 Task: Search one way flight ticket for 1 adult, 1 child, 1 infant in seat in premium economy from Bemidji: Bemidji Regional Airport to Riverton: Central Wyoming Regional Airport (was Riverton Regional) on 5-4-2023. Choice of flights is United. Number of bags: 2 carry on bags and 4 checked bags. Price is upto 71000. Outbound departure time preference is 20:45.
Action: Mouse moved to (284, 110)
Screenshot: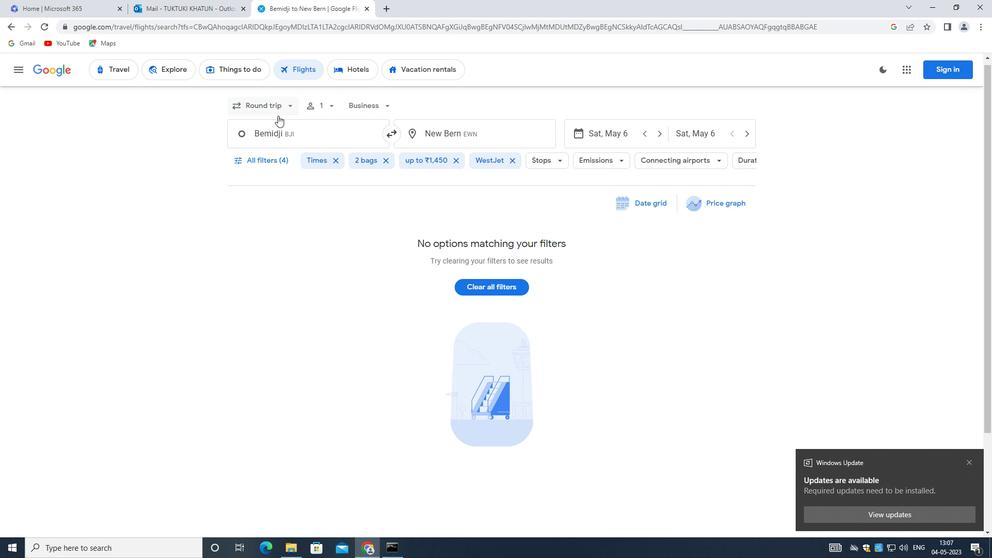 
Action: Mouse pressed left at (284, 110)
Screenshot: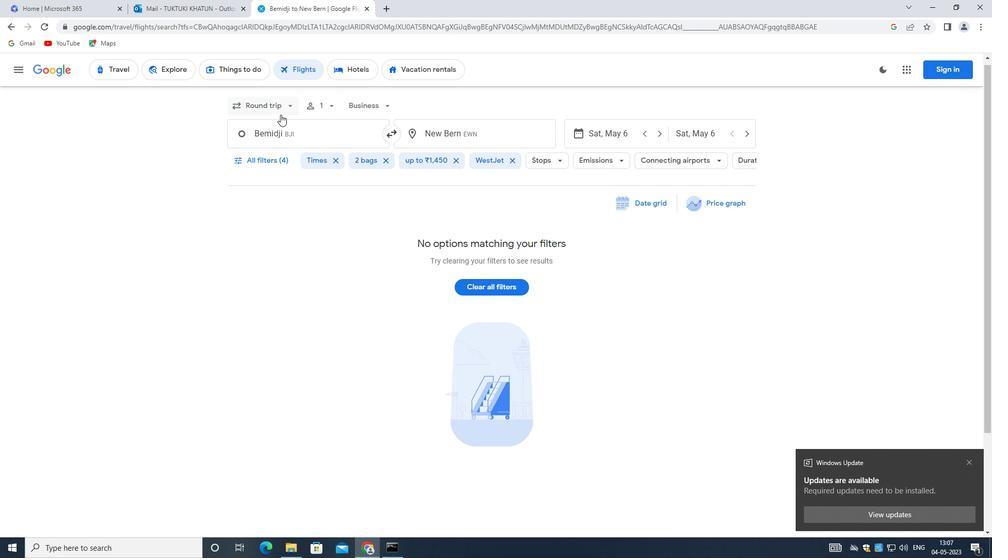 
Action: Mouse moved to (280, 151)
Screenshot: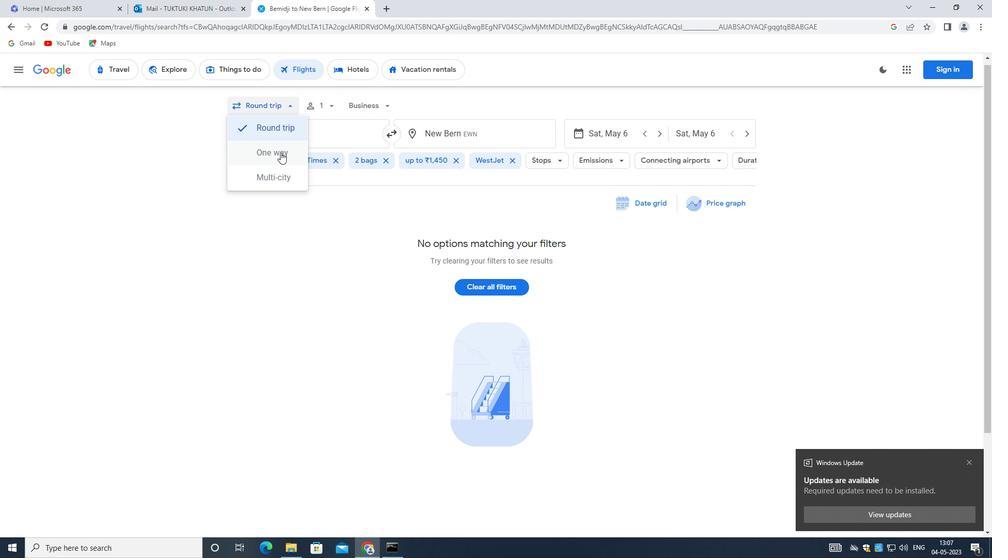 
Action: Mouse pressed left at (280, 151)
Screenshot: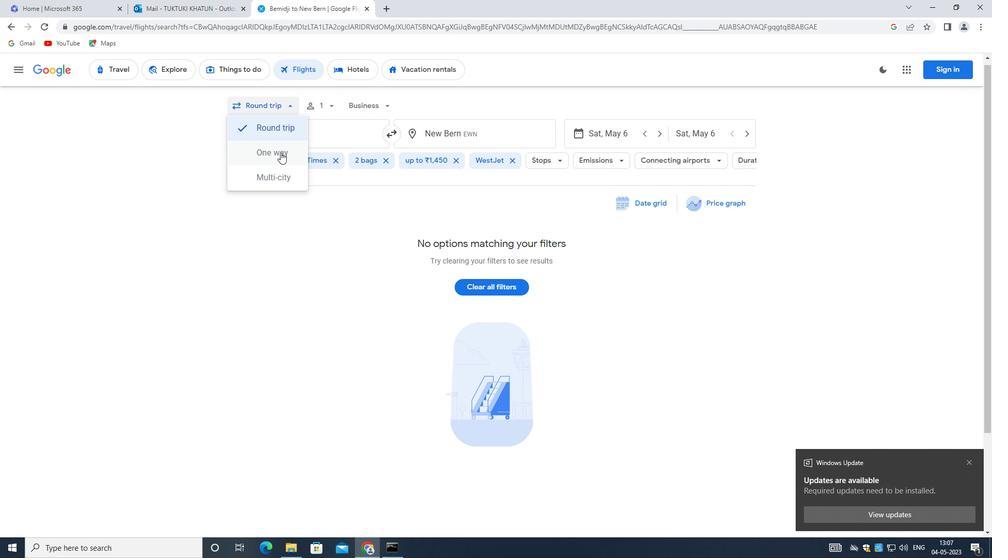 
Action: Mouse moved to (380, 109)
Screenshot: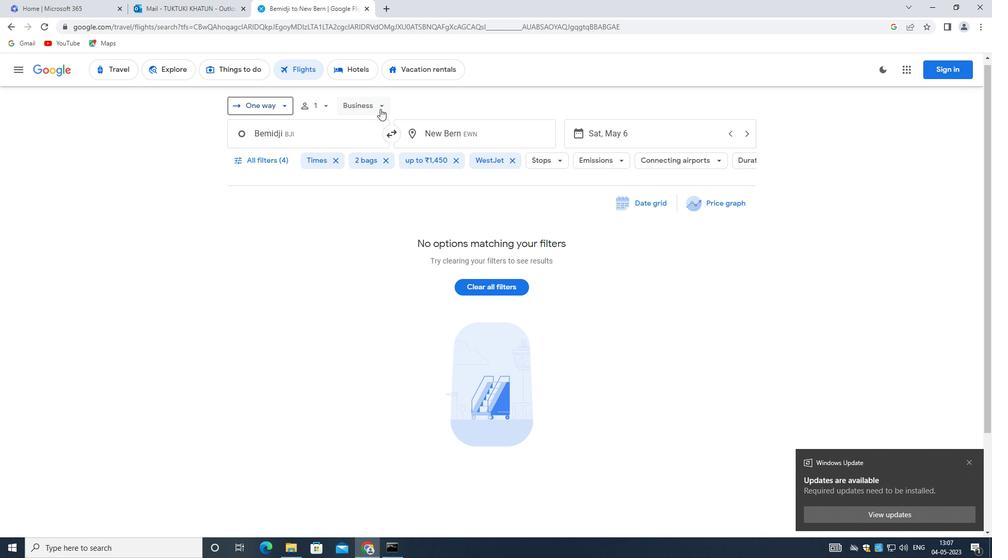 
Action: Mouse pressed left at (380, 109)
Screenshot: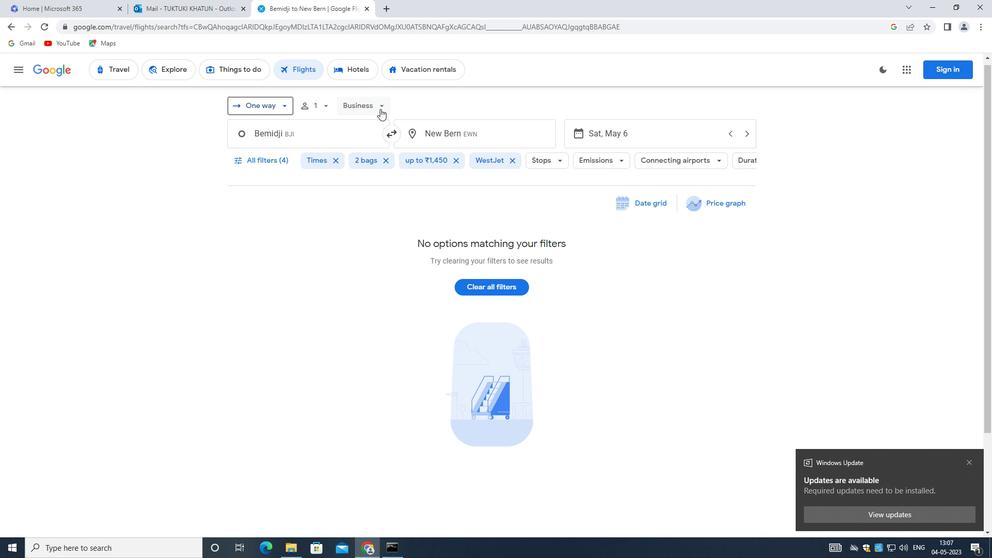 
Action: Mouse moved to (313, 106)
Screenshot: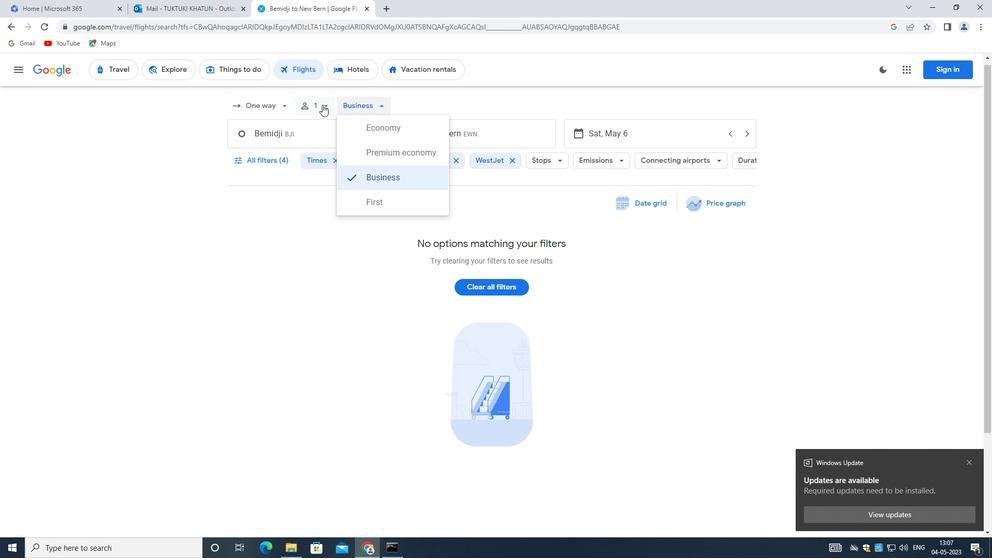 
Action: Mouse pressed left at (313, 106)
Screenshot: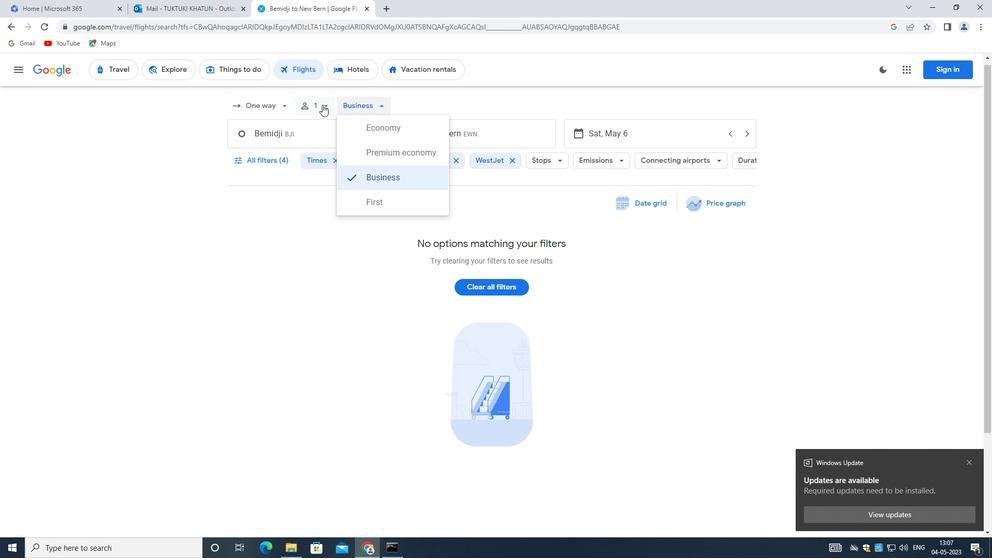 
Action: Mouse moved to (314, 105)
Screenshot: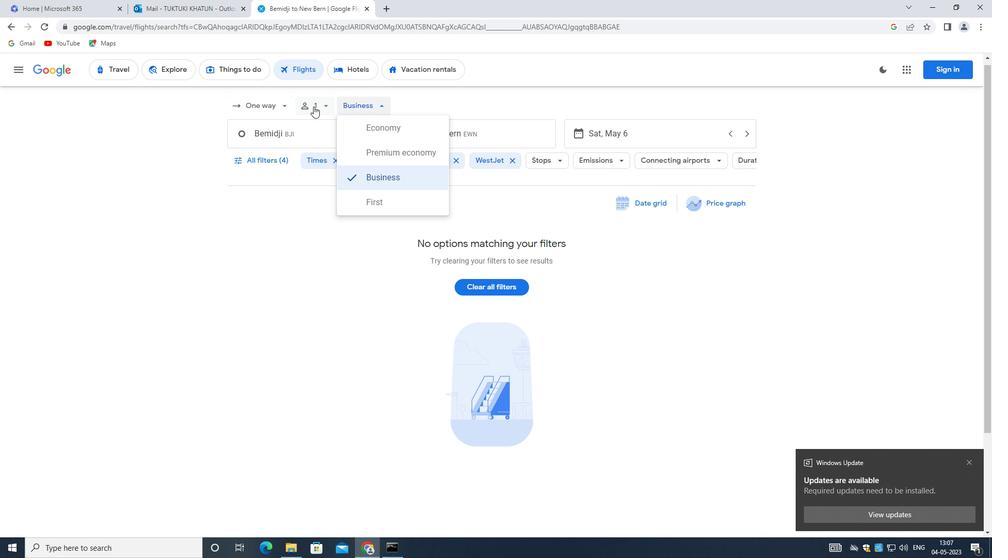 
Action: Mouse pressed left at (314, 105)
Screenshot: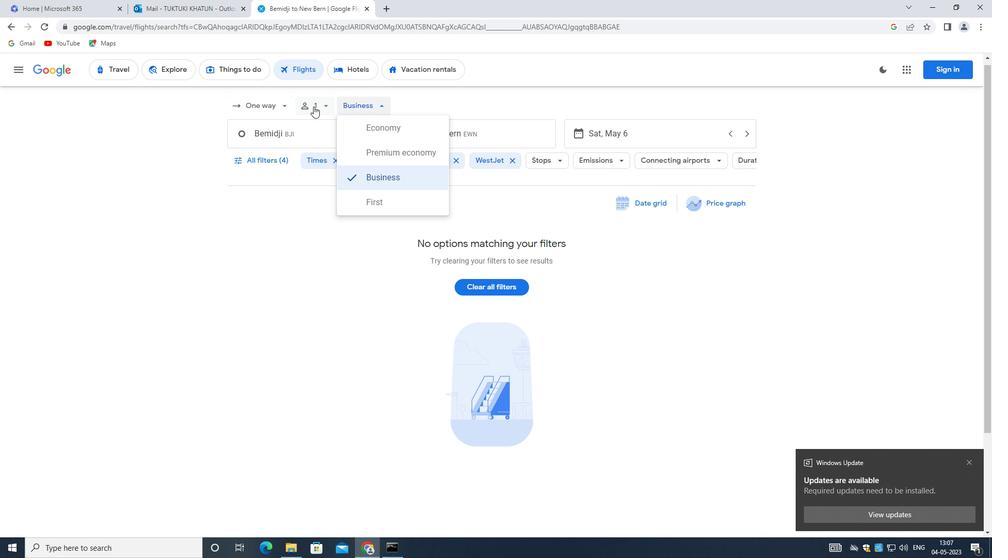 
Action: Mouse moved to (319, 110)
Screenshot: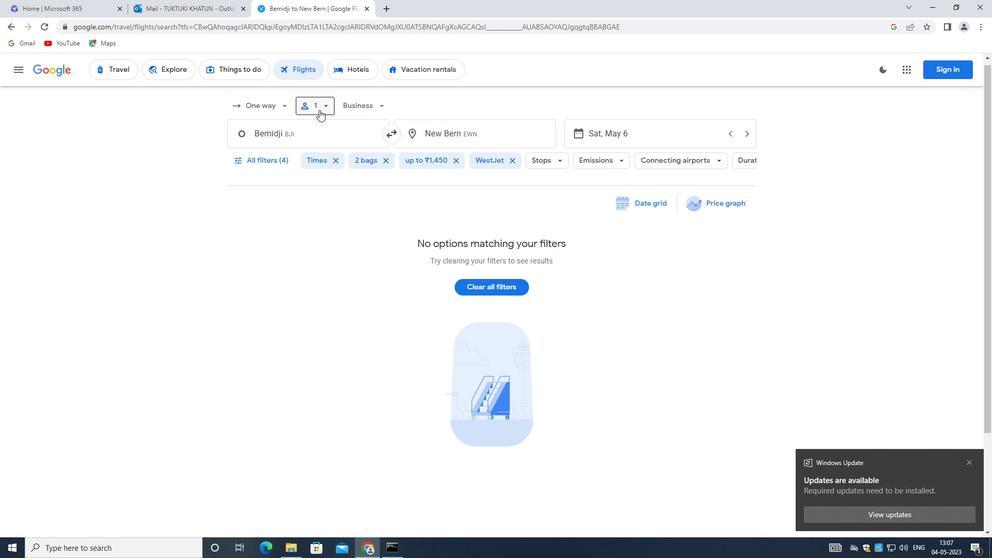 
Action: Mouse pressed left at (319, 110)
Screenshot: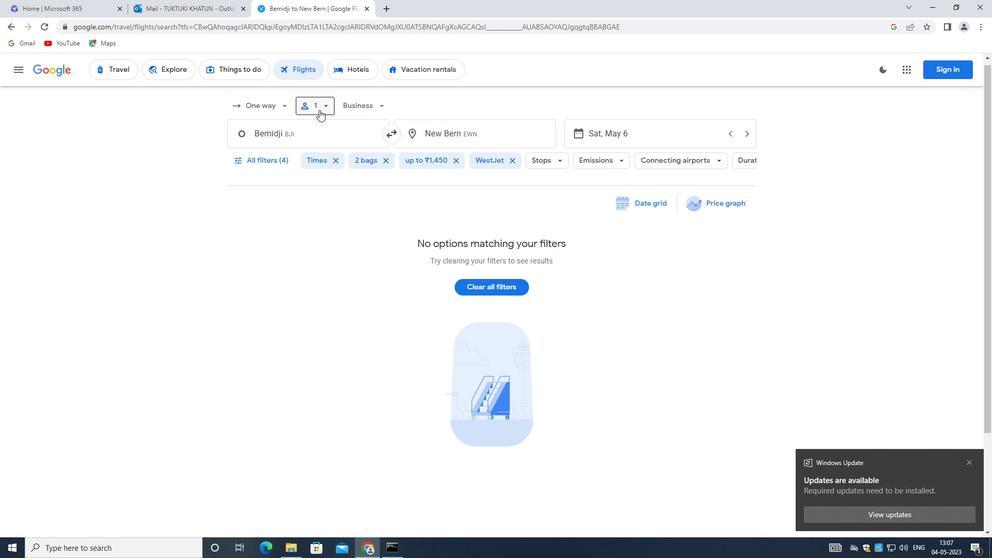 
Action: Mouse moved to (399, 159)
Screenshot: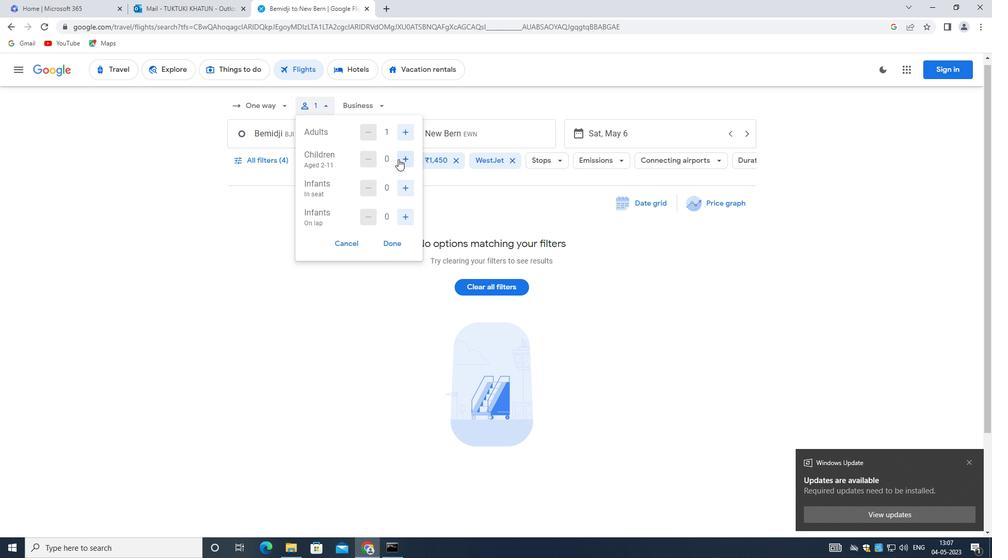 
Action: Mouse pressed left at (399, 159)
Screenshot: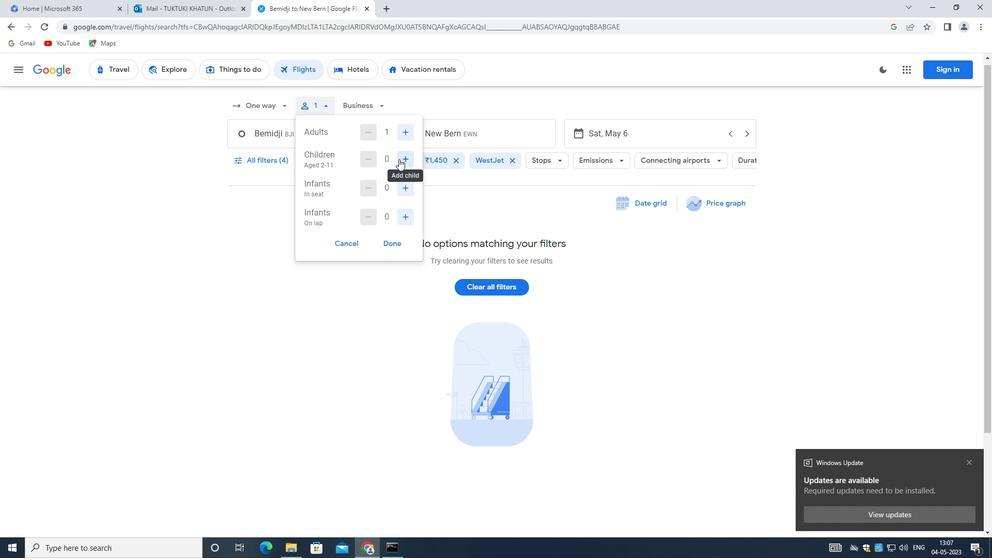 
Action: Mouse moved to (405, 193)
Screenshot: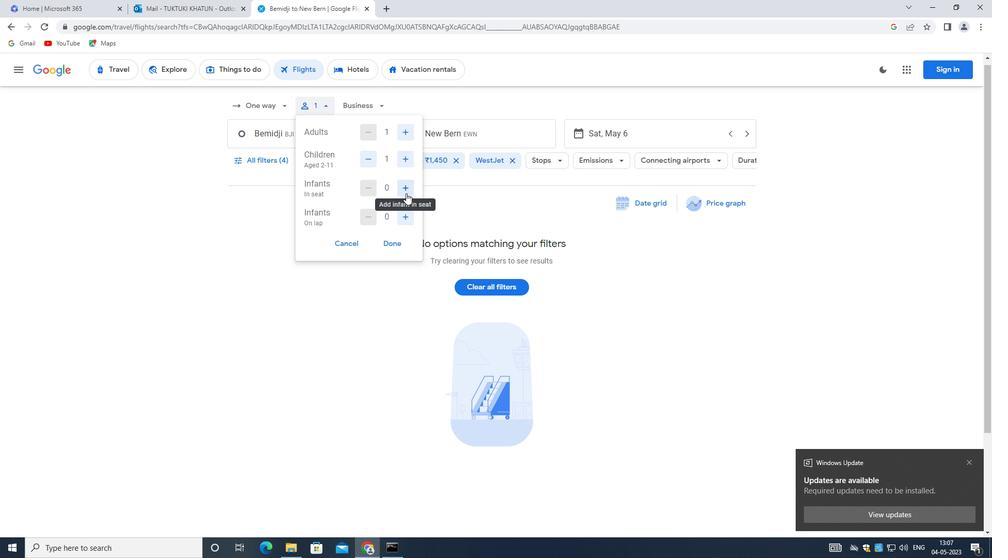 
Action: Mouse pressed left at (405, 193)
Screenshot: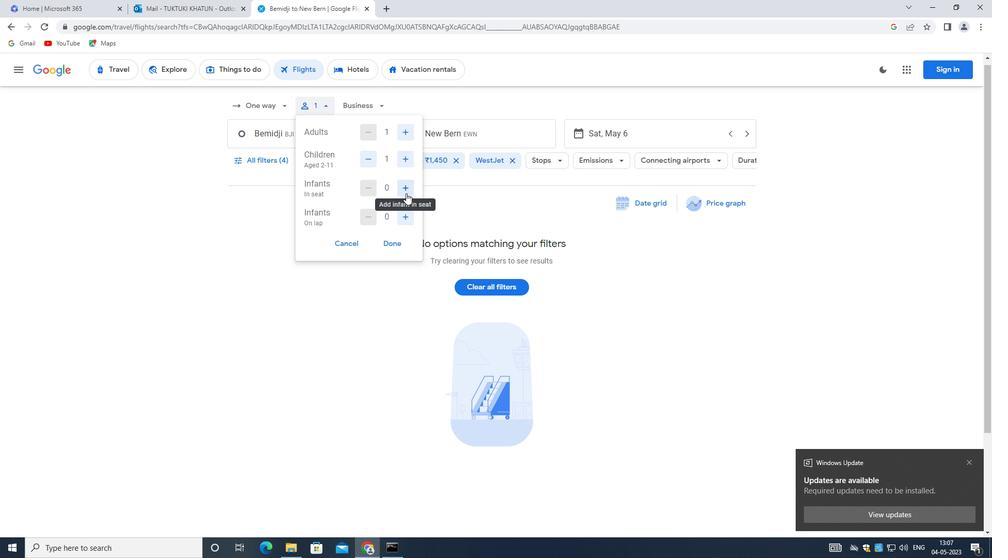 
Action: Mouse moved to (393, 237)
Screenshot: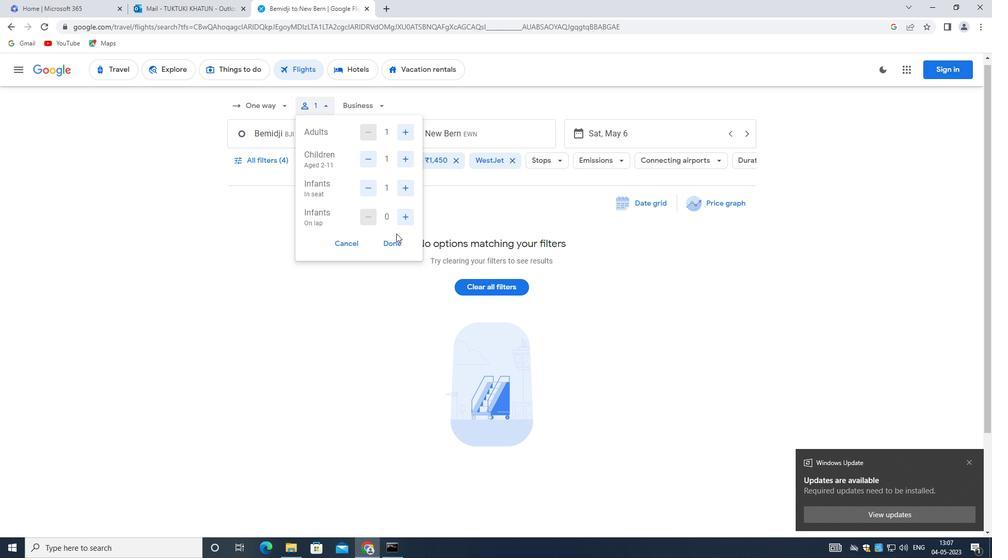 
Action: Mouse pressed left at (393, 237)
Screenshot: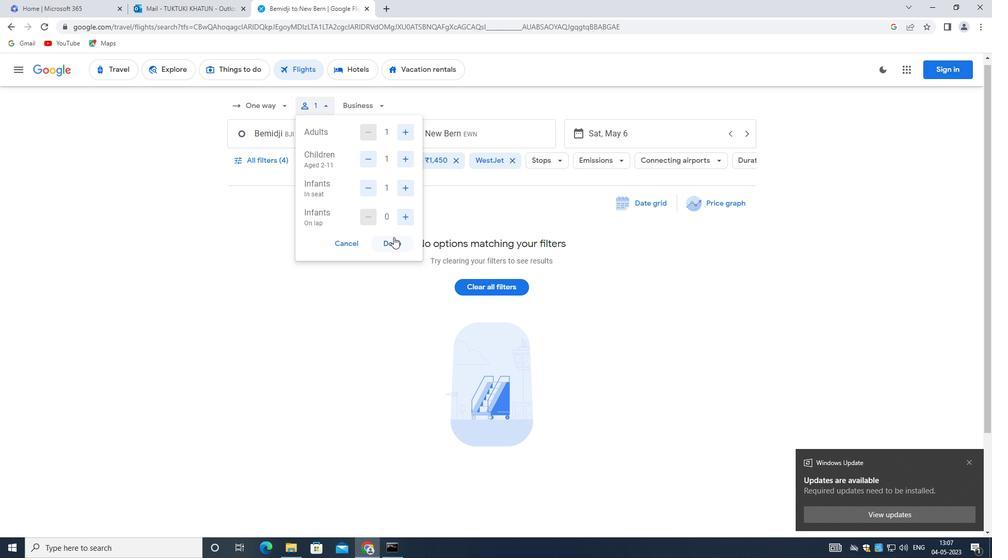 
Action: Mouse moved to (370, 106)
Screenshot: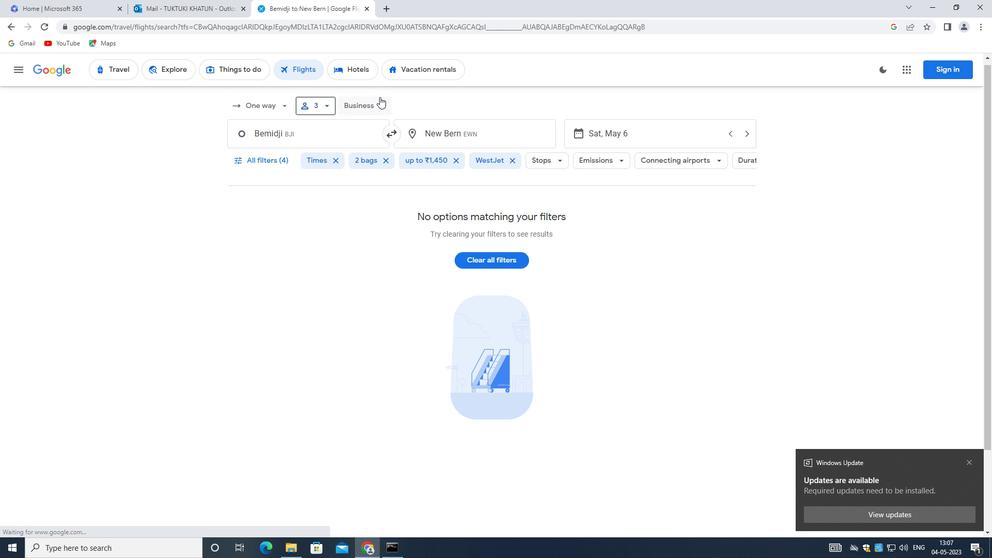 
Action: Mouse pressed left at (370, 106)
Screenshot: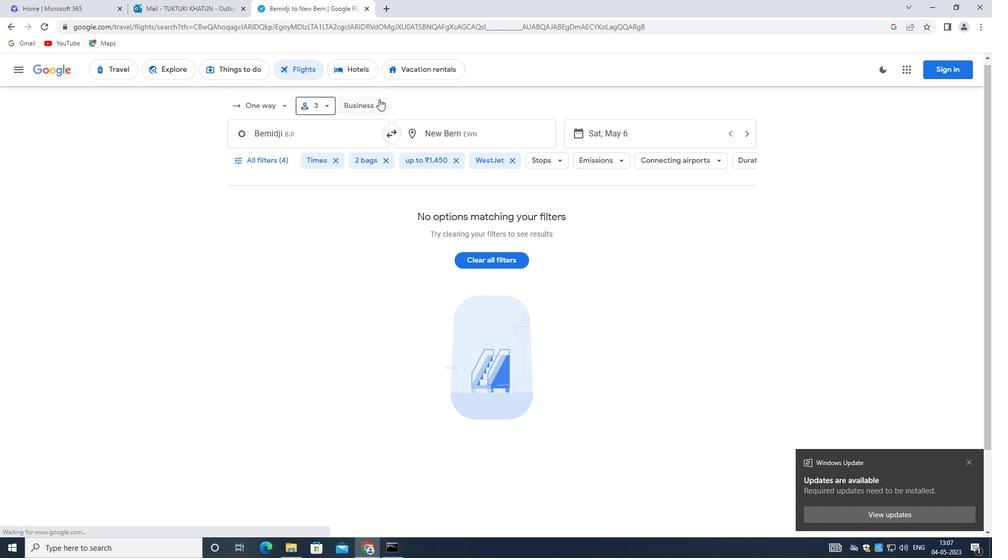 
Action: Mouse moved to (405, 156)
Screenshot: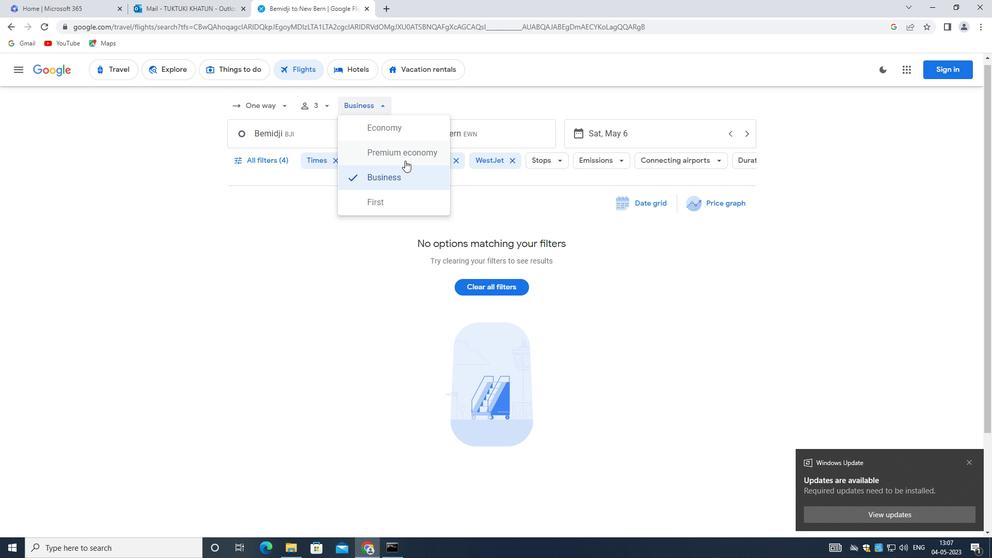 
Action: Mouse pressed left at (405, 156)
Screenshot: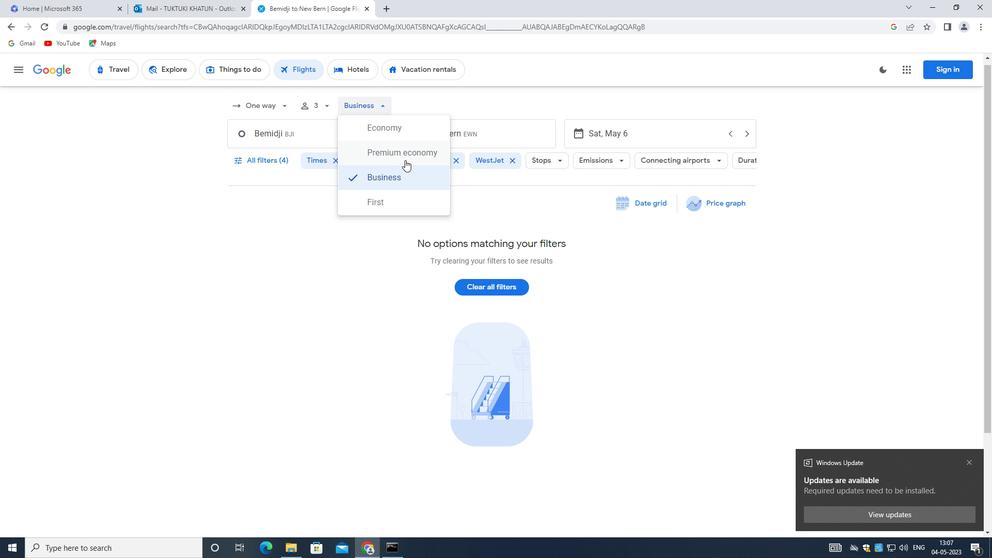 
Action: Mouse moved to (307, 133)
Screenshot: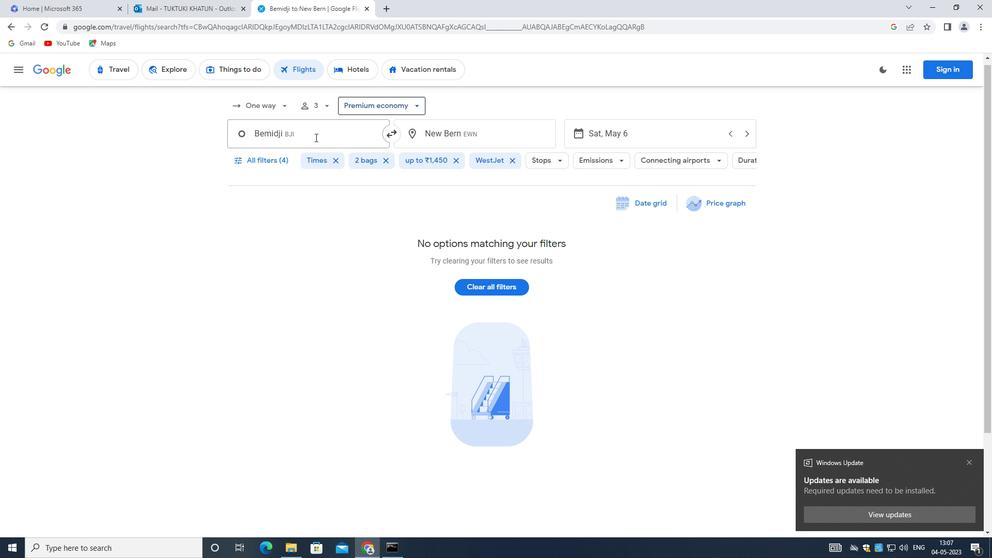 
Action: Mouse pressed left at (307, 133)
Screenshot: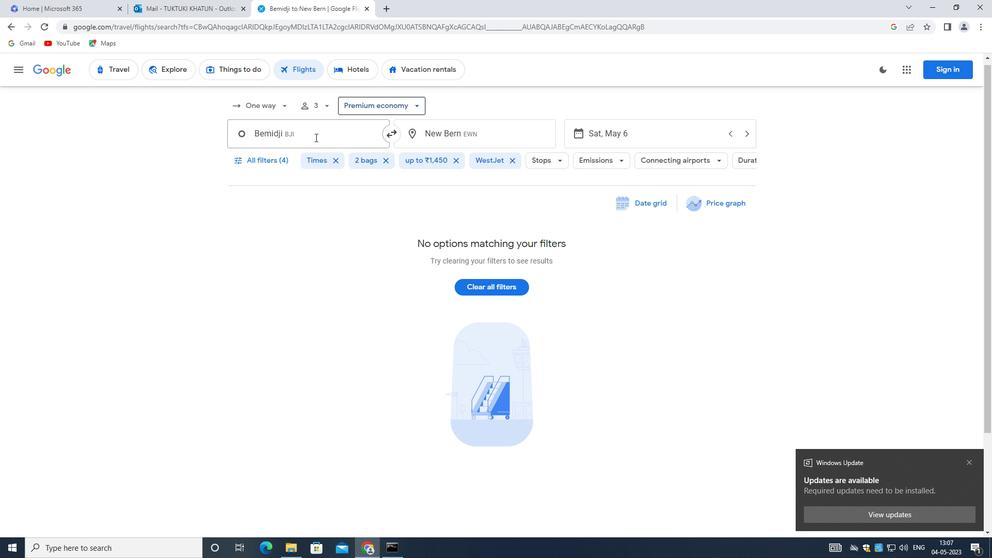 
Action: Mouse moved to (310, 214)
Screenshot: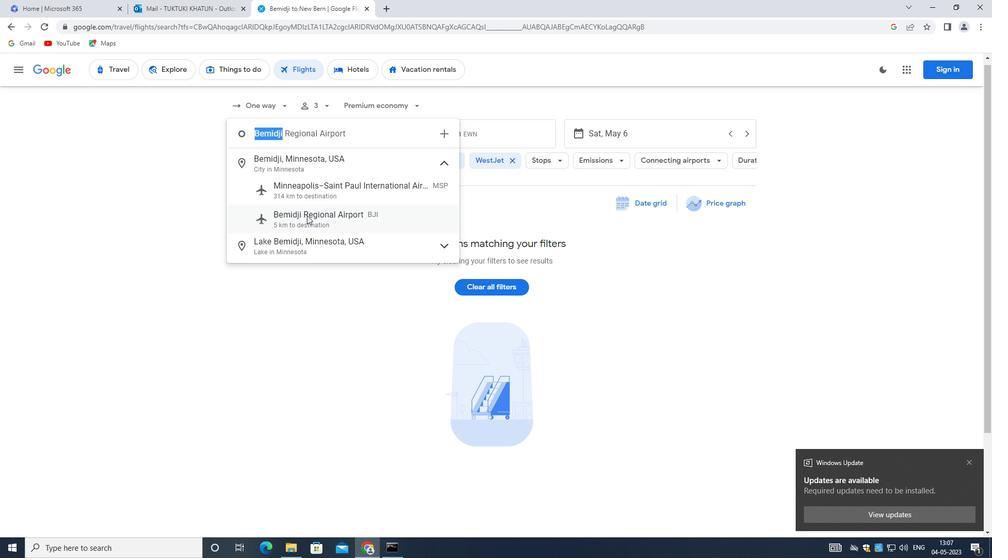 
Action: Mouse pressed left at (310, 214)
Screenshot: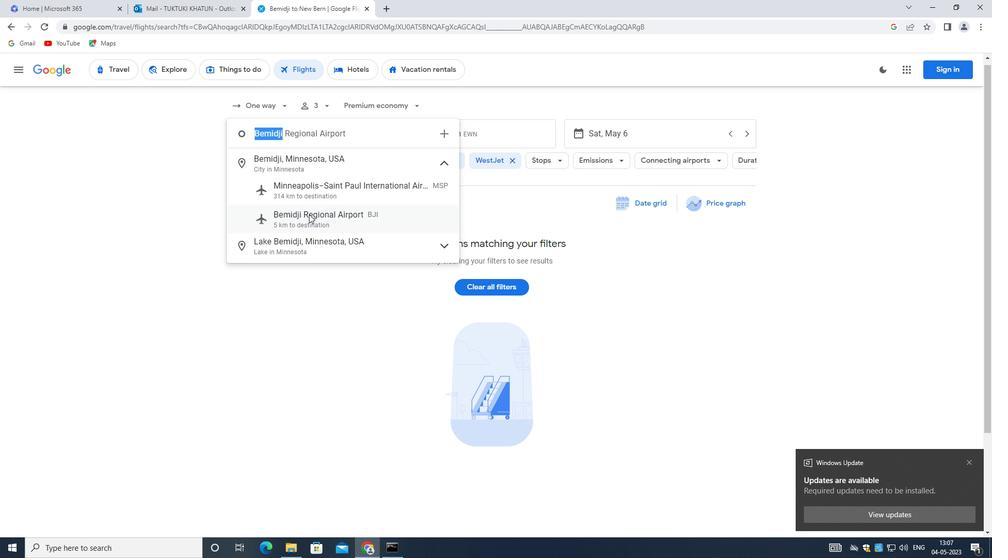 
Action: Mouse moved to (447, 134)
Screenshot: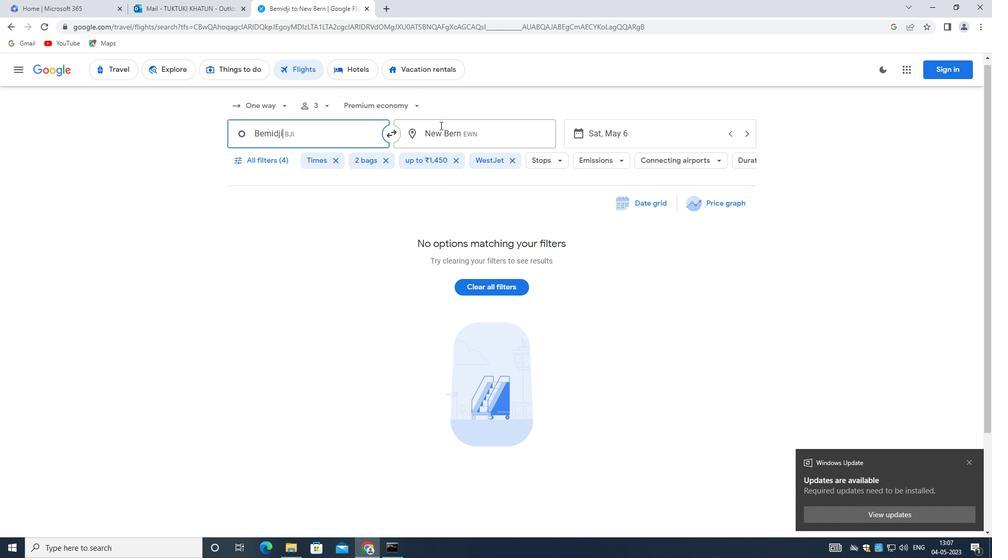 
Action: Mouse pressed left at (447, 134)
Screenshot: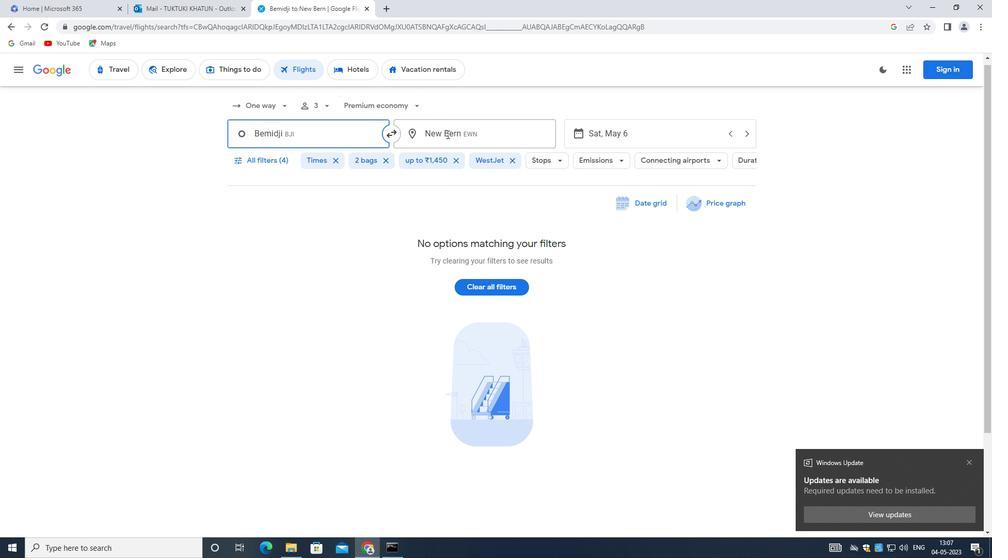 
Action: Mouse moved to (436, 170)
Screenshot: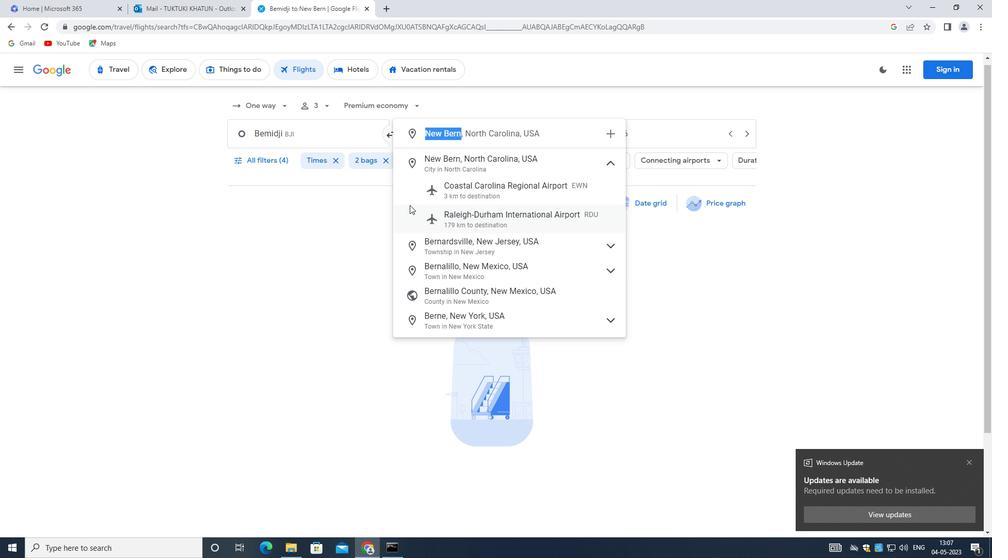 
Action: Key pressed <Key.shift>CENTRAL
Screenshot: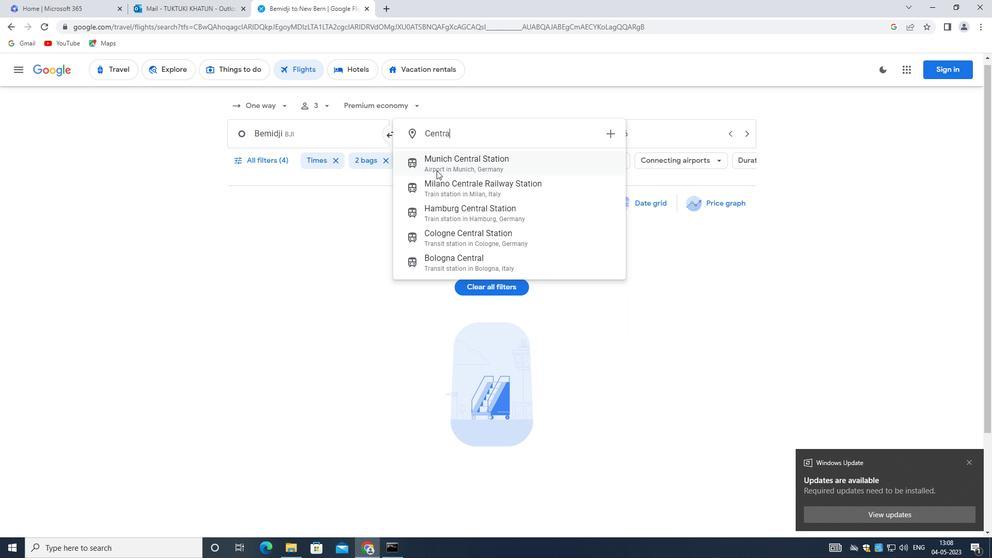 
Action: Mouse moved to (476, 228)
Screenshot: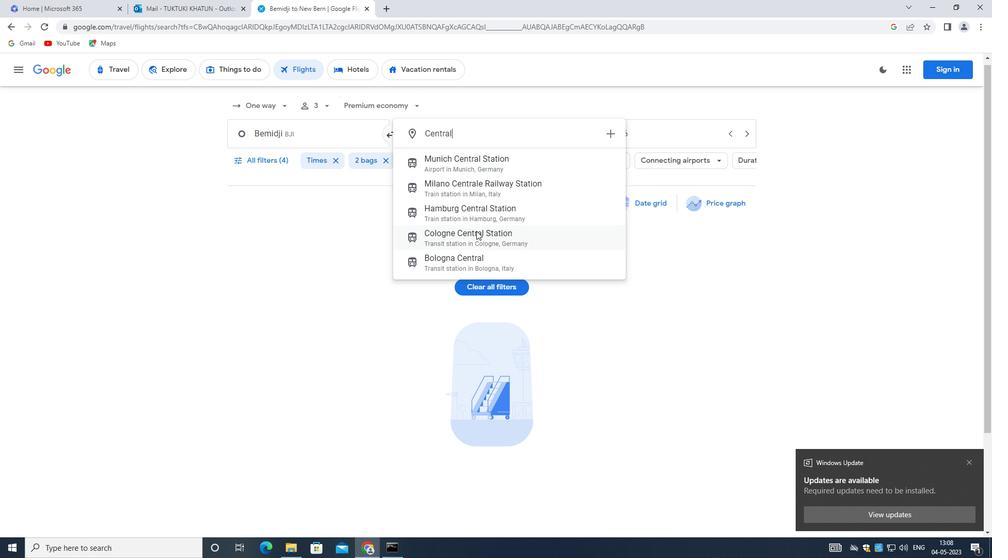 
Action: Key pressed <Key.shift>C
Screenshot: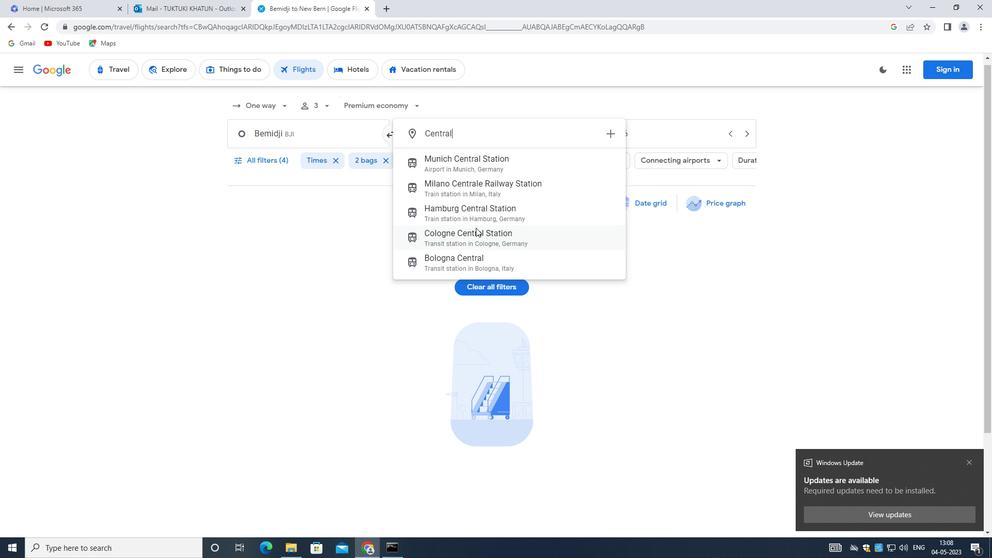 
Action: Mouse moved to (476, 227)
Screenshot: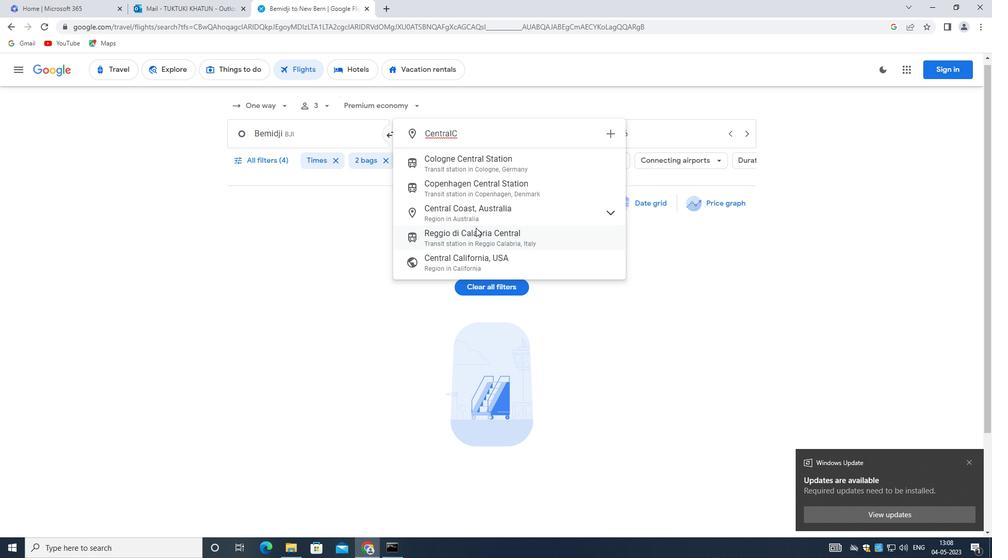 
Action: Key pressed A<Key.backspace><Key.backspace><Key.space><Key.shift>W
Screenshot: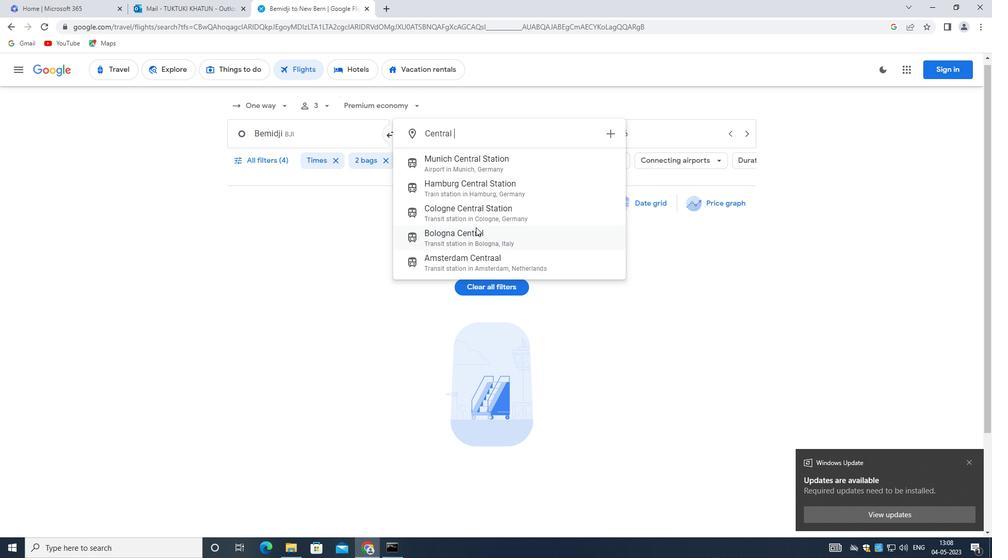 
Action: Mouse moved to (516, 158)
Screenshot: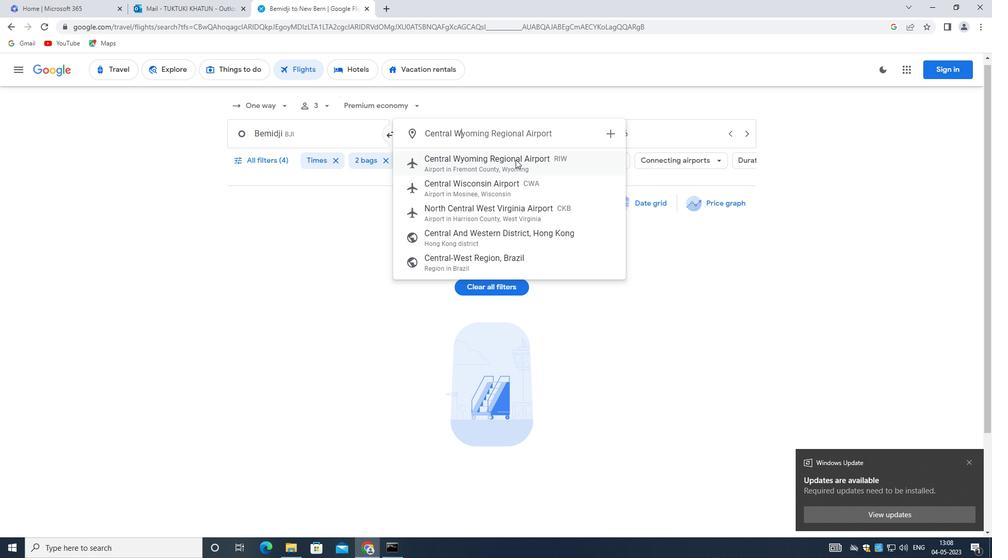 
Action: Mouse pressed left at (516, 158)
Screenshot: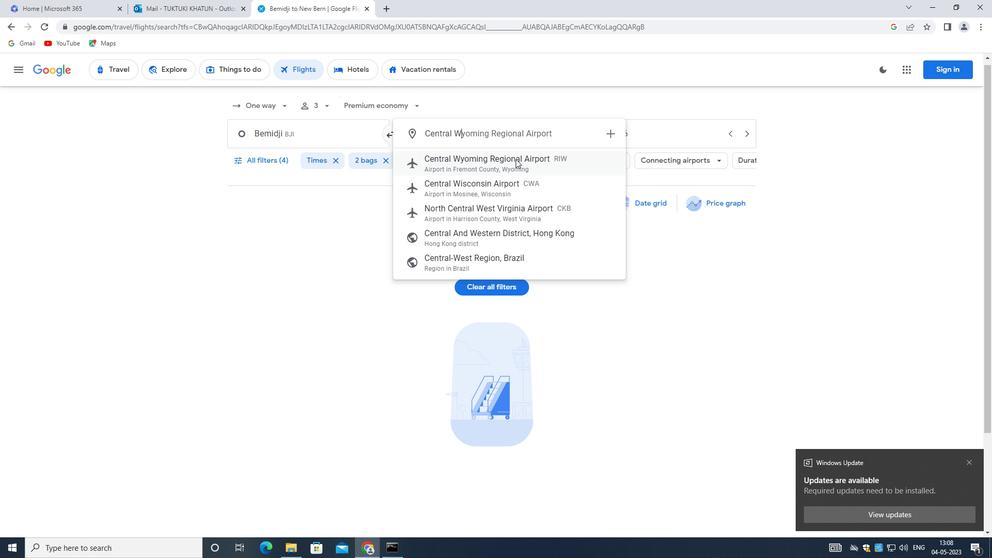 
Action: Mouse moved to (658, 135)
Screenshot: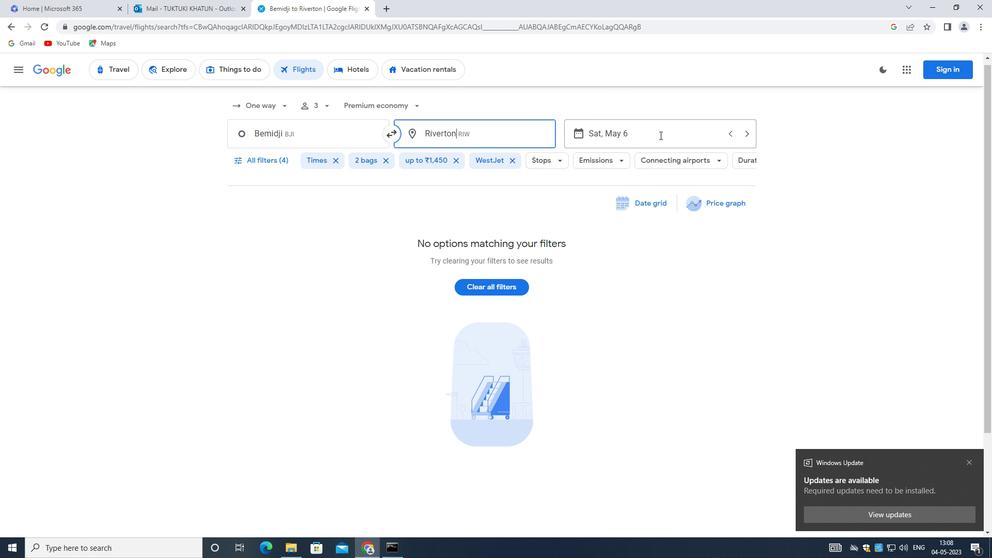 
Action: Mouse pressed left at (658, 135)
Screenshot: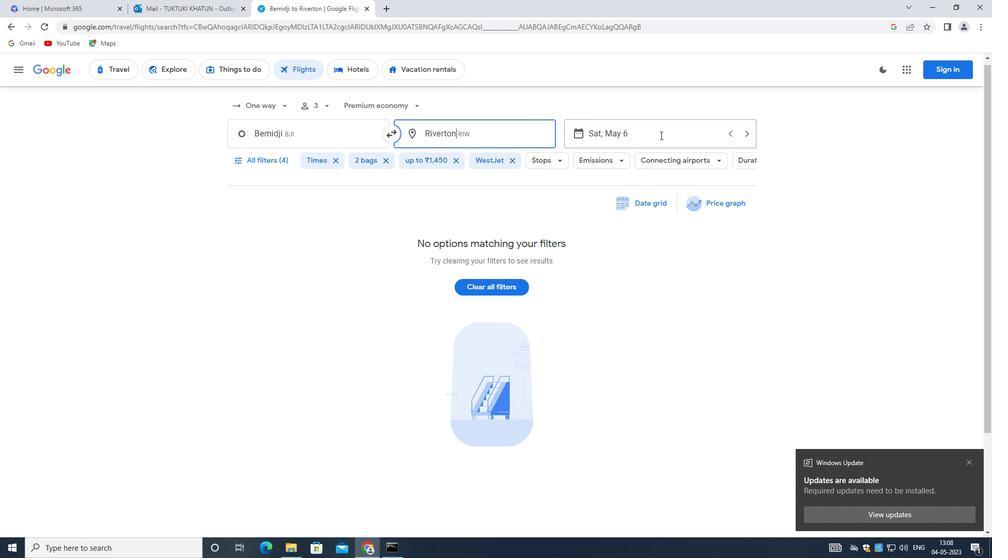 
Action: Mouse moved to (487, 212)
Screenshot: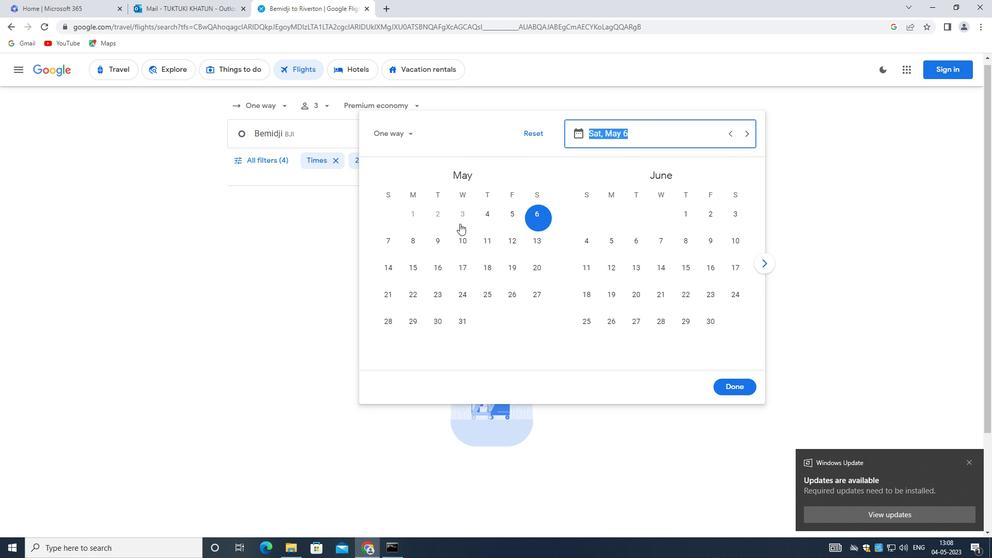 
Action: Mouse pressed left at (487, 212)
Screenshot: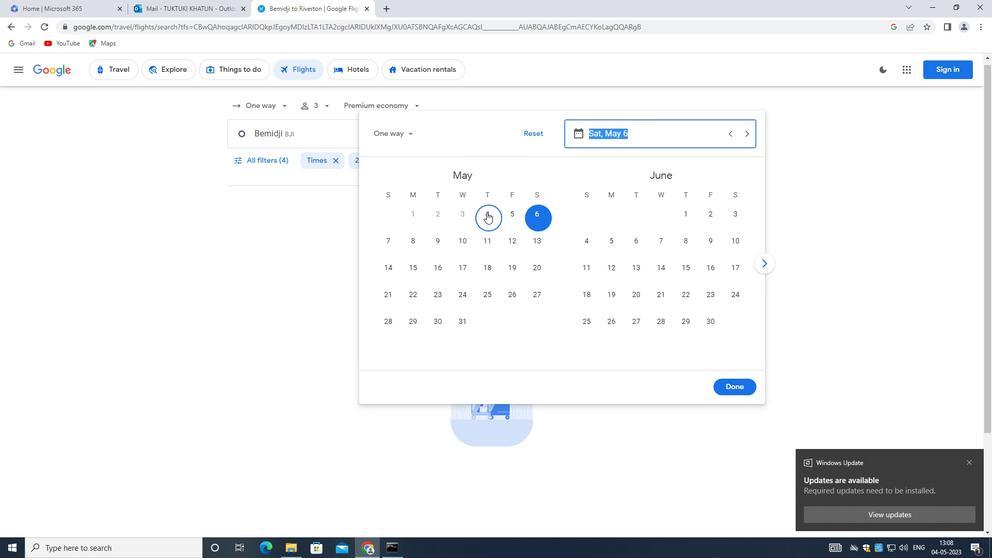 
Action: Mouse moved to (736, 384)
Screenshot: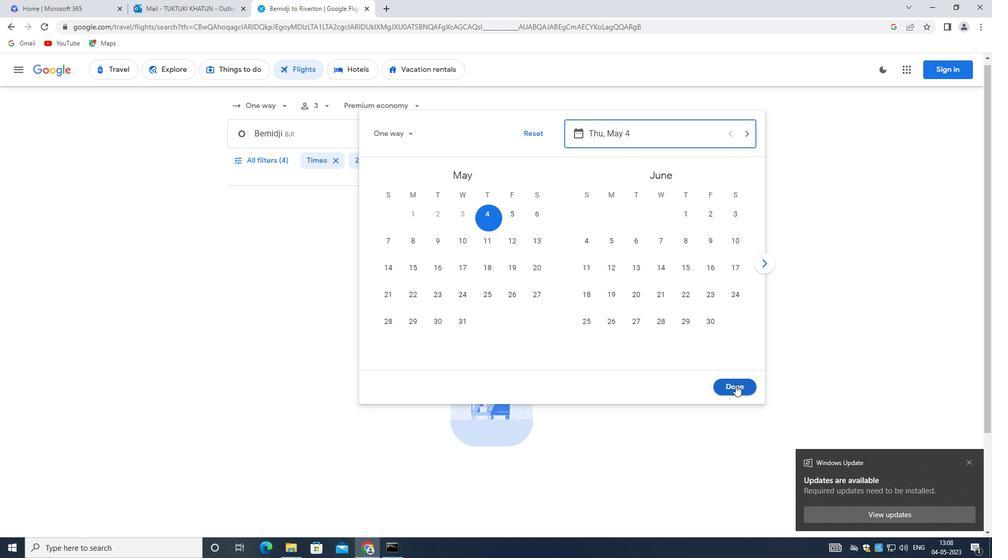 
Action: Mouse pressed left at (736, 384)
Screenshot: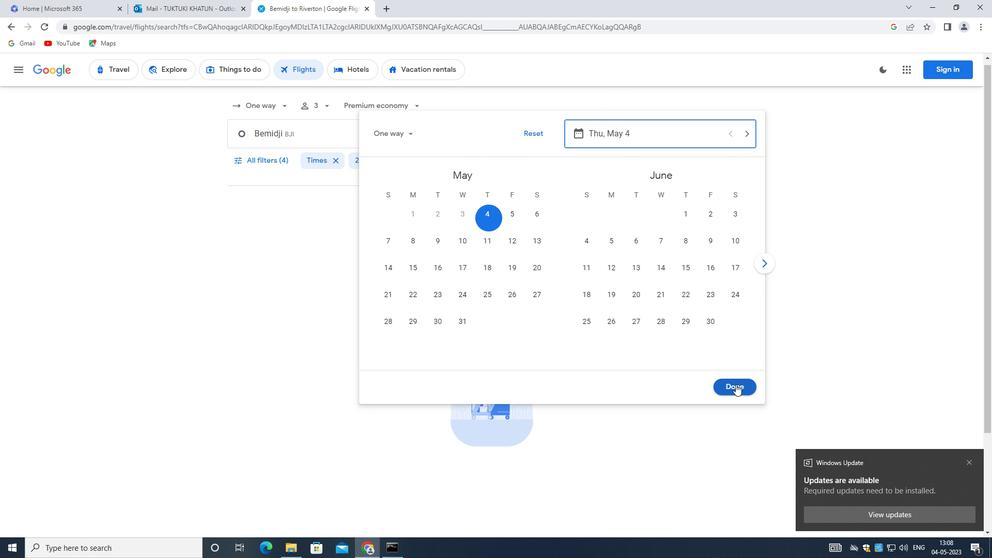 
Action: Mouse moved to (257, 163)
Screenshot: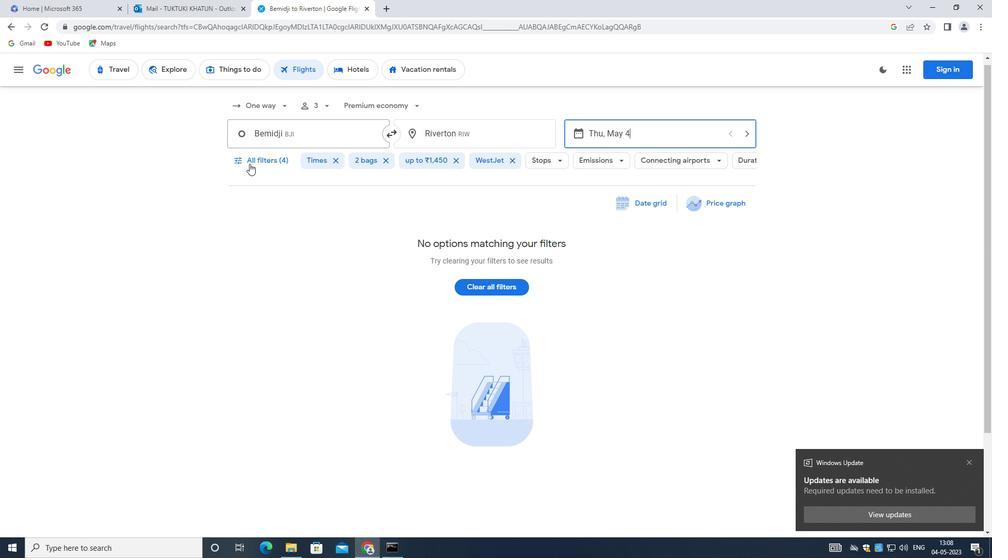 
Action: Mouse pressed left at (257, 163)
Screenshot: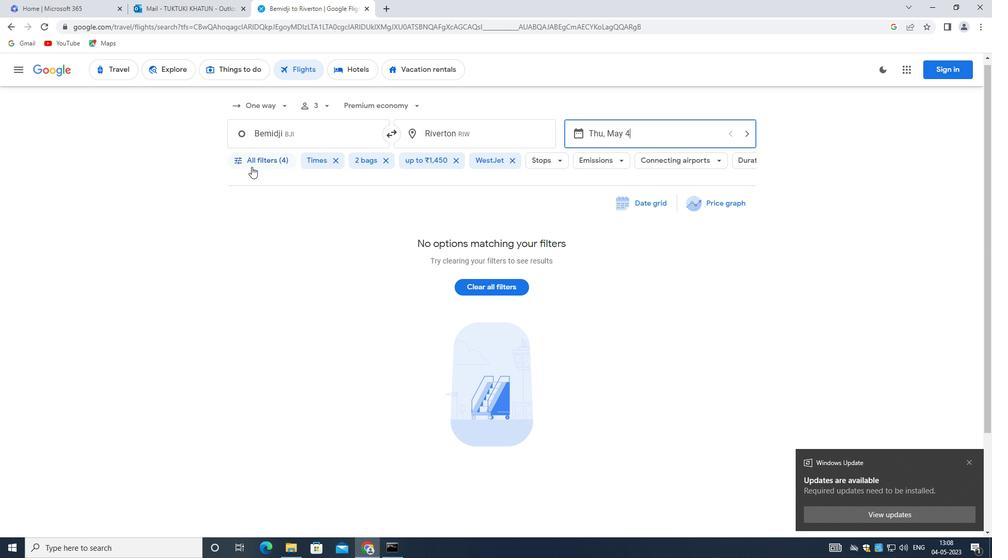 
Action: Mouse moved to (274, 270)
Screenshot: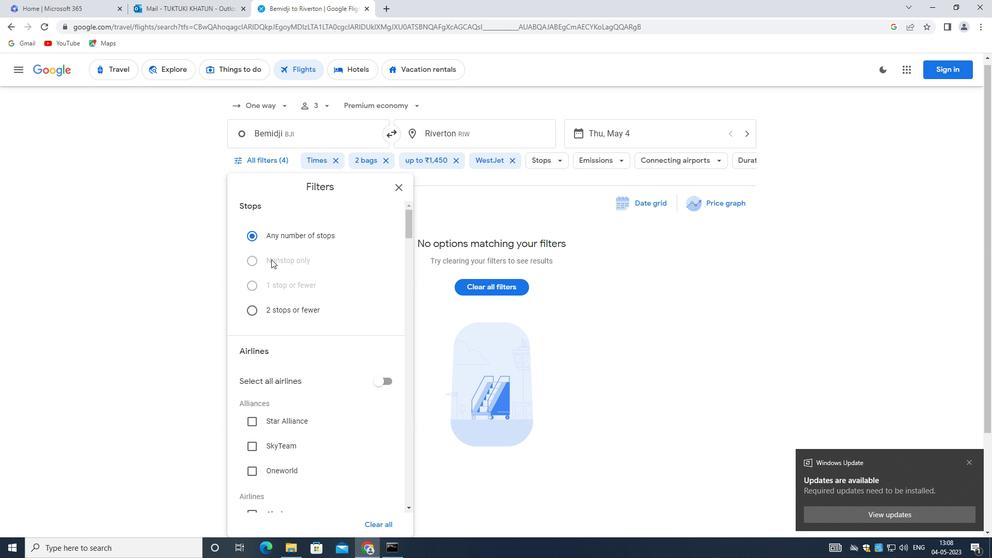 
Action: Mouse scrolled (274, 269) with delta (0, 0)
Screenshot: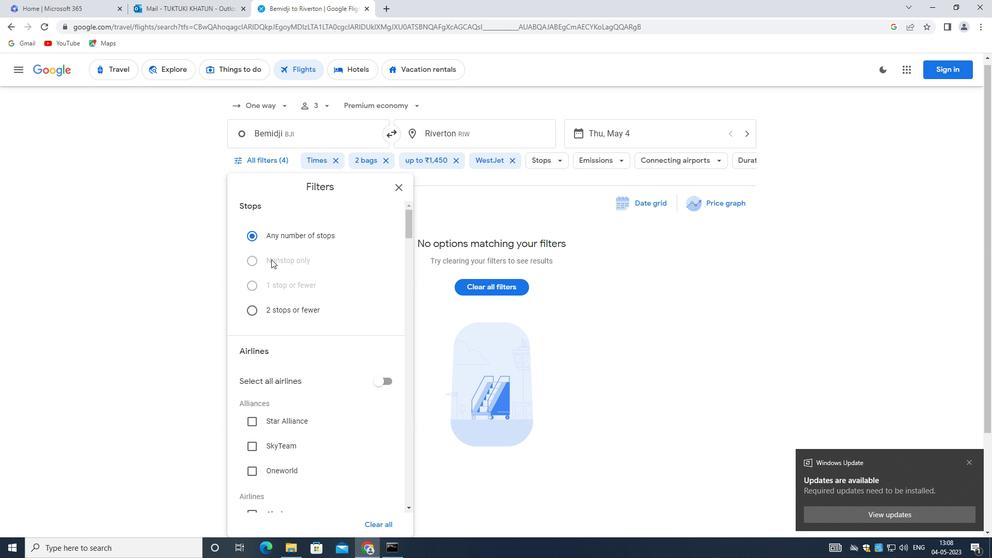 
Action: Mouse moved to (276, 275)
Screenshot: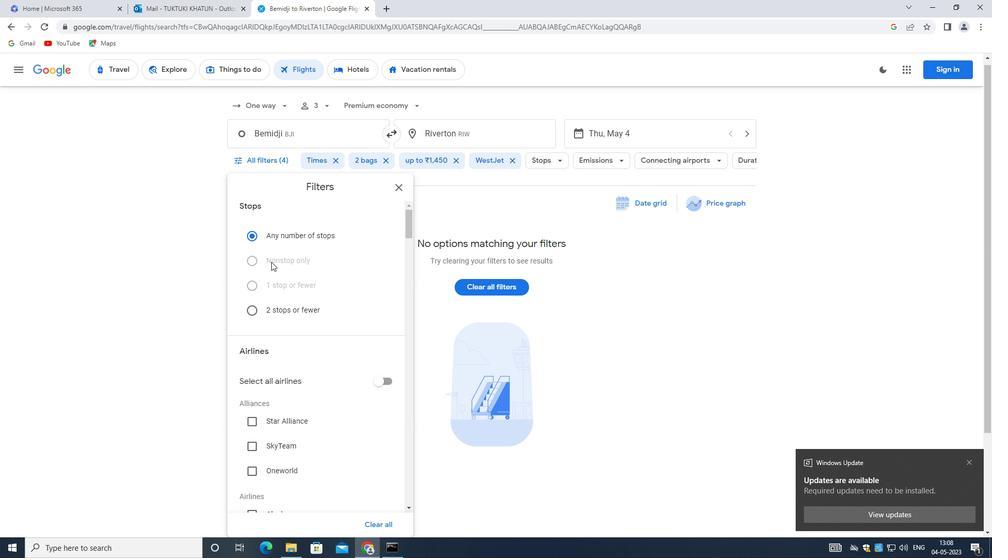 
Action: Mouse scrolled (276, 275) with delta (0, 0)
Screenshot: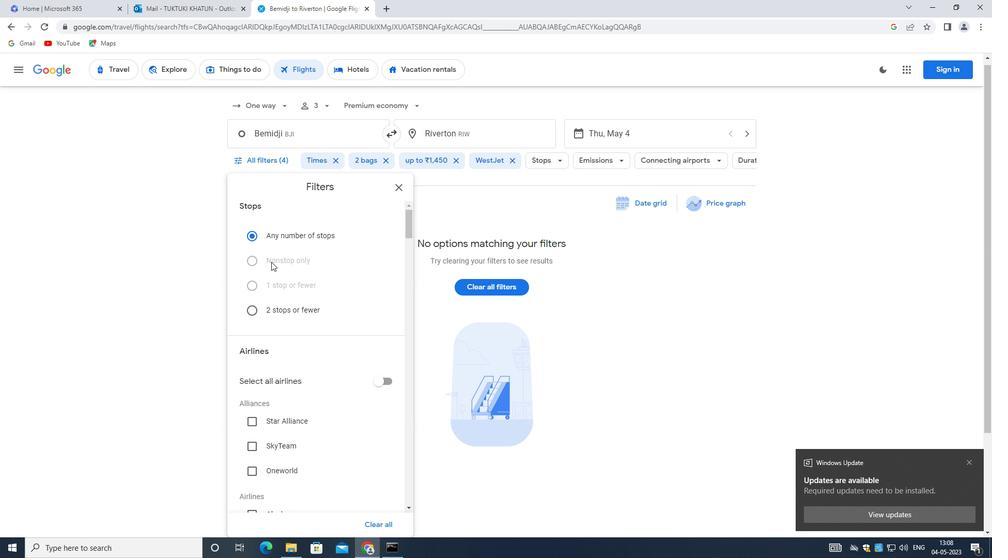 
Action: Mouse moved to (276, 277)
Screenshot: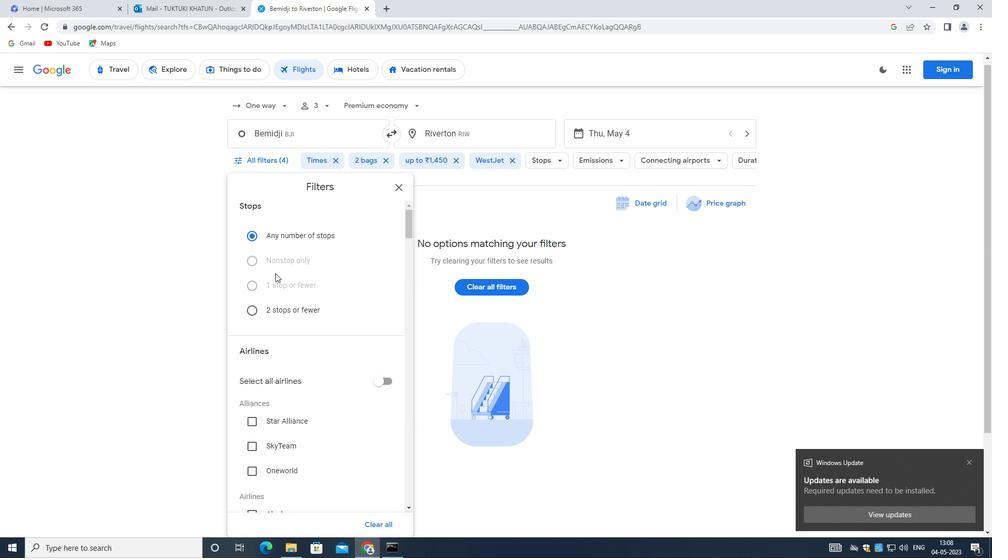 
Action: Mouse scrolled (276, 276) with delta (0, 0)
Screenshot: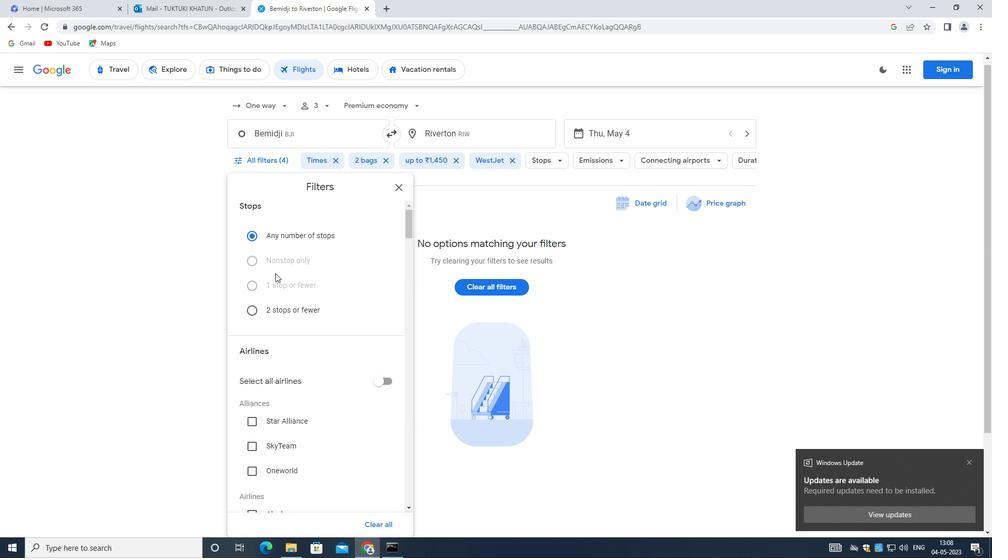 
Action: Mouse moved to (276, 277)
Screenshot: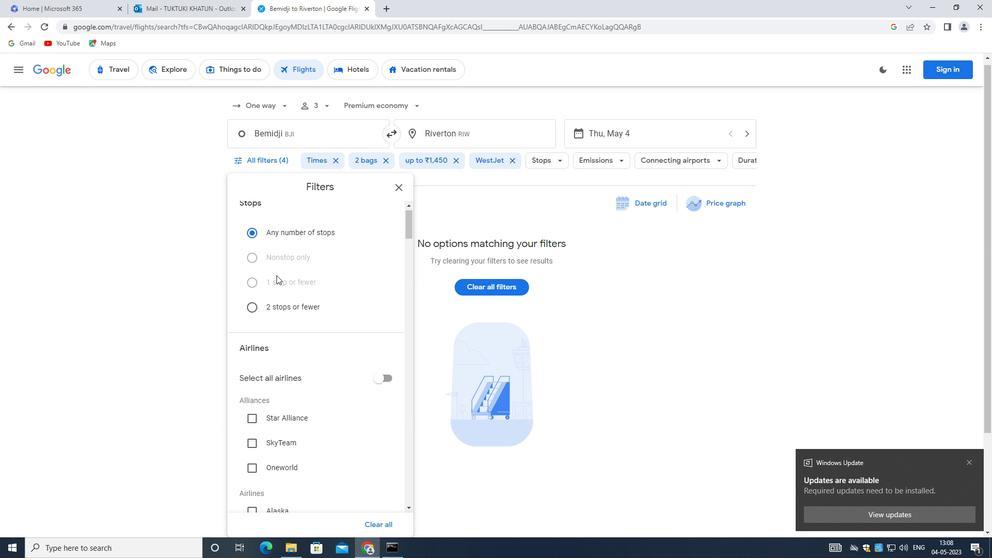 
Action: Mouse scrolled (276, 277) with delta (0, 0)
Screenshot: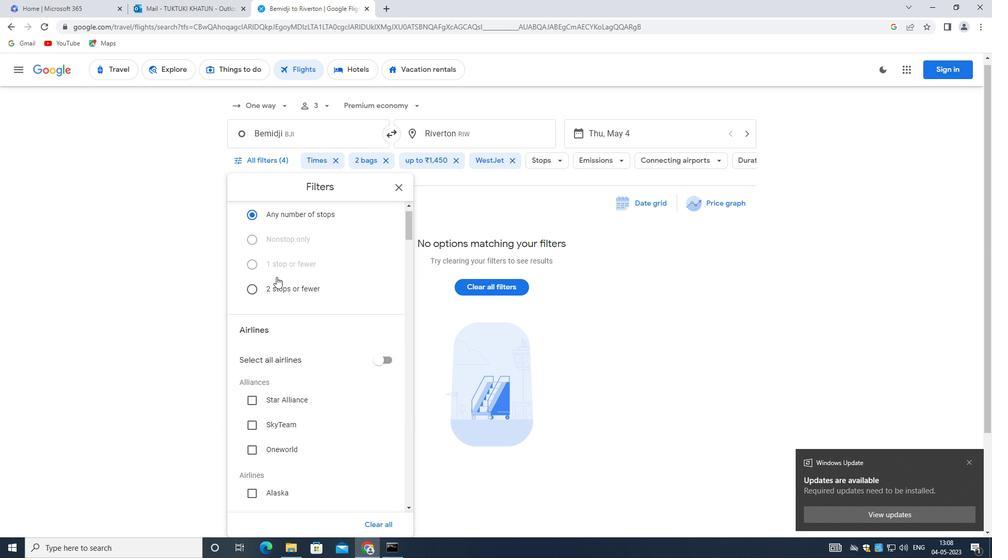 
Action: Mouse moved to (374, 408)
Screenshot: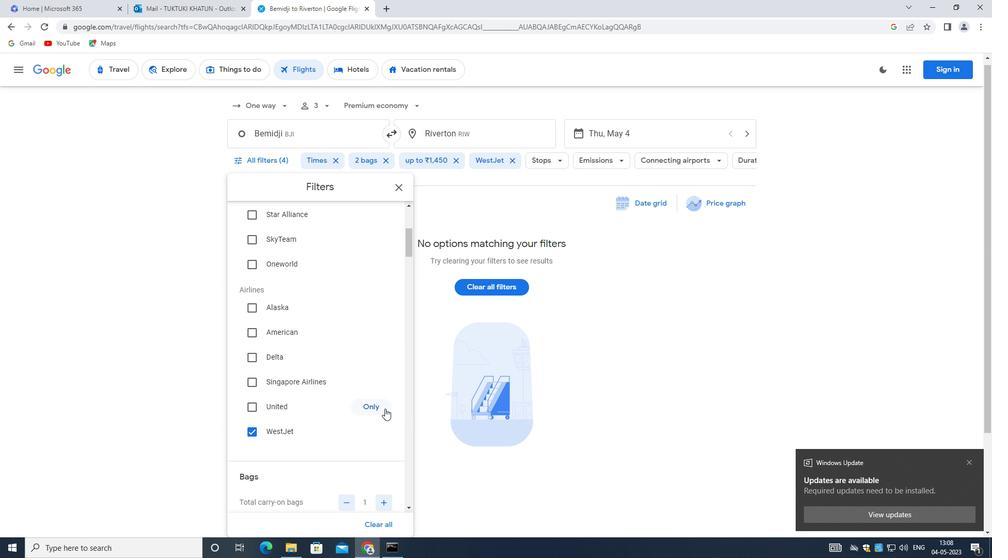 
Action: Mouse pressed left at (374, 408)
Screenshot: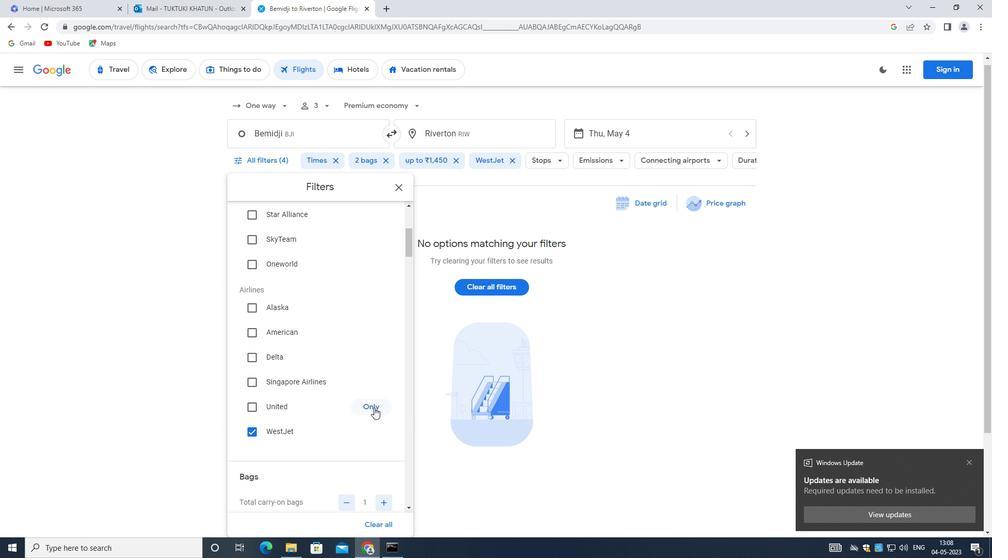 
Action: Mouse moved to (352, 367)
Screenshot: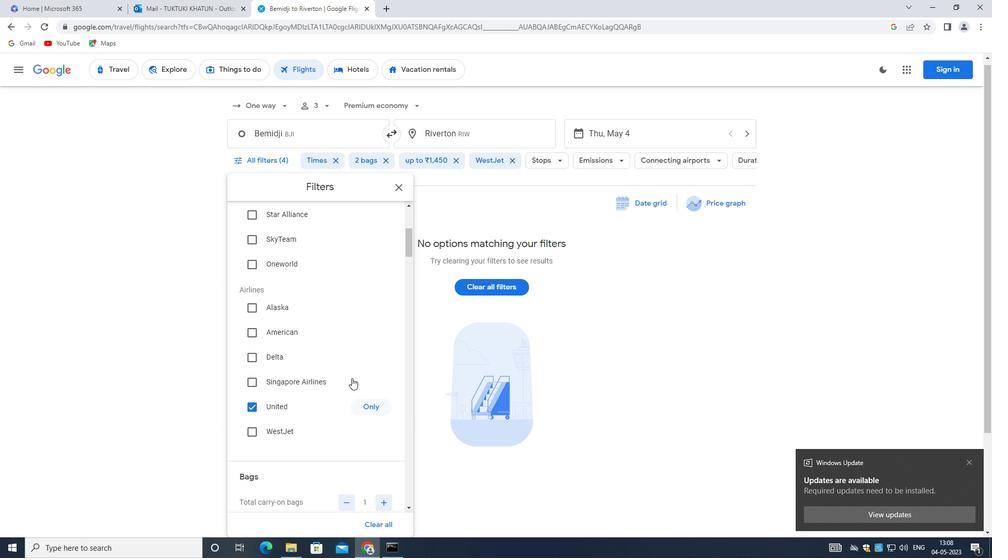 
Action: Mouse scrolled (352, 366) with delta (0, 0)
Screenshot: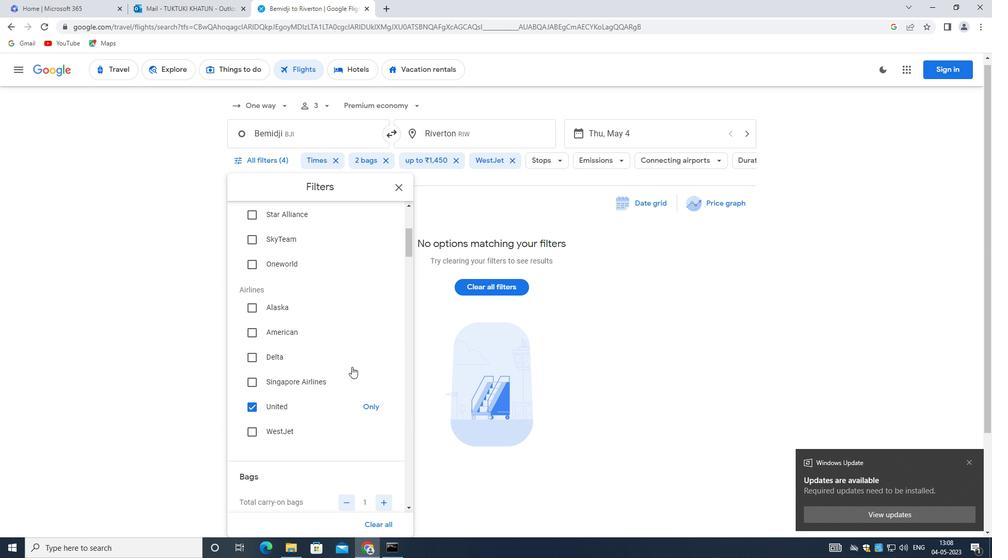 
Action: Mouse scrolled (352, 366) with delta (0, 0)
Screenshot: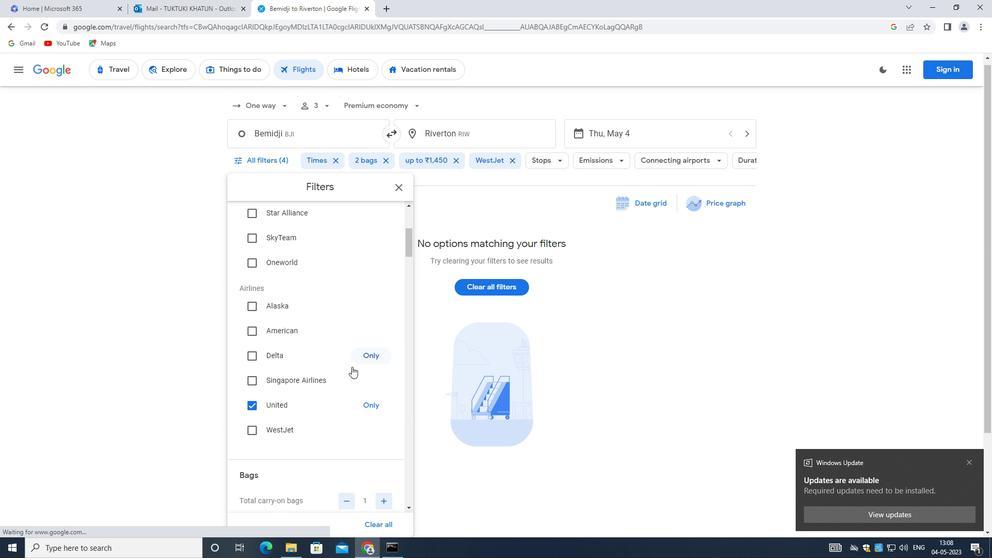 
Action: Mouse moved to (351, 367)
Screenshot: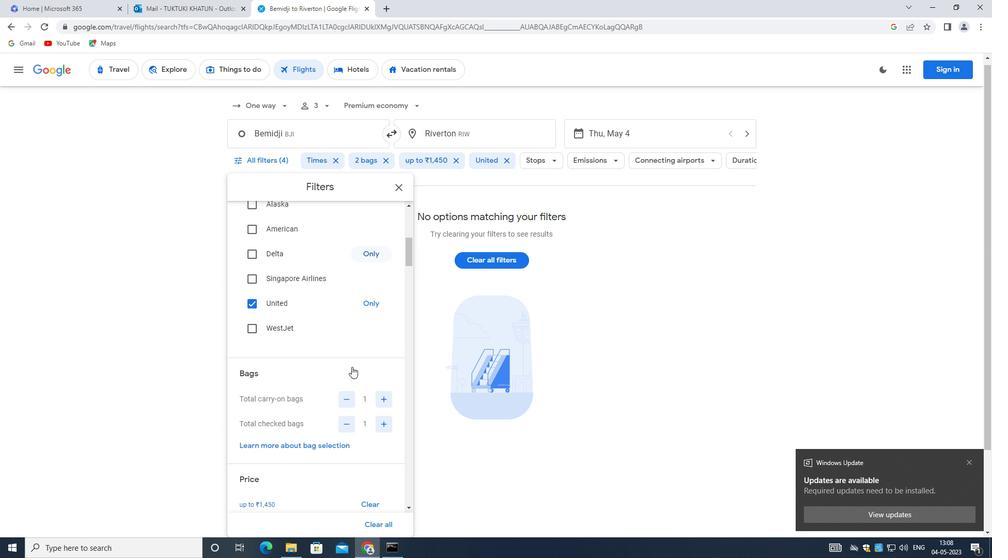 
Action: Mouse scrolled (351, 366) with delta (0, 0)
Screenshot: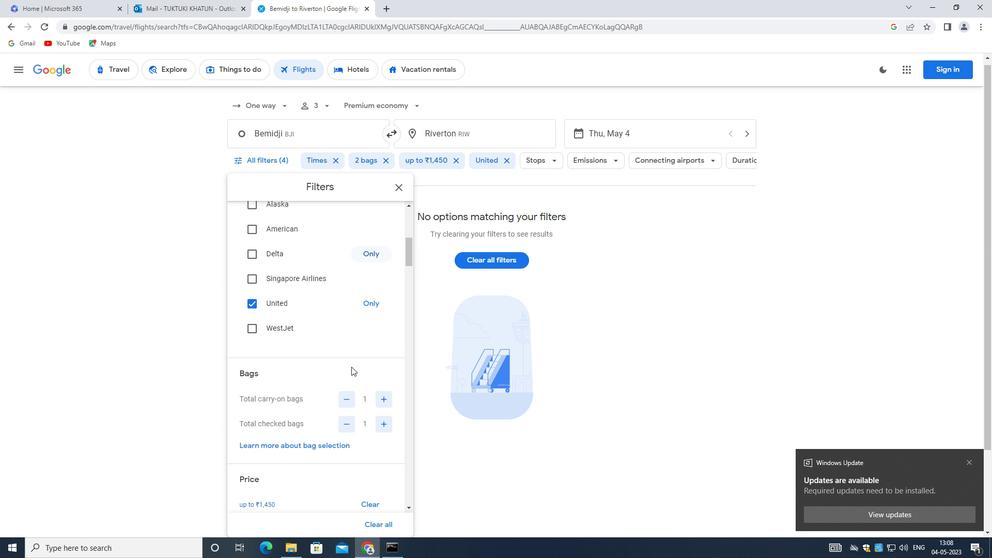 
Action: Mouse moved to (309, 357)
Screenshot: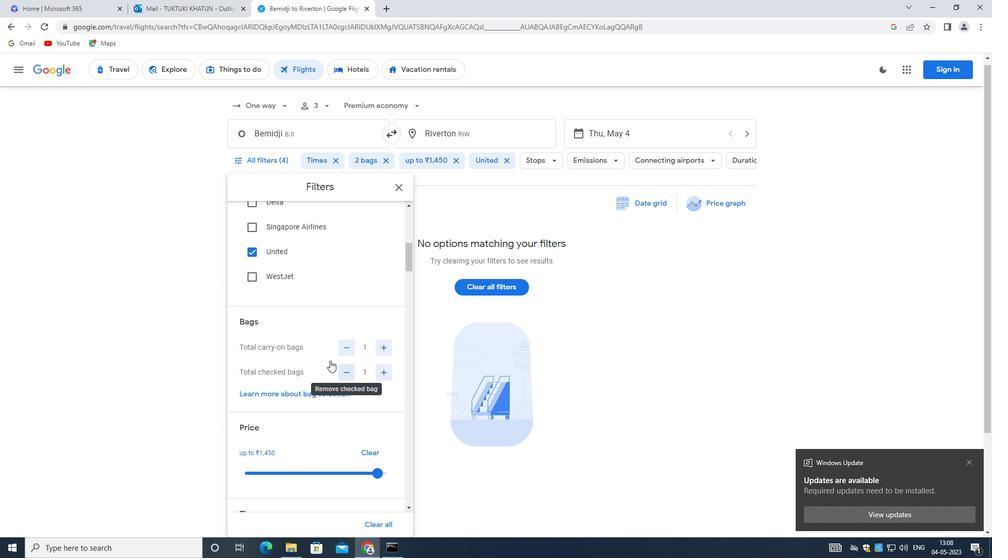 
Action: Mouse scrolled (309, 357) with delta (0, 0)
Screenshot: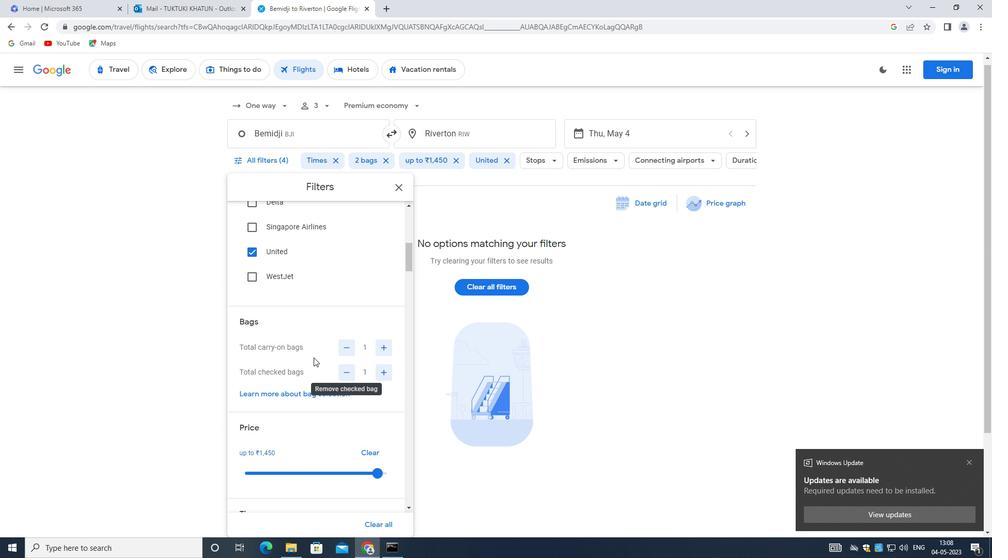 
Action: Mouse scrolled (309, 357) with delta (0, 0)
Screenshot: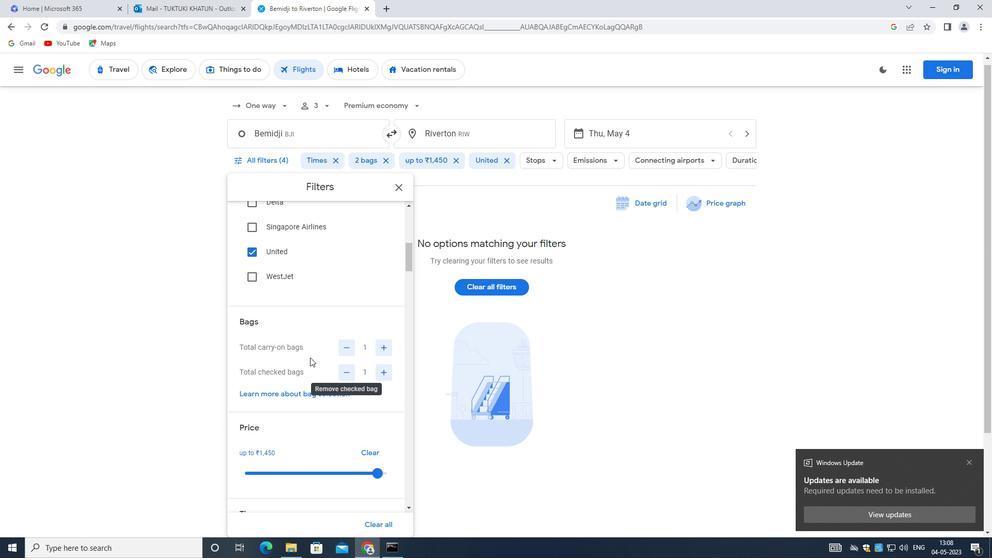 
Action: Mouse moved to (387, 242)
Screenshot: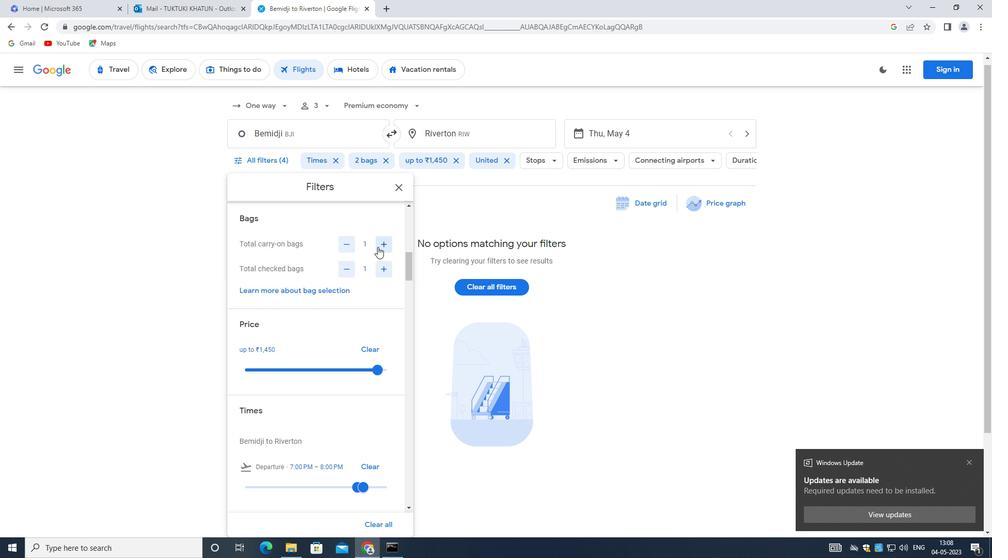 
Action: Mouse pressed left at (387, 242)
Screenshot: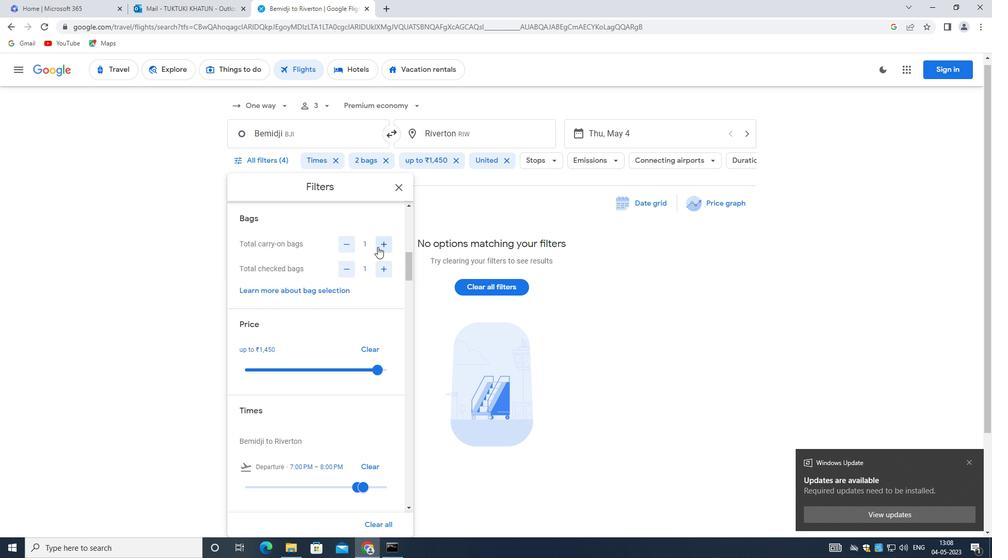 
Action: Mouse moved to (384, 265)
Screenshot: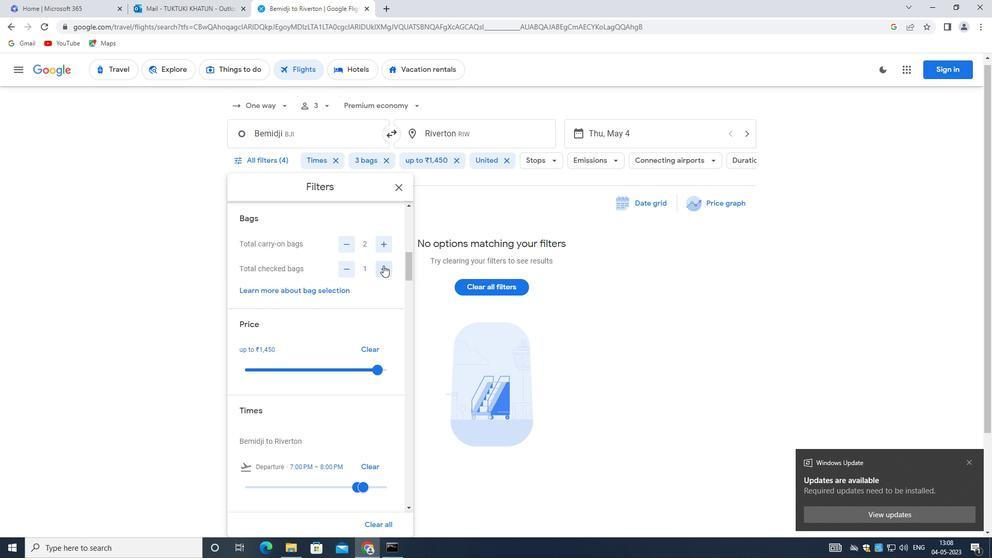 
Action: Mouse pressed left at (384, 265)
Screenshot: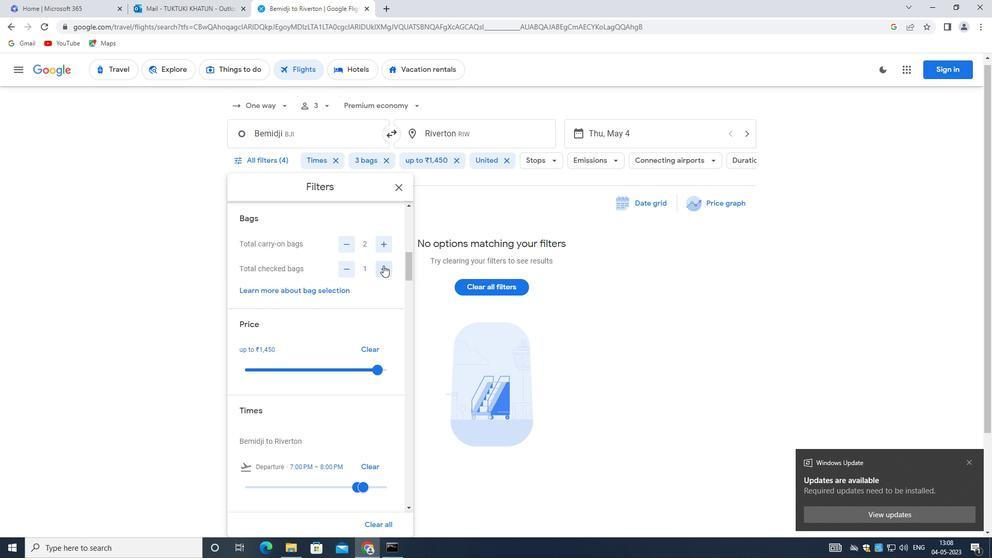 
Action: Mouse pressed left at (384, 265)
Screenshot: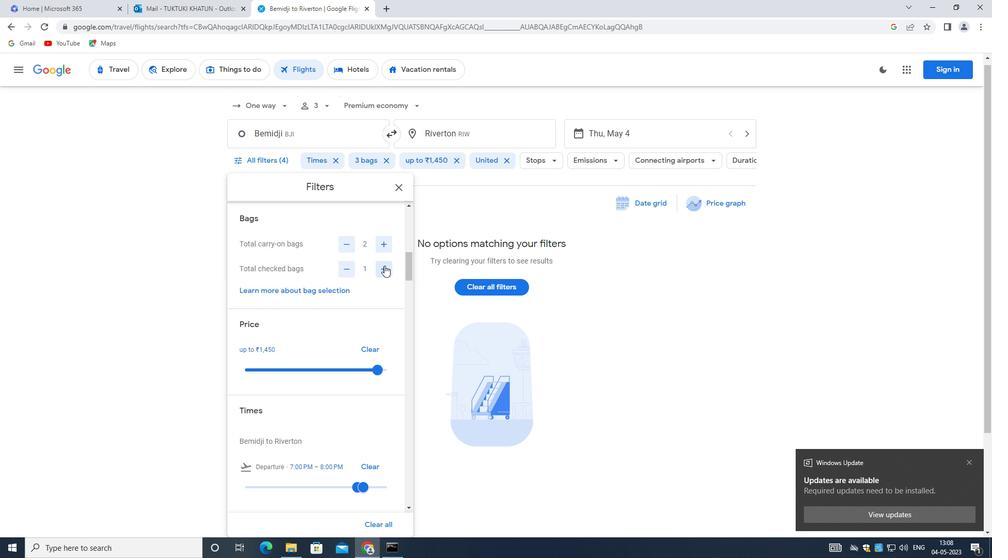 
Action: Mouse pressed left at (384, 265)
Screenshot: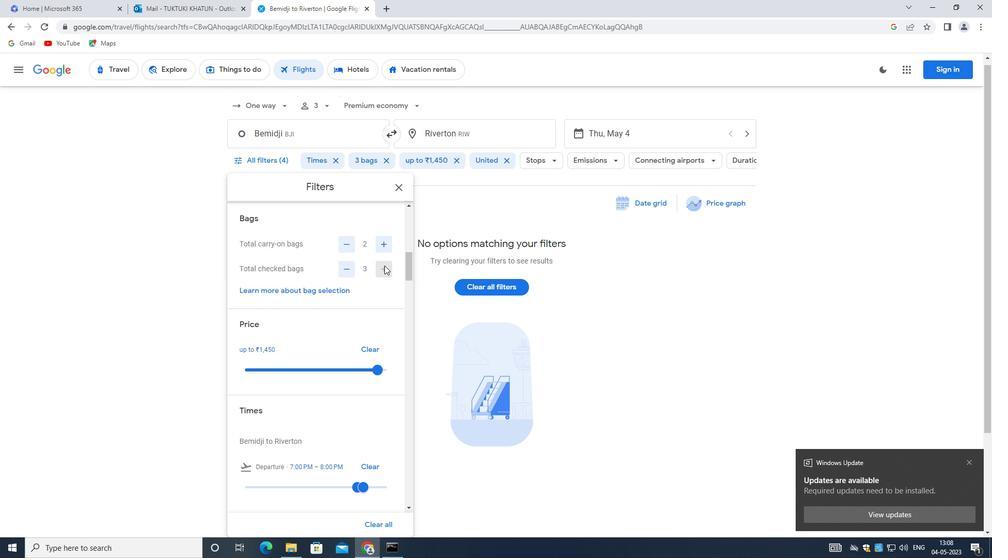 
Action: Mouse moved to (361, 321)
Screenshot: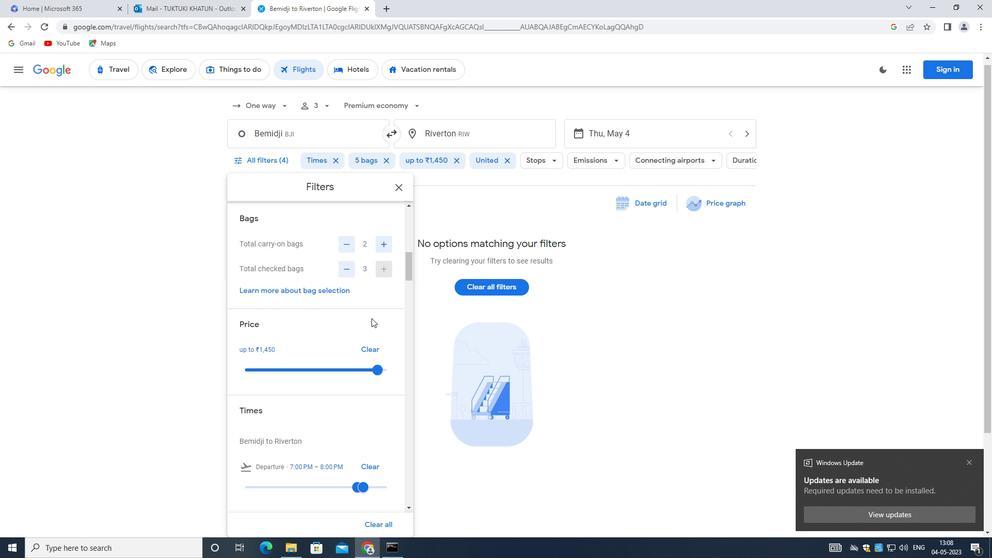 
Action: Mouse scrolled (361, 320) with delta (0, 0)
Screenshot: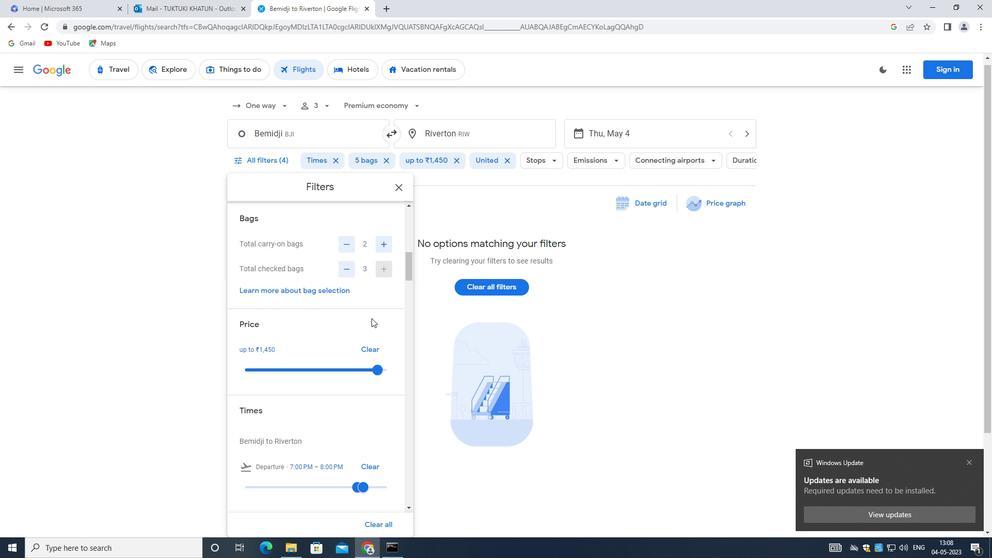 
Action: Mouse moved to (371, 315)
Screenshot: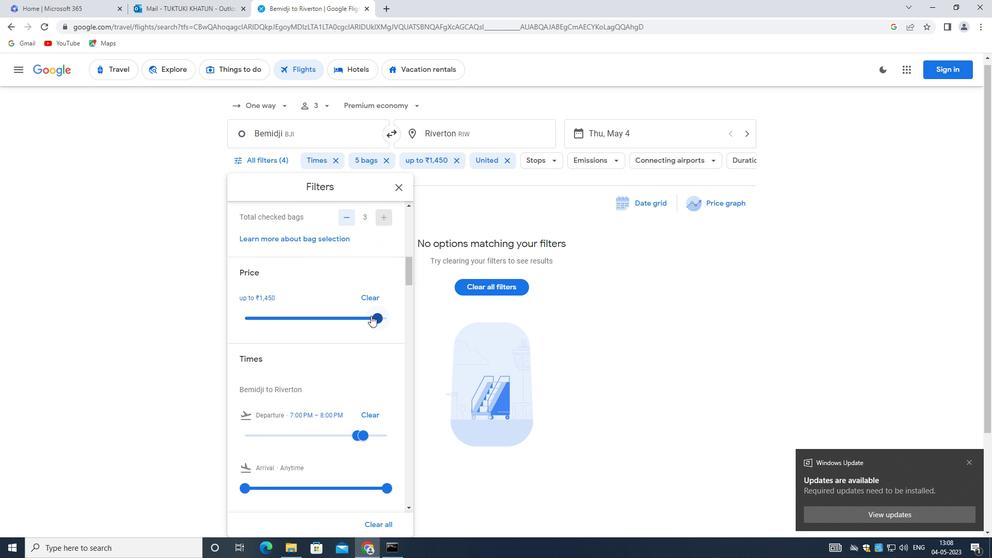 
Action: Mouse pressed left at (371, 315)
Screenshot: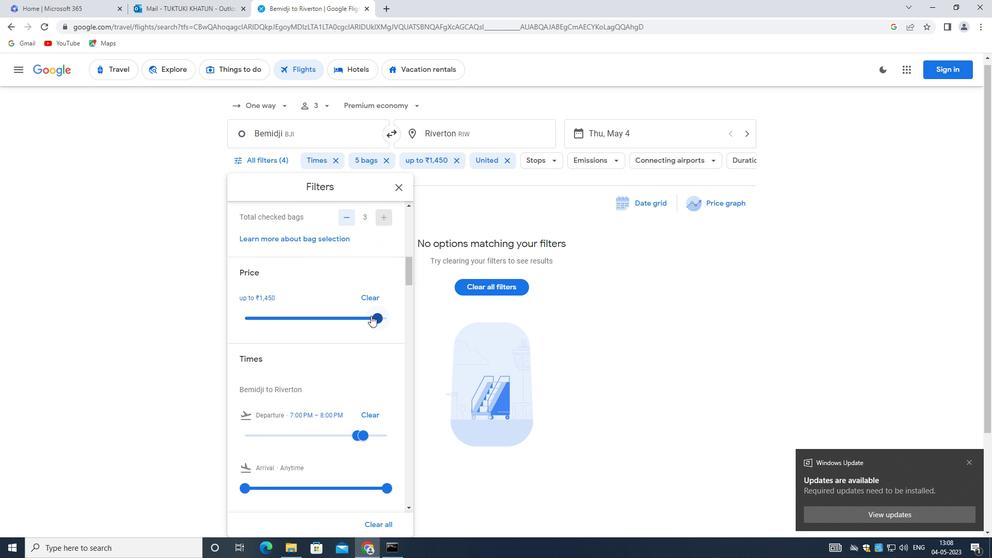 
Action: Mouse moved to (372, 314)
Screenshot: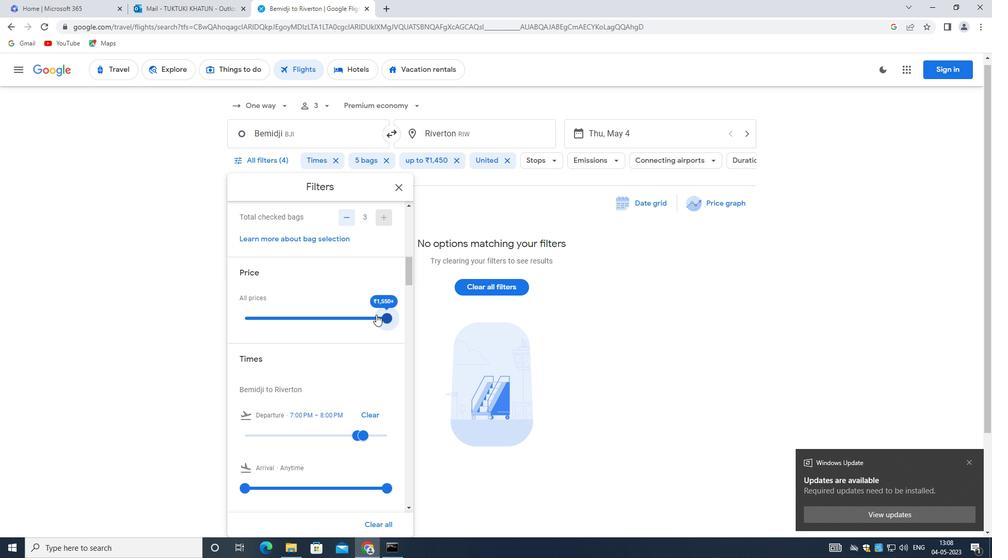 
Action: Mouse scrolled (372, 314) with delta (0, 0)
Screenshot: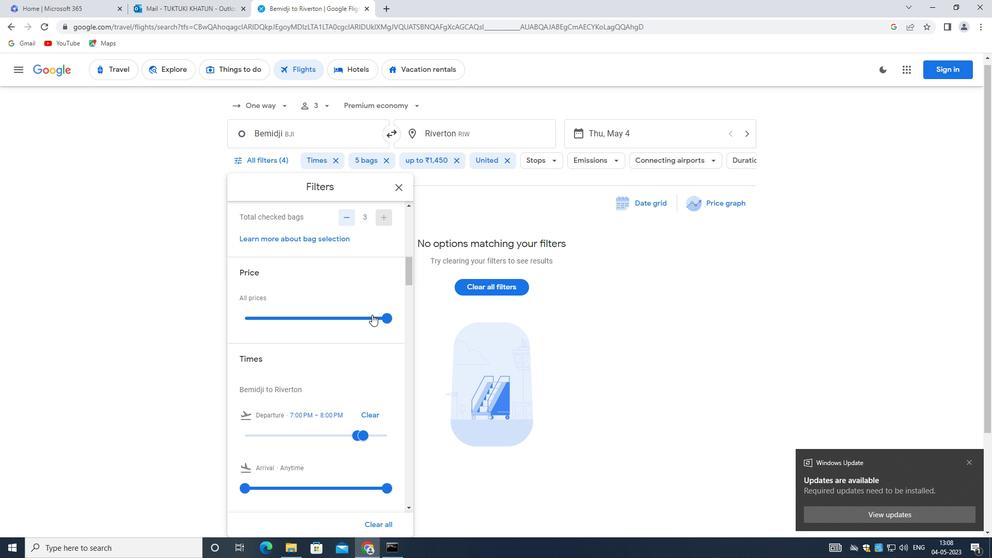 
Action: Mouse moved to (371, 314)
Screenshot: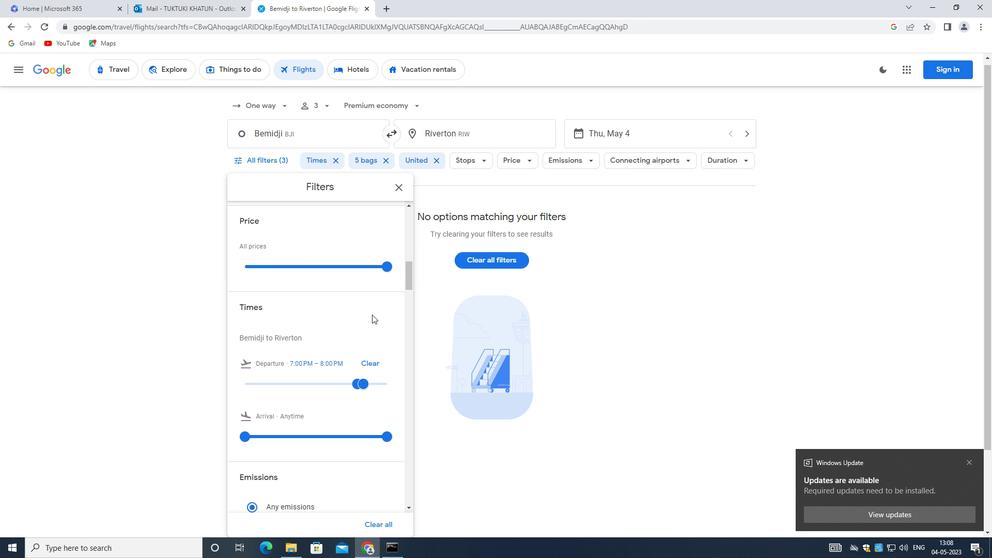 
Action: Mouse scrolled (371, 314) with delta (0, 0)
Screenshot: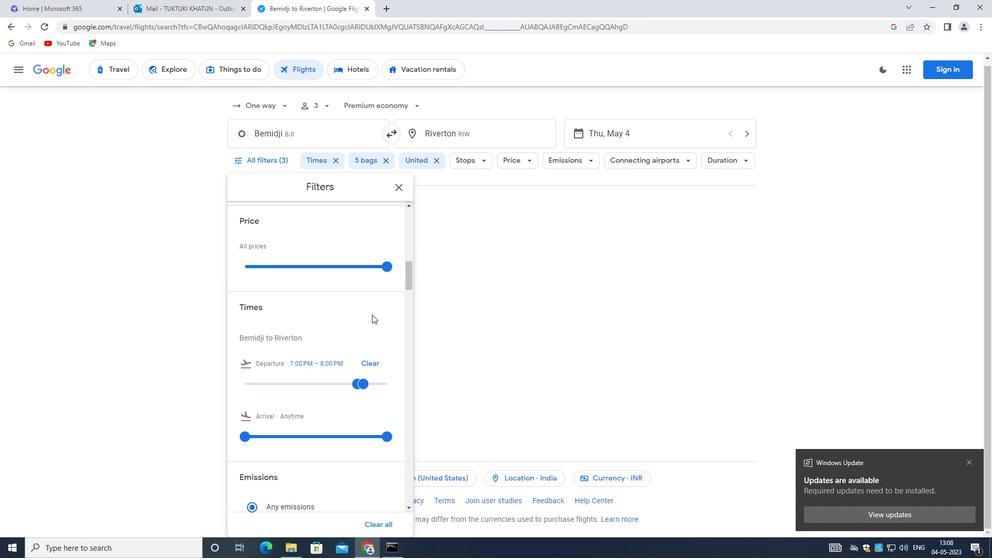 
Action: Mouse moved to (346, 312)
Screenshot: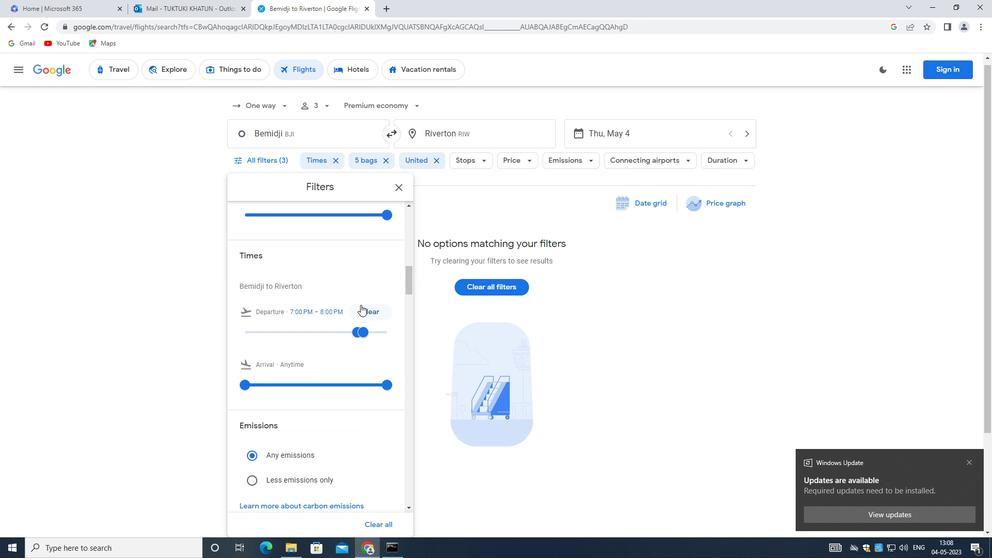 
Action: Mouse scrolled (346, 312) with delta (0, 0)
Screenshot: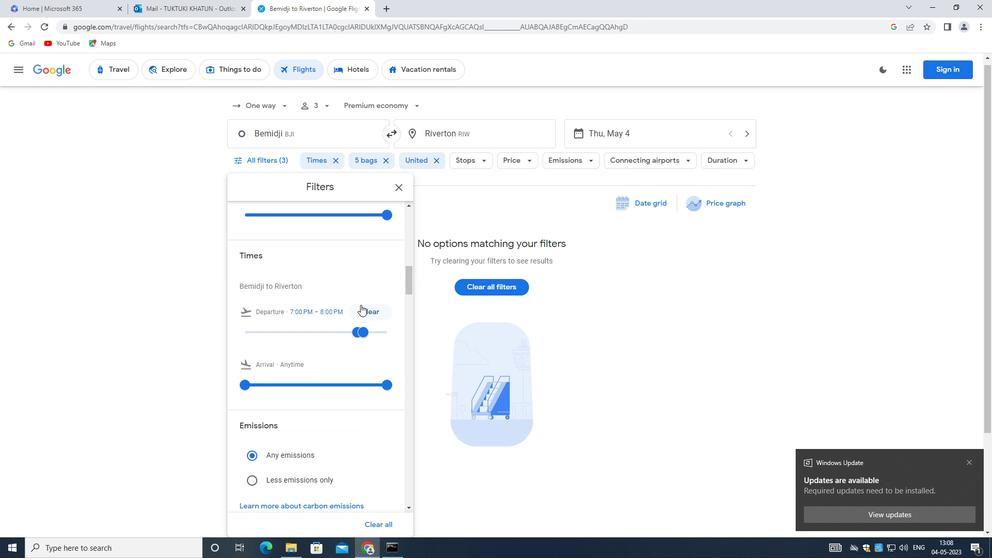 
Action: Mouse moved to (333, 278)
Screenshot: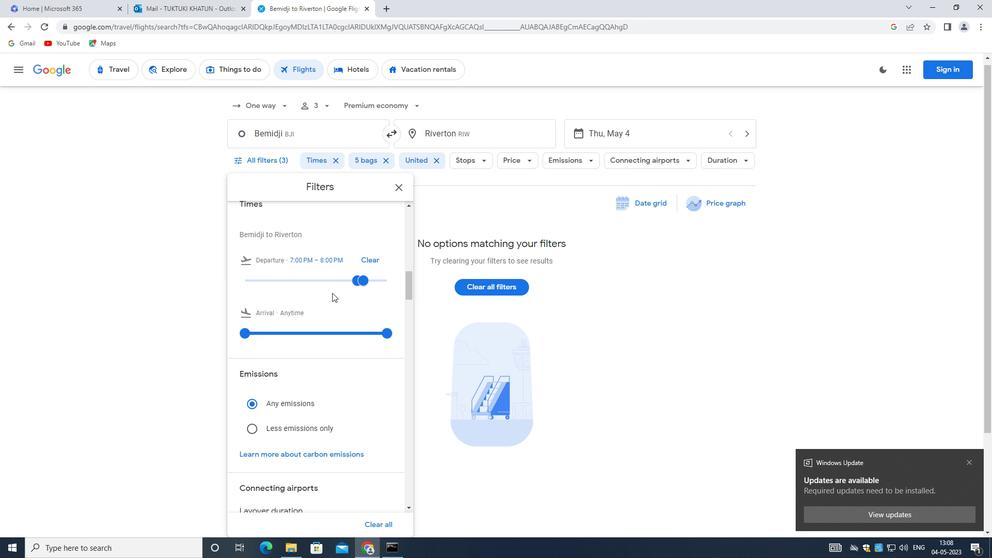 
Action: Mouse pressed left at (333, 278)
Screenshot: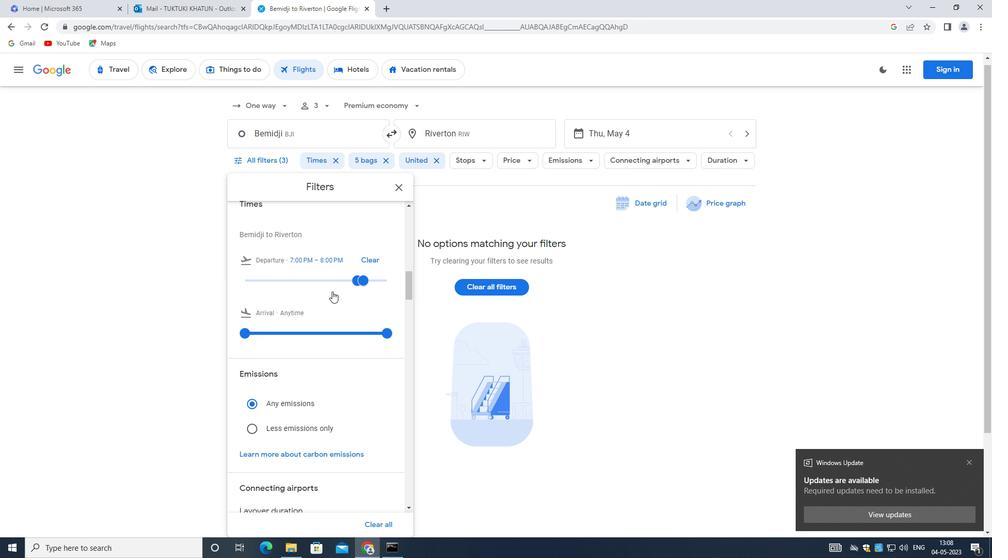 
Action: Mouse moved to (375, 280)
Screenshot: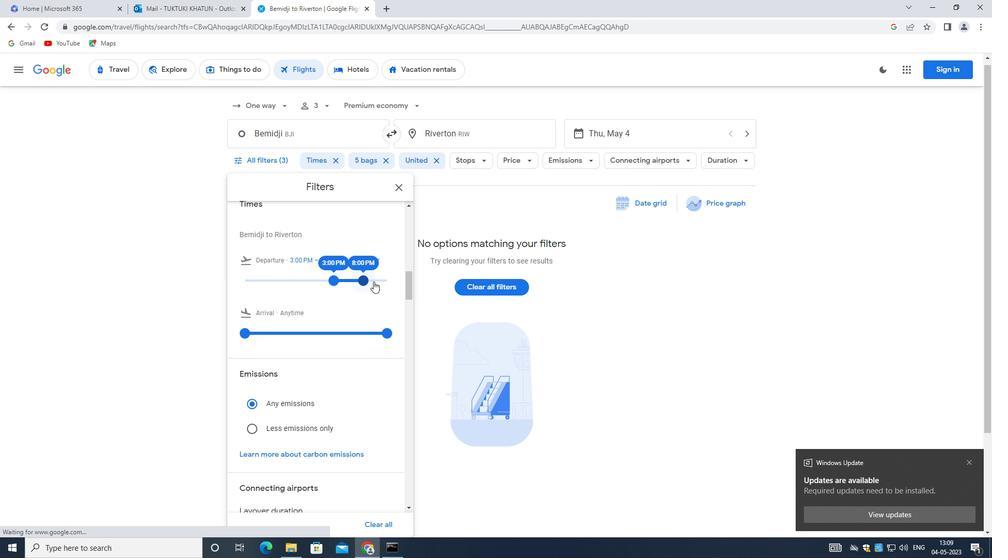 
Action: Mouse pressed left at (375, 280)
Screenshot: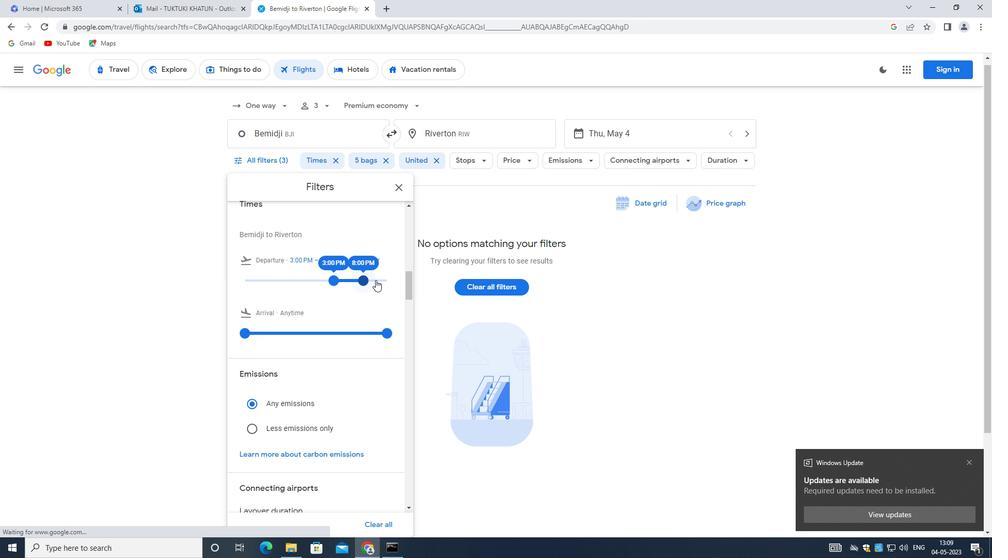 
Action: Mouse moved to (334, 279)
Screenshot: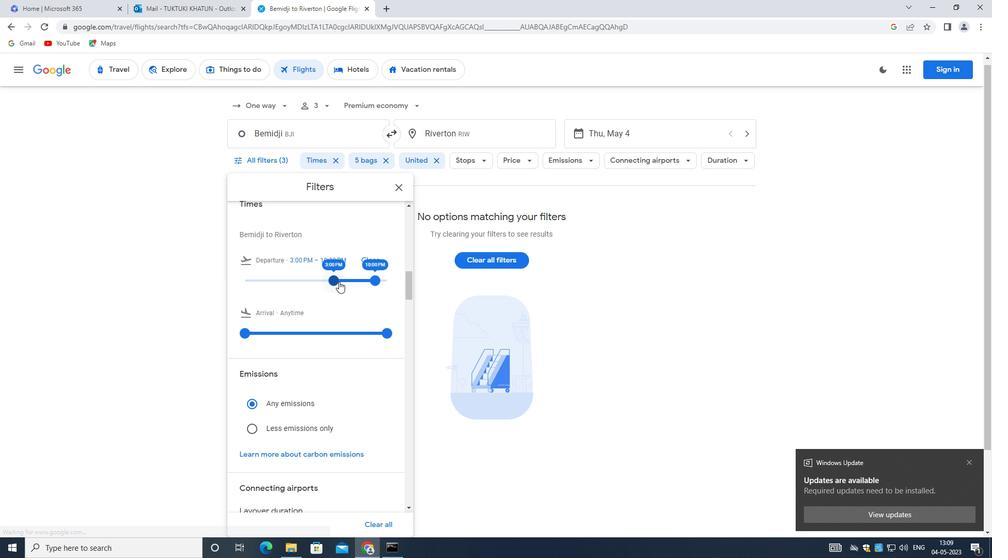
Action: Mouse pressed left at (334, 279)
Screenshot: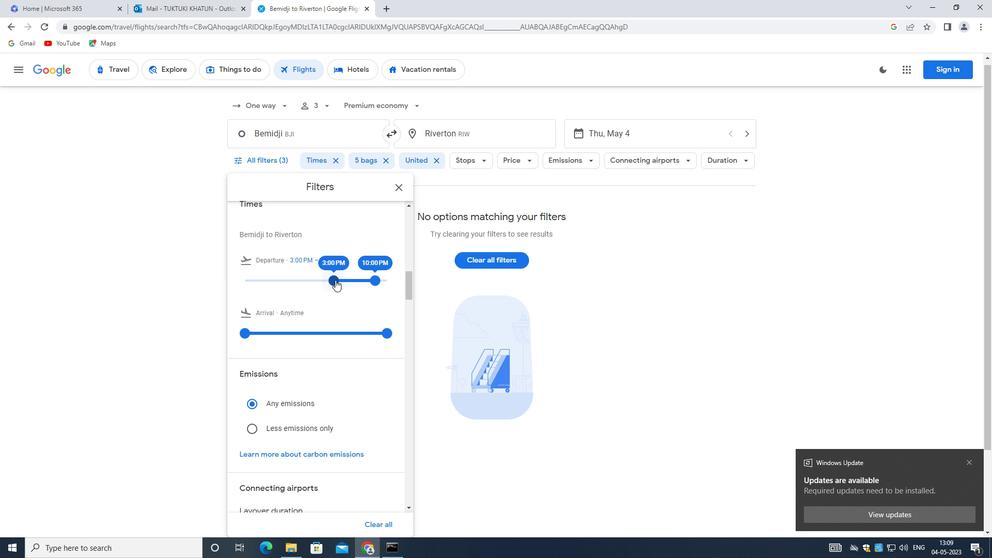 
Action: Mouse moved to (374, 278)
Screenshot: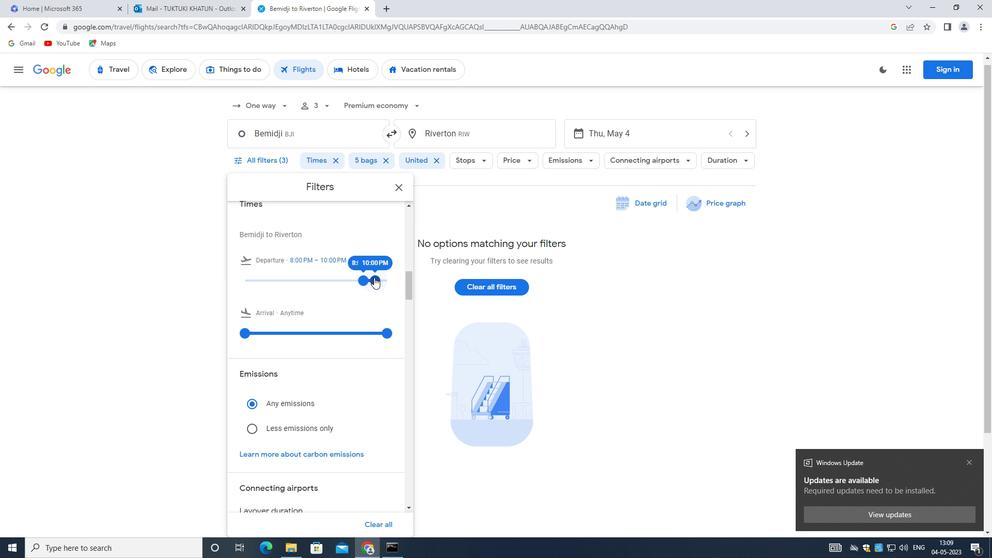 
Action: Mouse pressed left at (374, 278)
Screenshot: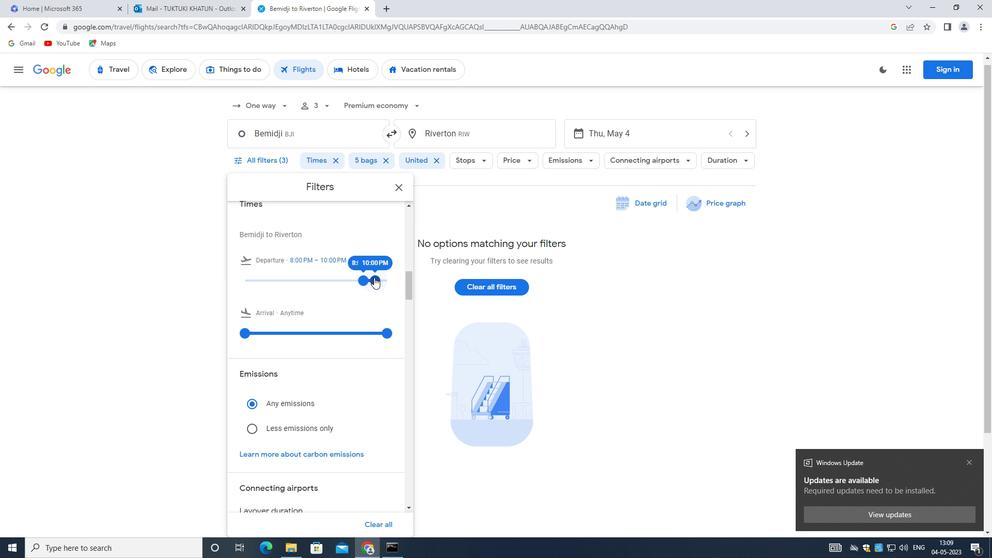 
Action: Mouse moved to (374, 278)
Screenshot: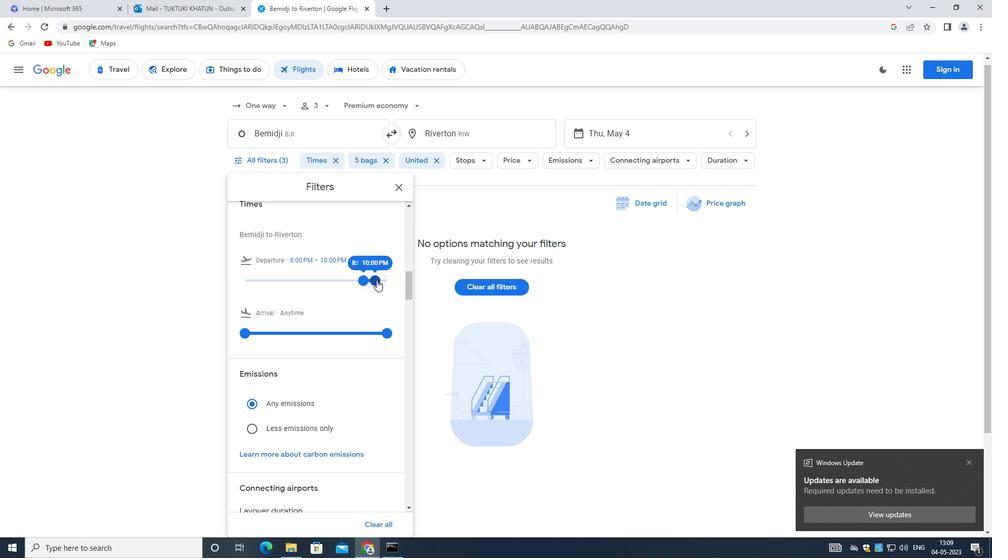 
Action: Mouse pressed left at (374, 278)
Screenshot: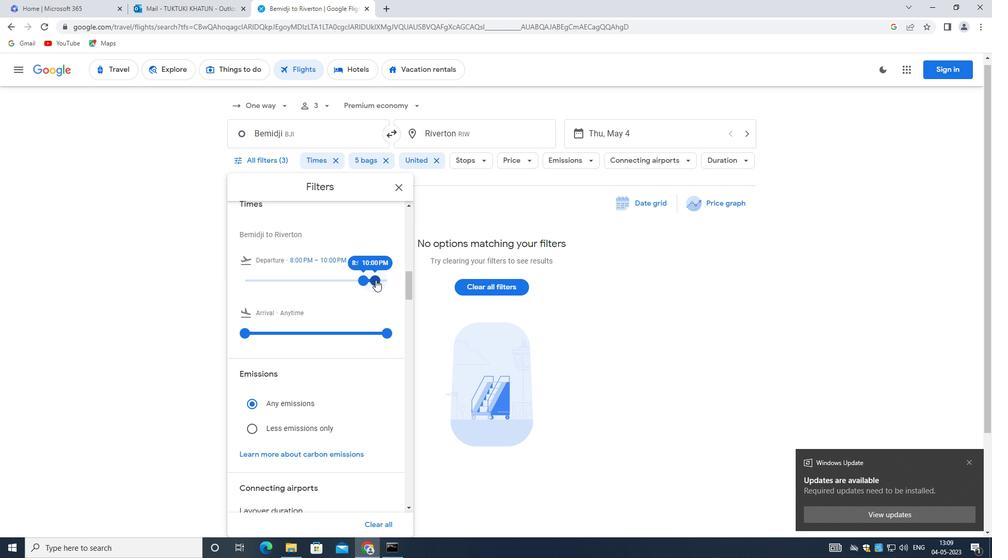 
Action: Mouse moved to (375, 279)
Screenshot: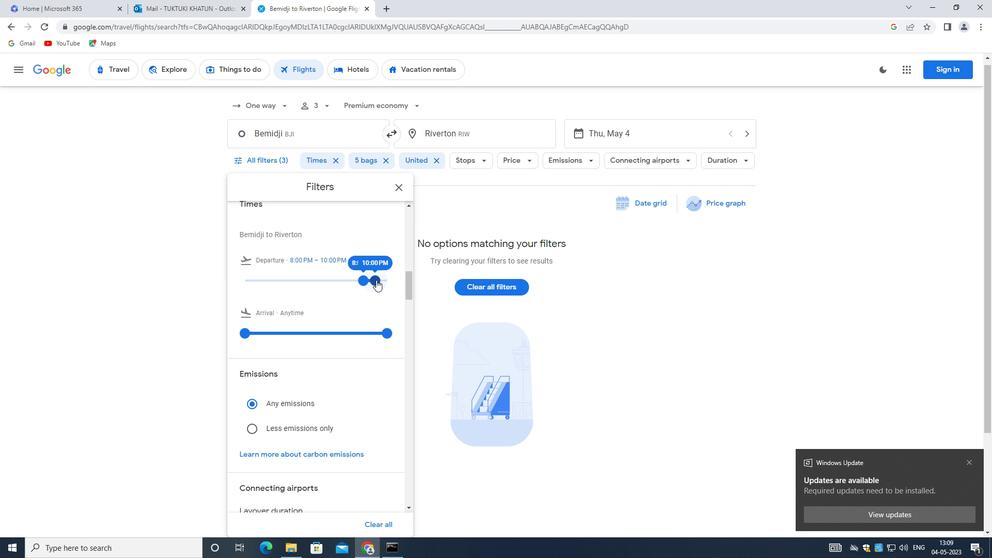 
Action: Mouse pressed left at (375, 279)
Screenshot: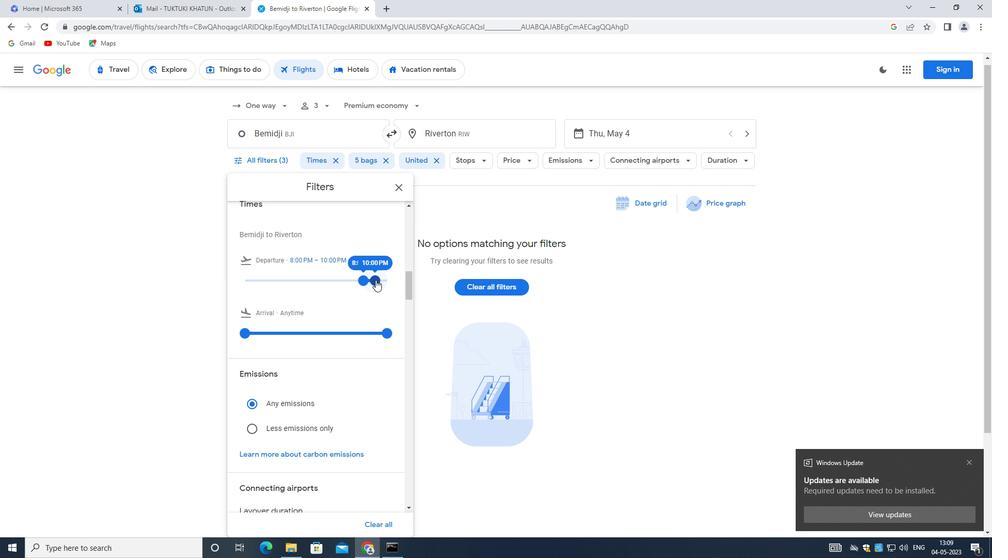 
Action: Mouse moved to (351, 325)
Screenshot: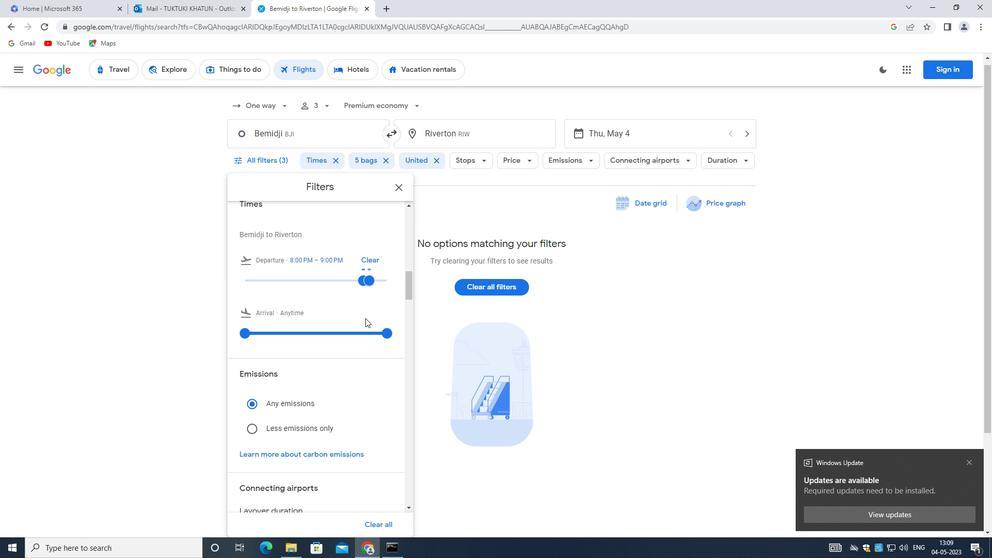 
Action: Mouse scrolled (351, 325) with delta (0, 0)
Screenshot: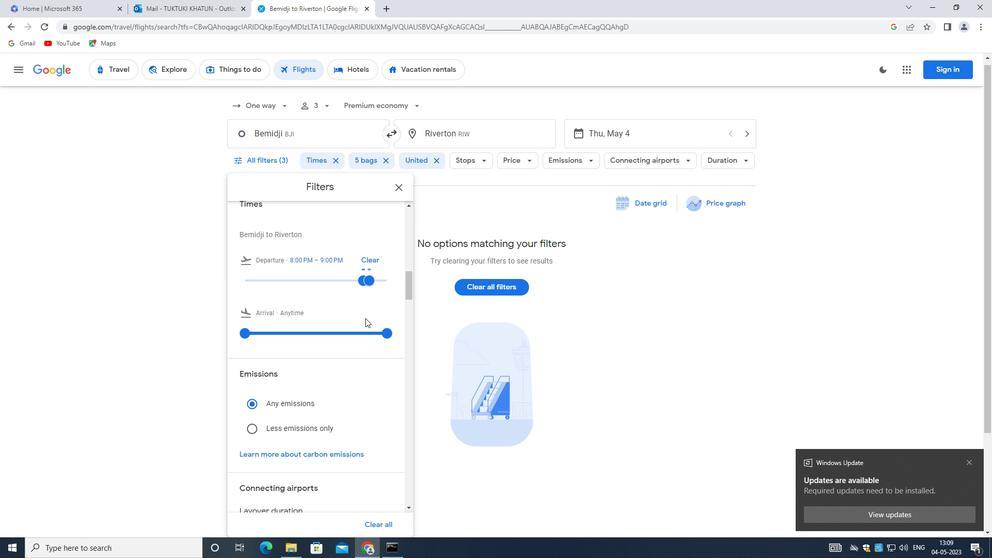 
Action: Mouse moved to (349, 329)
Screenshot: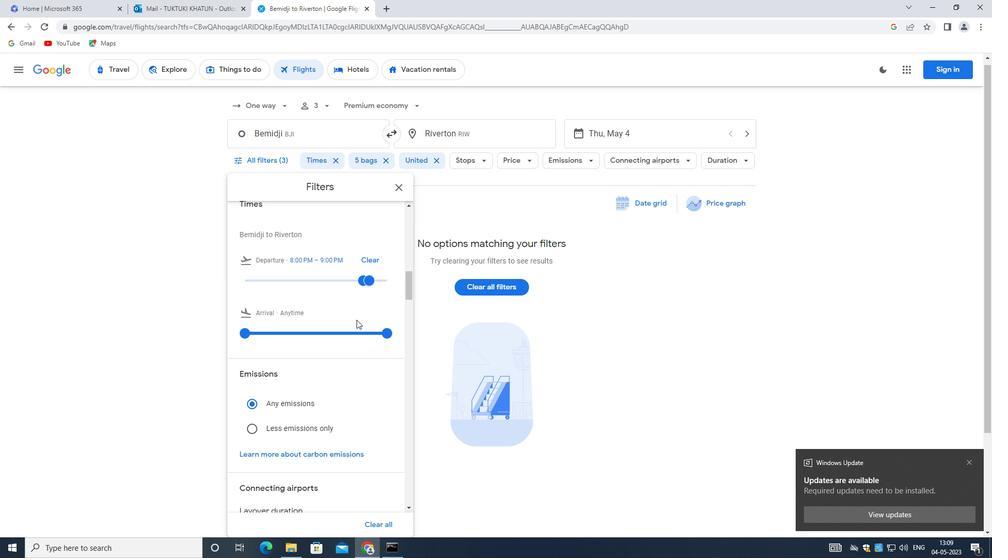 
Action: Mouse scrolled (349, 328) with delta (0, 0)
Screenshot: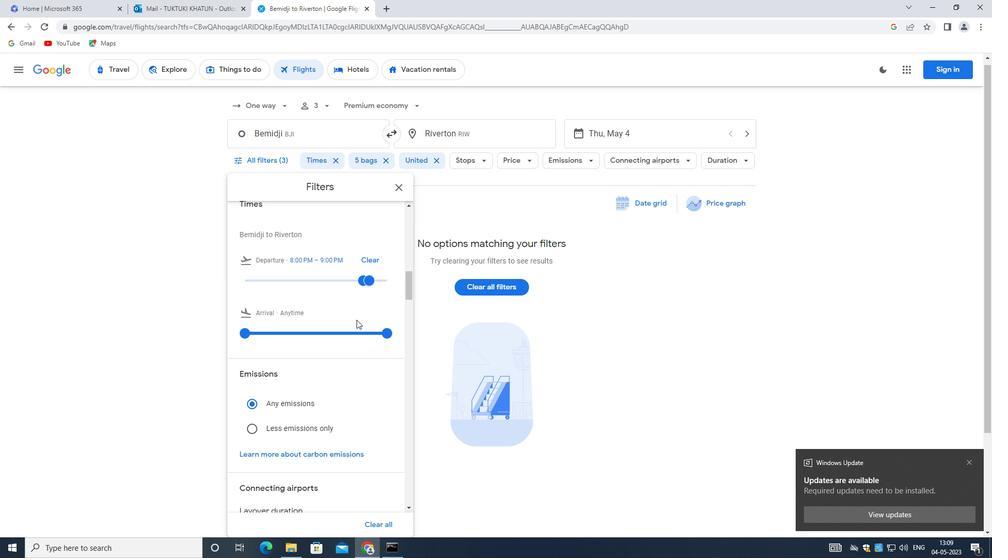 
Action: Mouse moved to (348, 330)
Screenshot: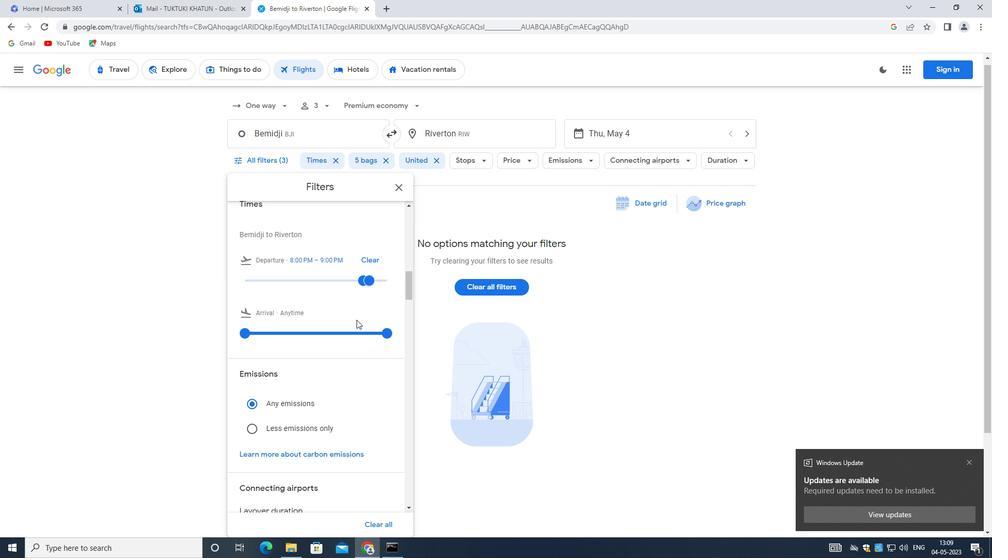 
Action: Mouse scrolled (348, 330) with delta (0, 0)
Screenshot: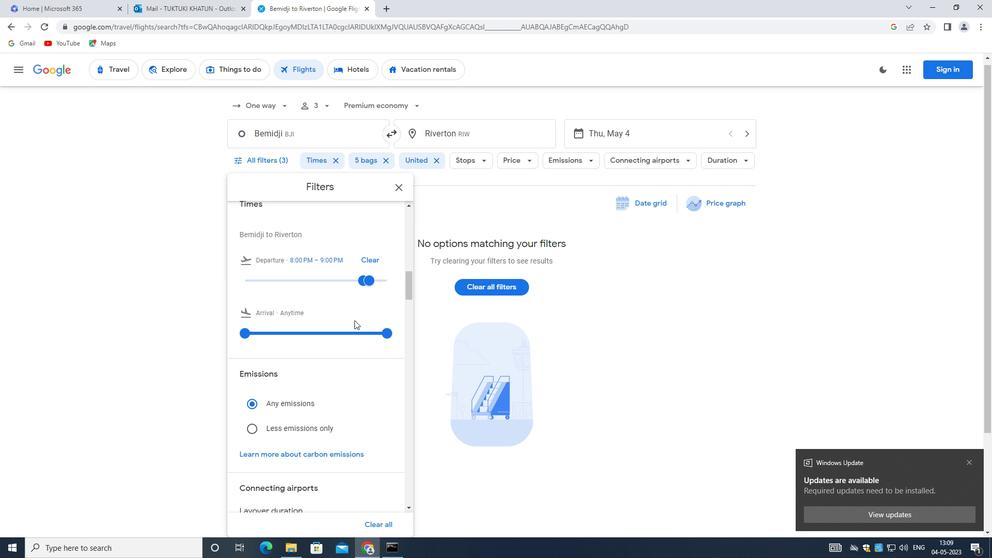 
Action: Mouse moved to (332, 342)
Screenshot: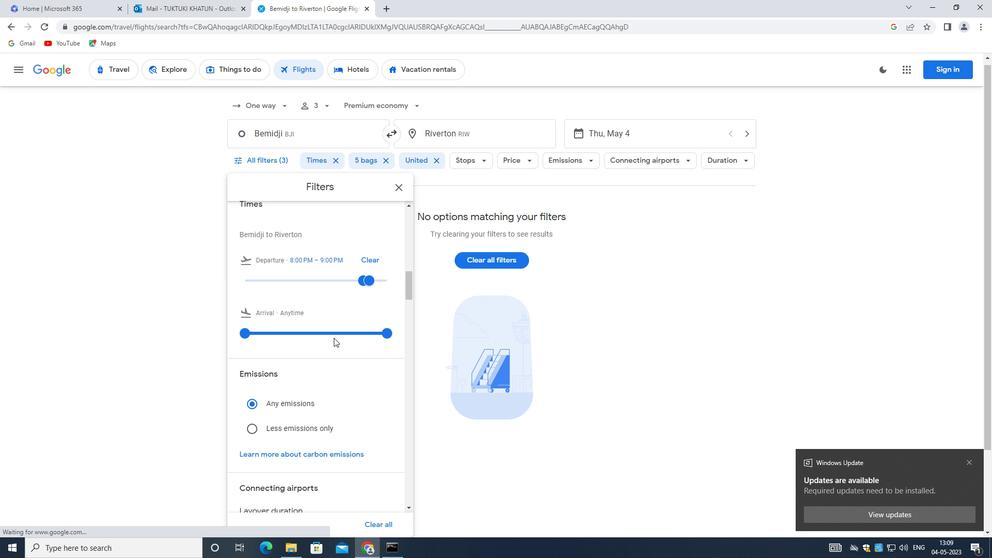 
Action: Mouse scrolled (332, 342) with delta (0, 0)
Screenshot: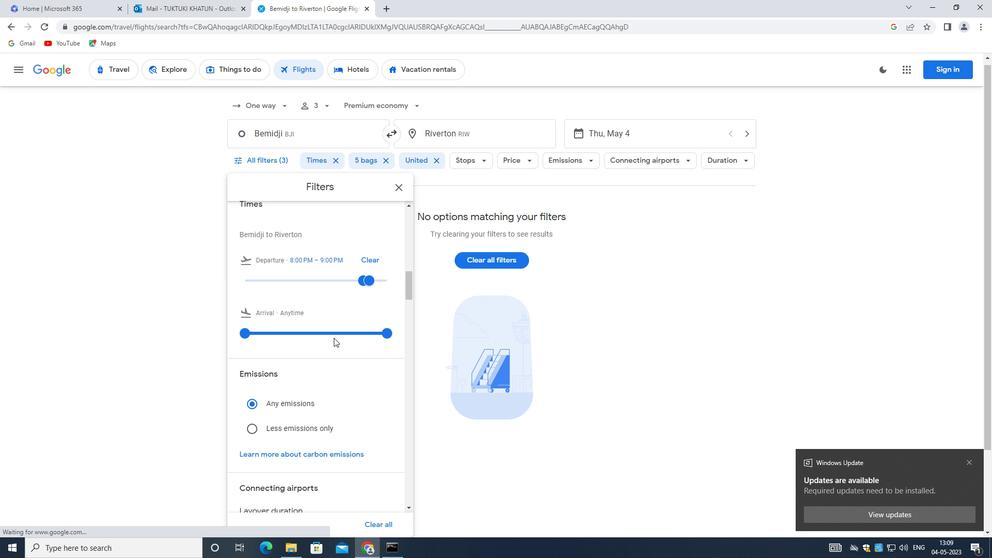 
Action: Mouse moved to (332, 343)
Screenshot: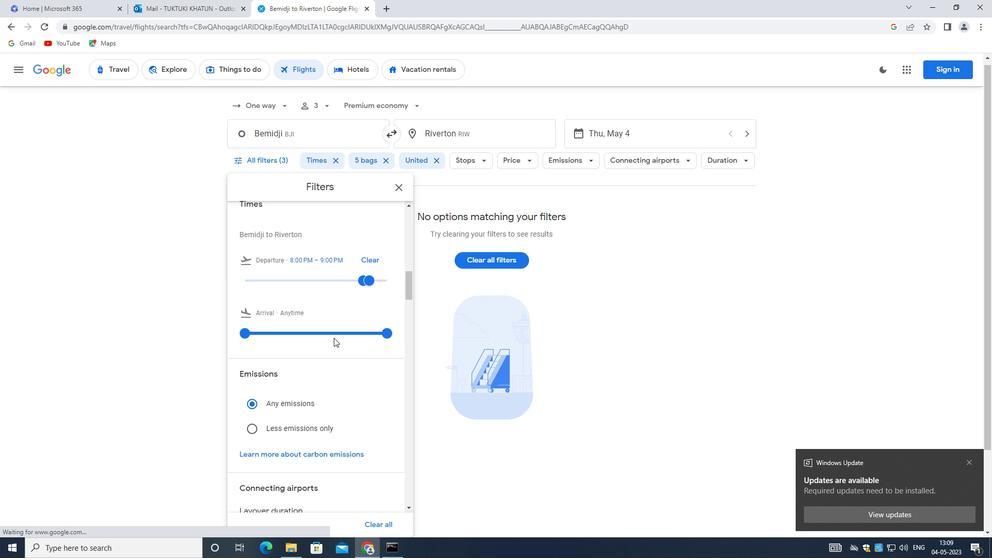 
Action: Mouse scrolled (332, 343) with delta (0, 0)
Screenshot: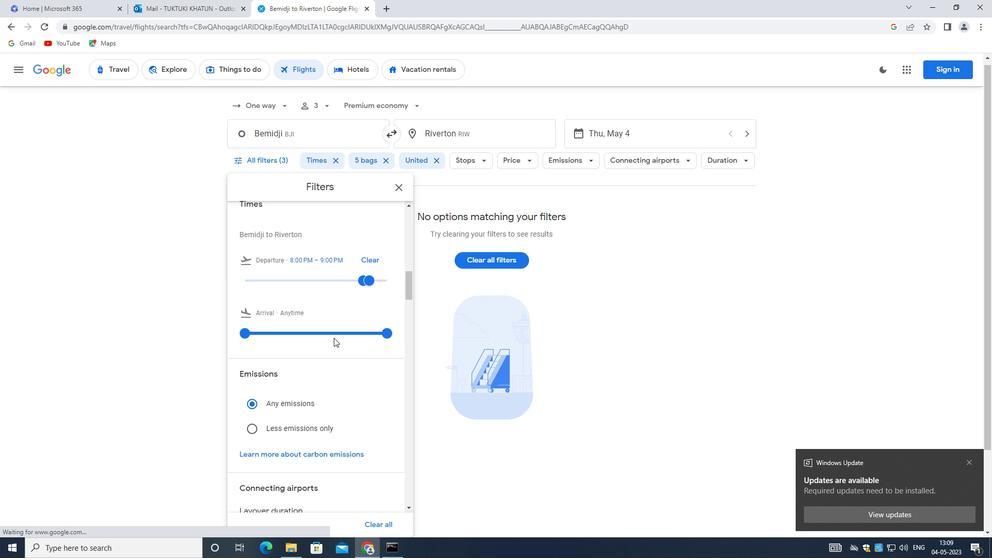 
Action: Mouse scrolled (332, 343) with delta (0, 0)
Screenshot: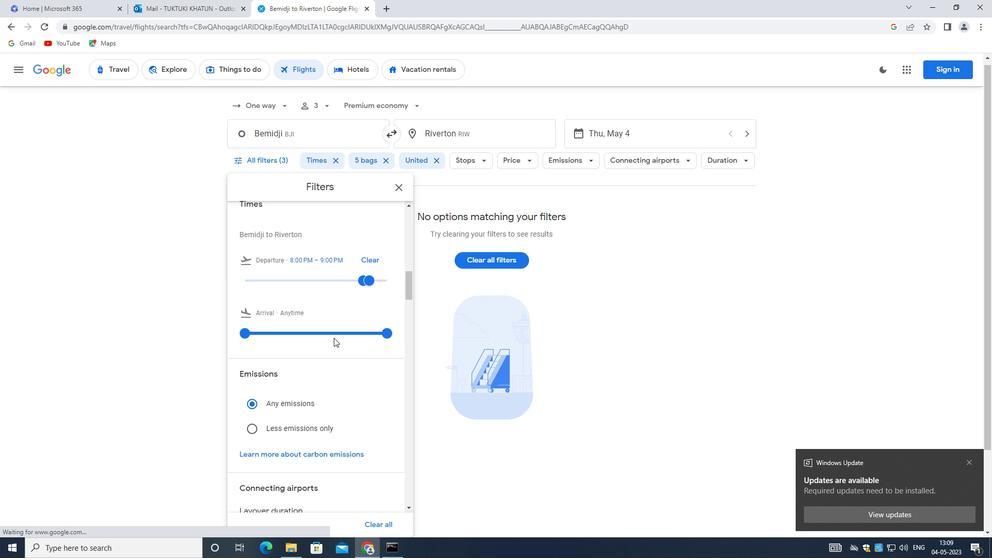 
Action: Mouse scrolled (332, 343) with delta (0, 0)
Screenshot: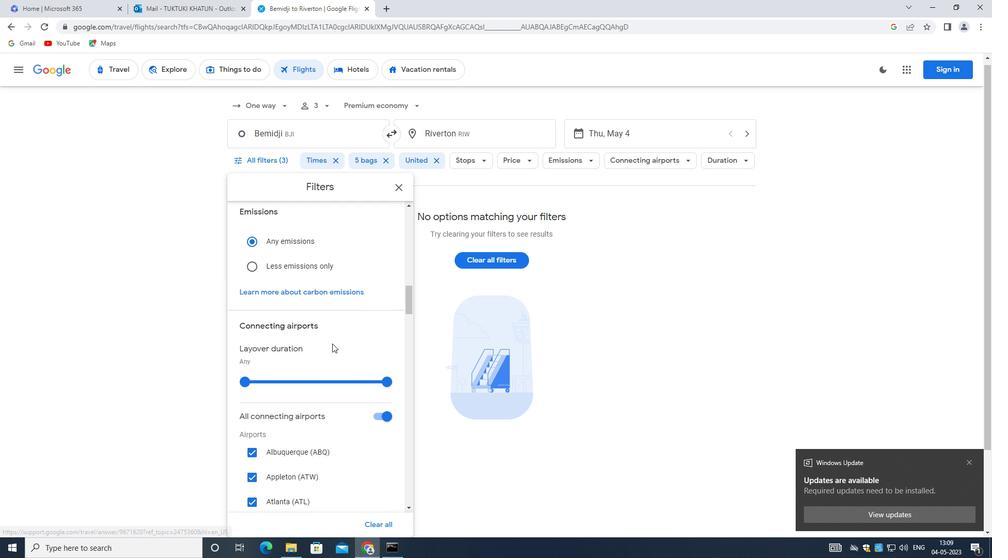 
Action: Mouse scrolled (332, 343) with delta (0, 0)
Screenshot: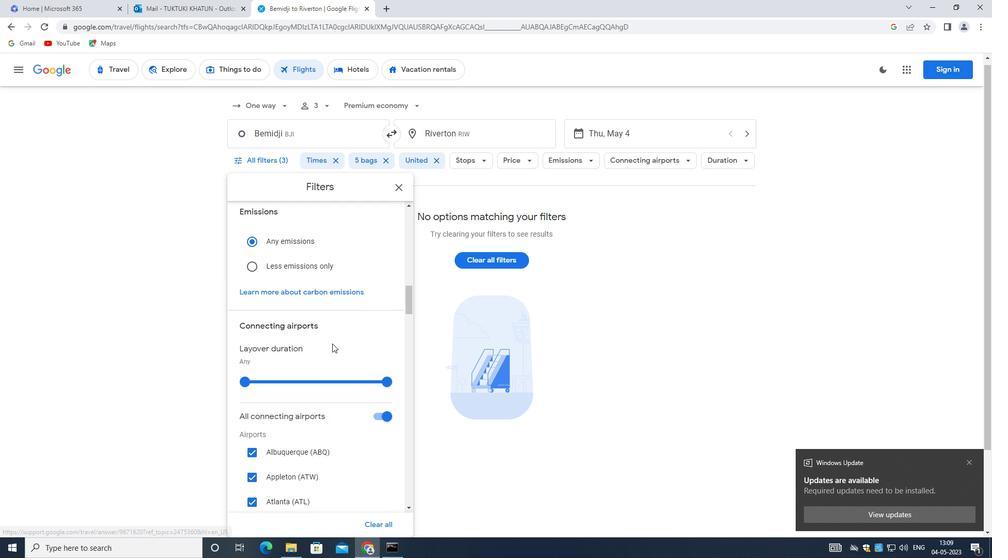 
Action: Mouse scrolled (332, 343) with delta (0, 0)
Screenshot: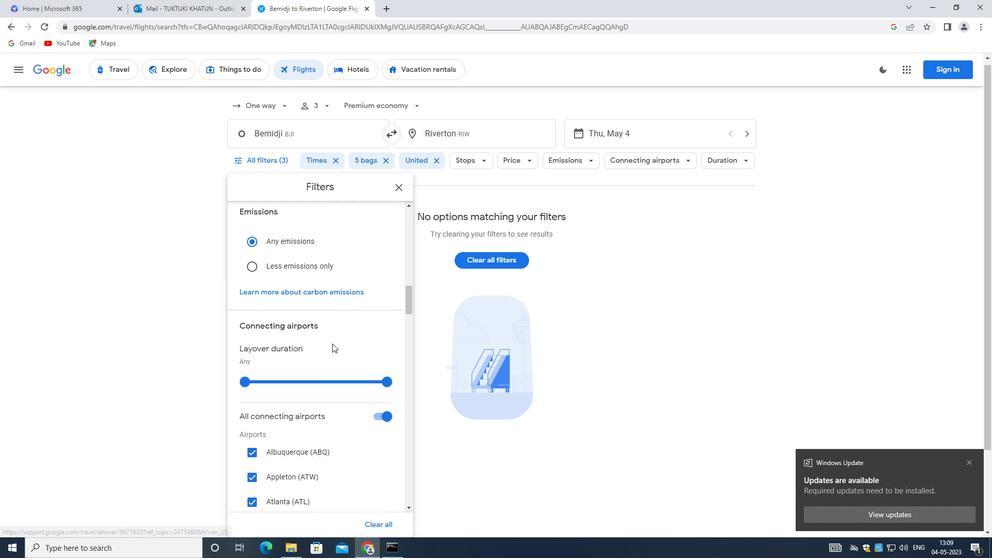 
Action: Mouse moved to (331, 343)
Screenshot: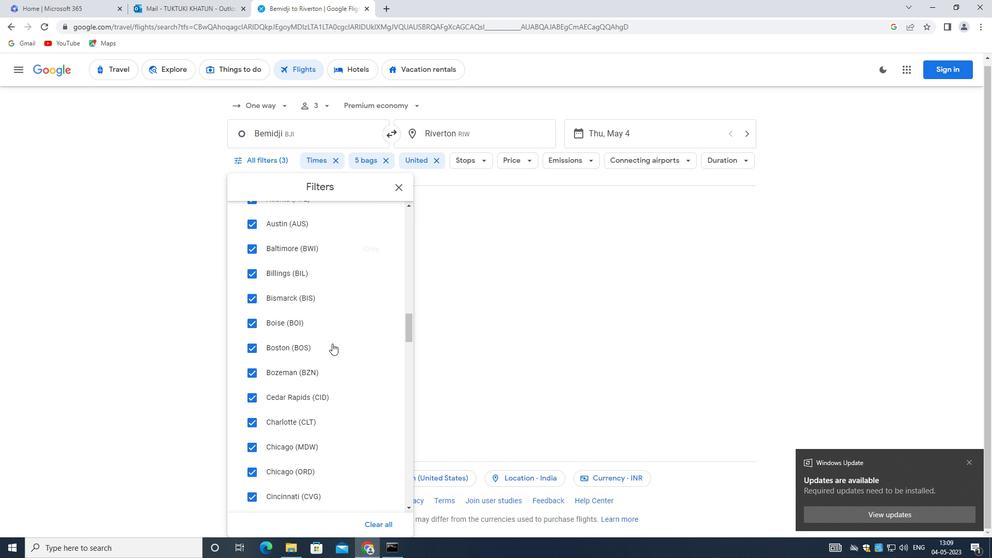 
Action: Mouse scrolled (331, 343) with delta (0, 0)
Screenshot: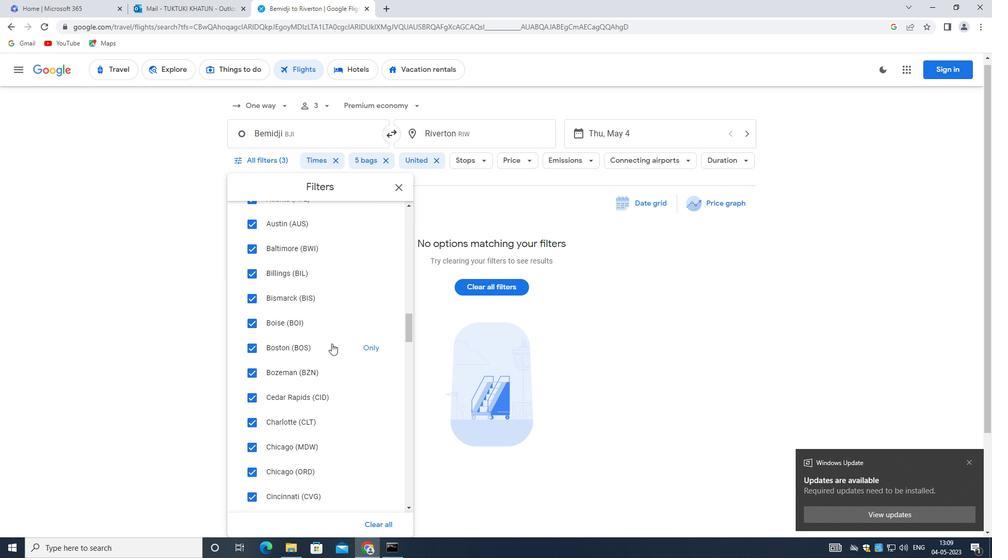 
Action: Mouse scrolled (331, 343) with delta (0, 0)
Screenshot: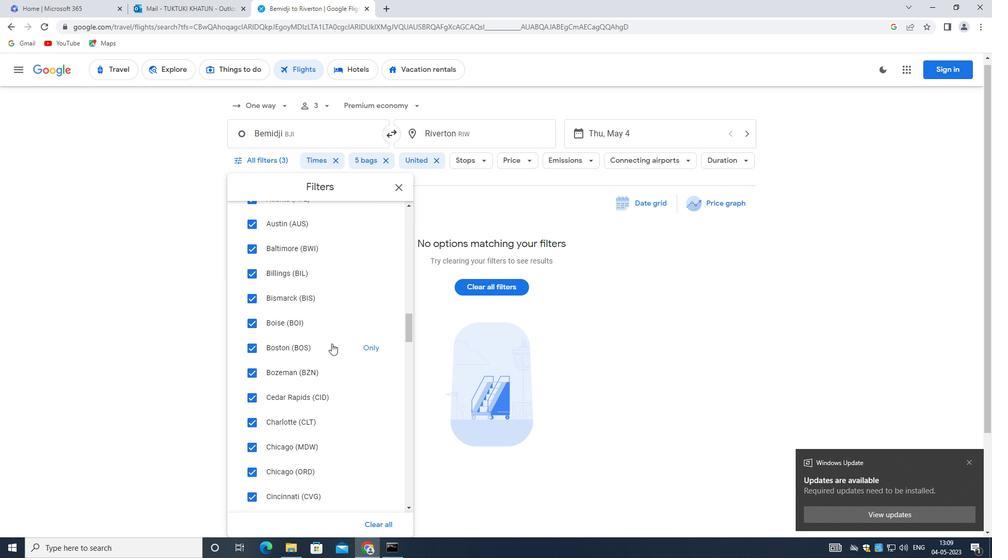 
Action: Mouse scrolled (331, 343) with delta (0, 0)
Screenshot: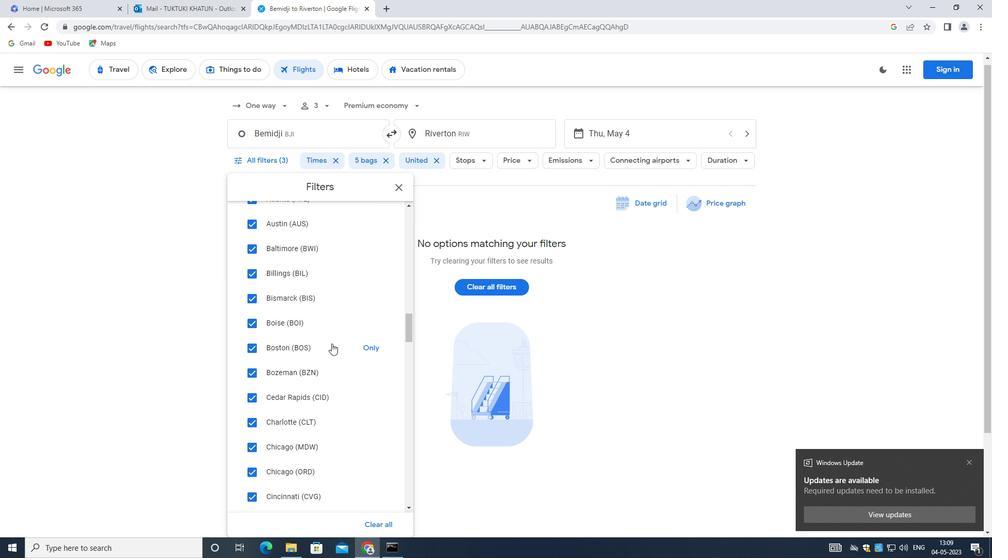
Action: Mouse moved to (331, 343)
Screenshot: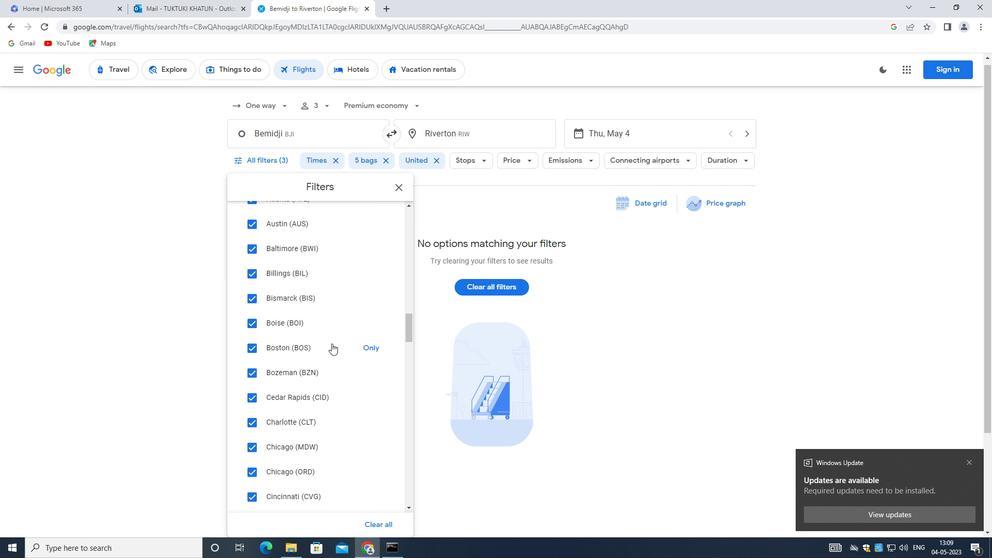 
Action: Mouse scrolled (331, 343) with delta (0, 0)
Screenshot: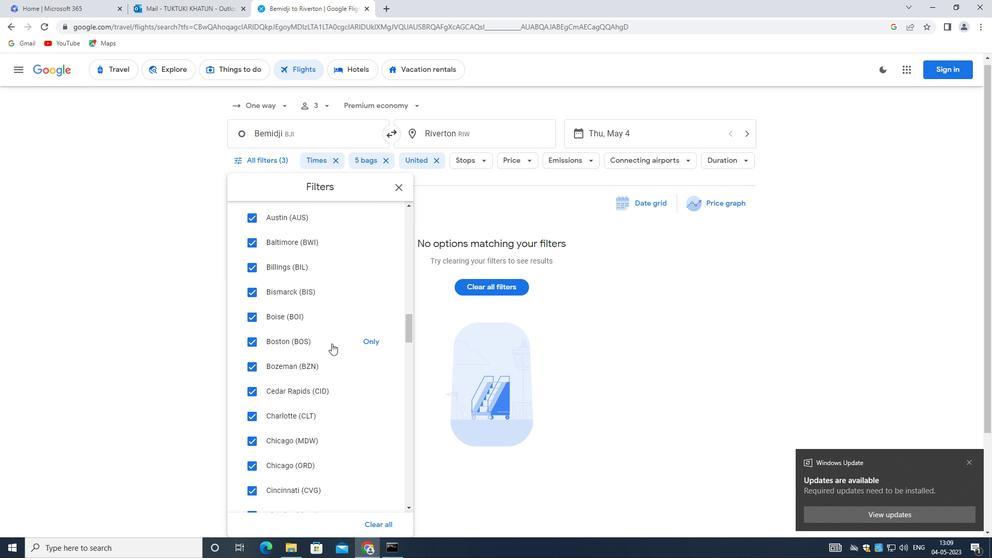 
Action: Mouse scrolled (331, 343) with delta (0, 0)
Screenshot: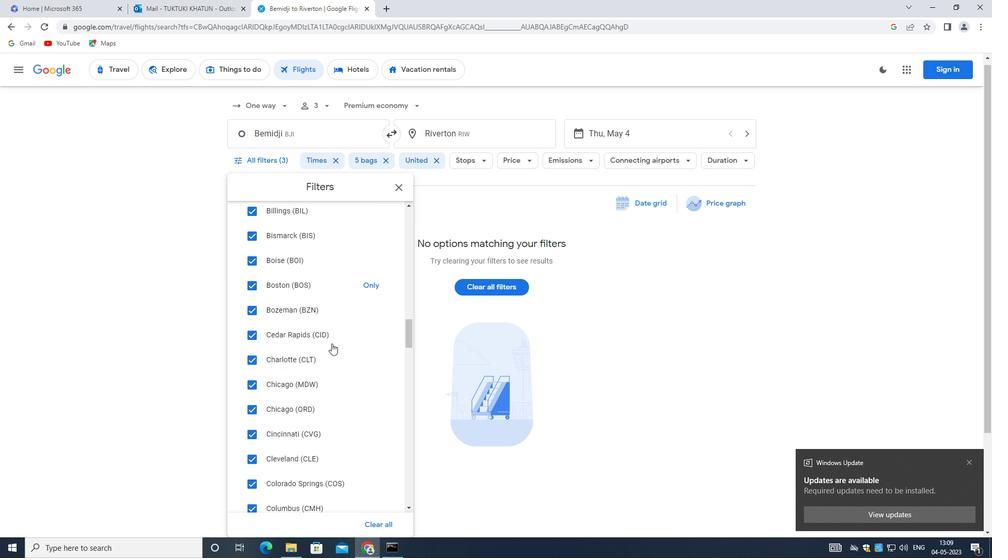 
Action: Mouse scrolled (331, 343) with delta (0, 0)
Screenshot: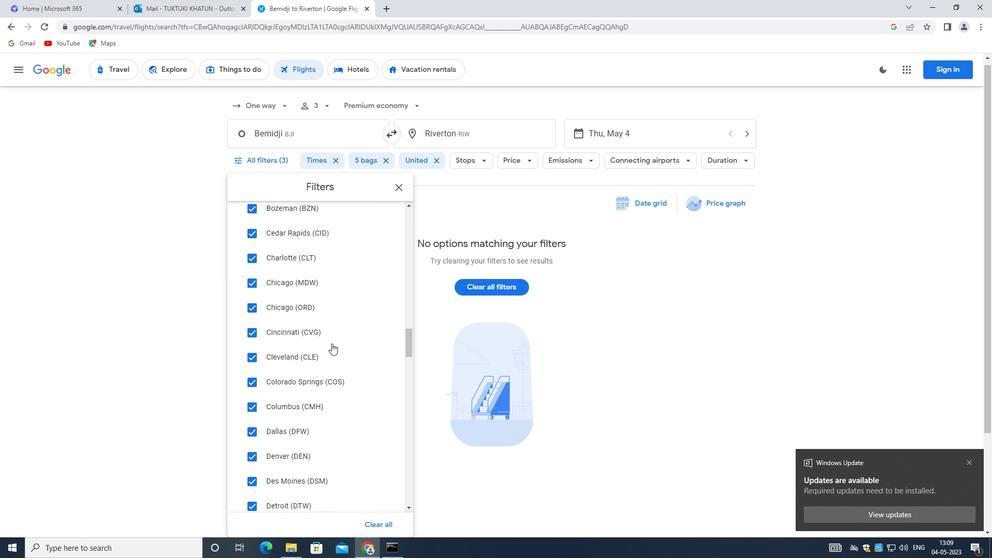 
Action: Mouse scrolled (331, 343) with delta (0, 0)
Screenshot: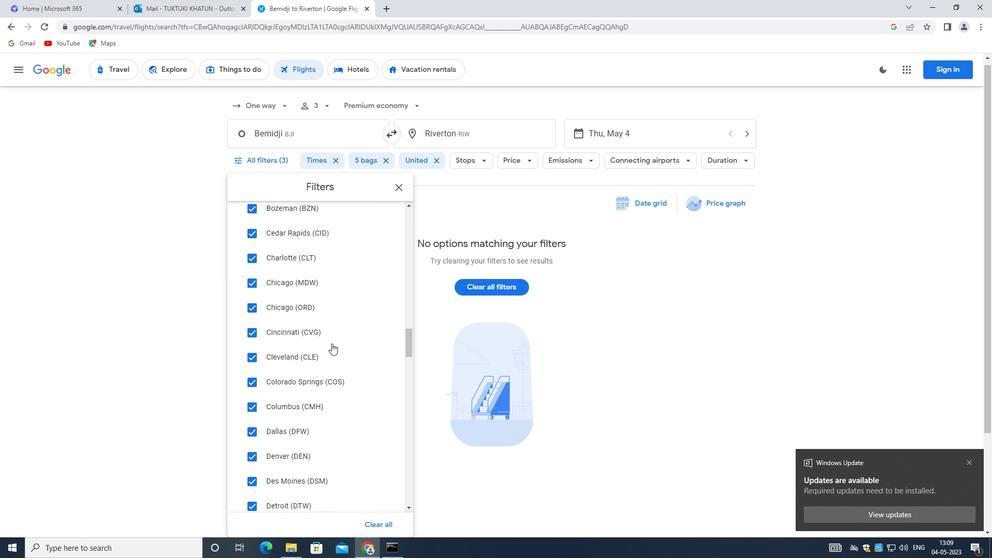 
Action: Mouse scrolled (331, 343) with delta (0, 0)
Screenshot: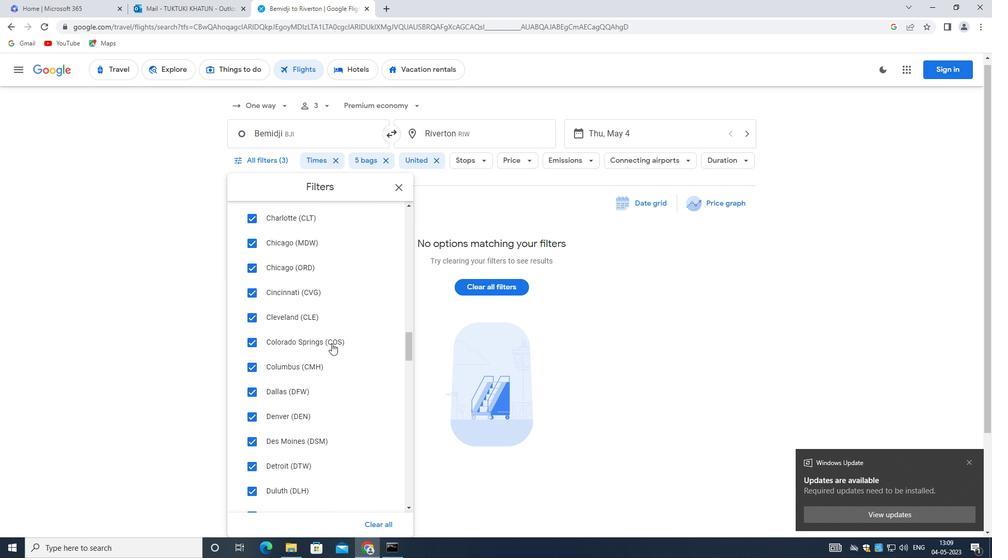 
Action: Mouse moved to (328, 341)
Screenshot: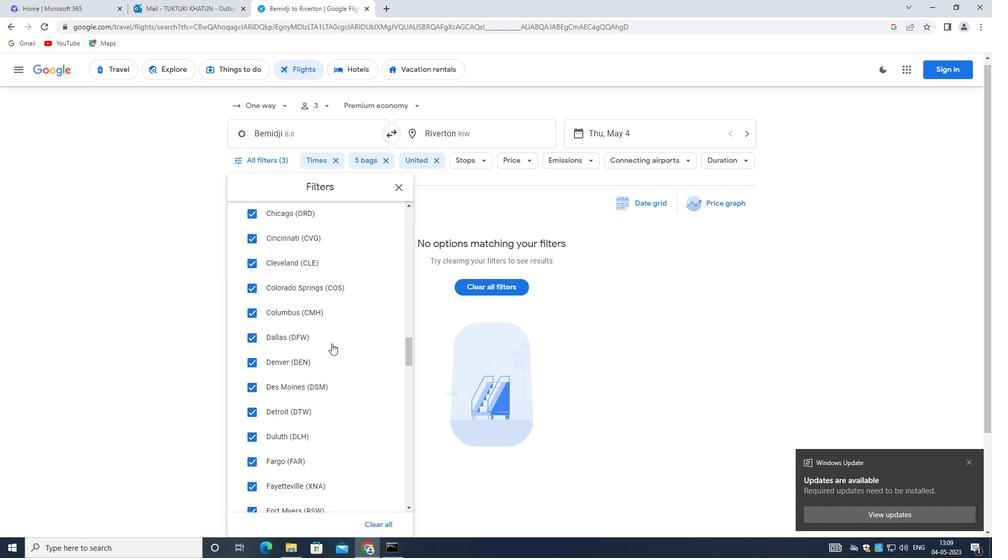
Action: Mouse scrolled (328, 340) with delta (0, 0)
Screenshot: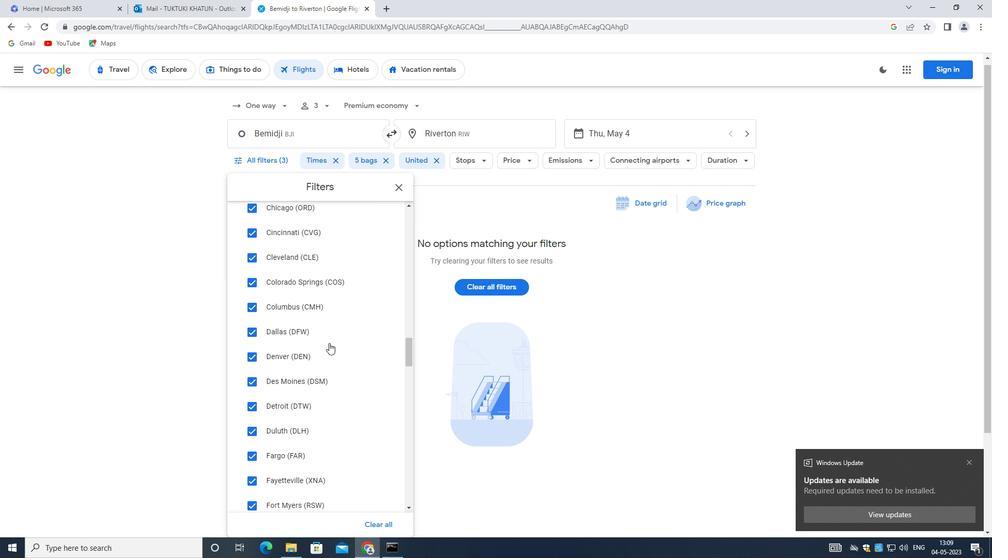 
Action: Mouse scrolled (328, 340) with delta (0, 0)
Screenshot: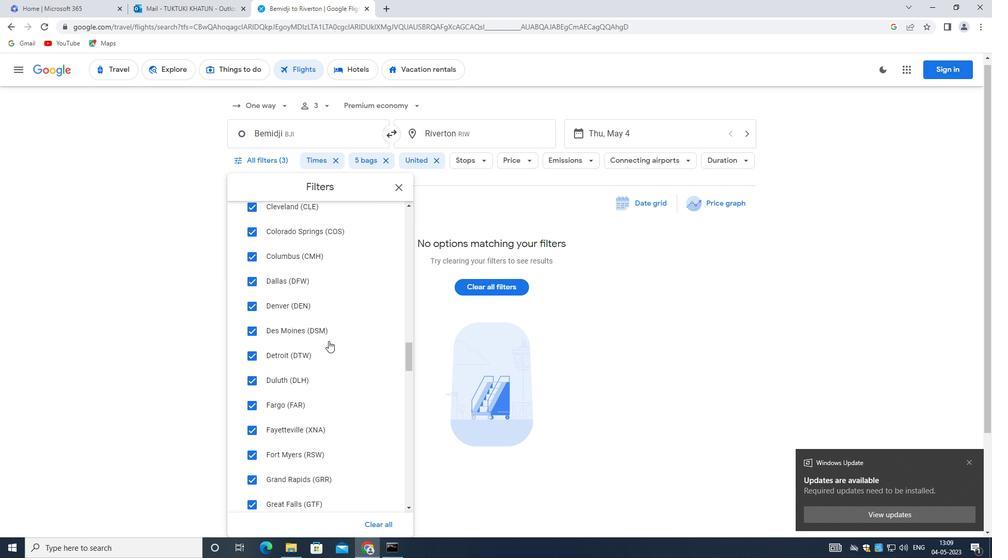 
Action: Mouse scrolled (328, 340) with delta (0, 0)
Screenshot: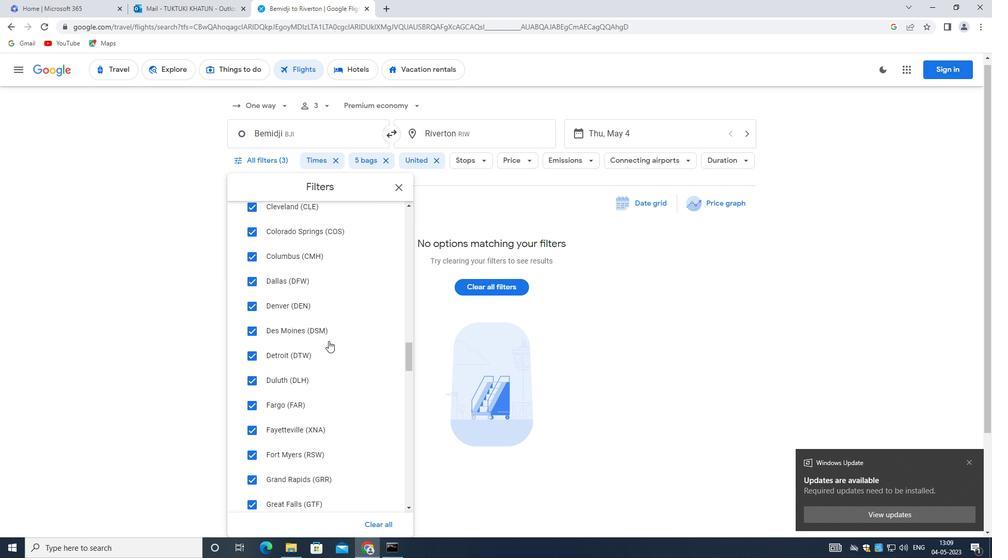 
Action: Mouse scrolled (328, 340) with delta (0, 0)
Screenshot: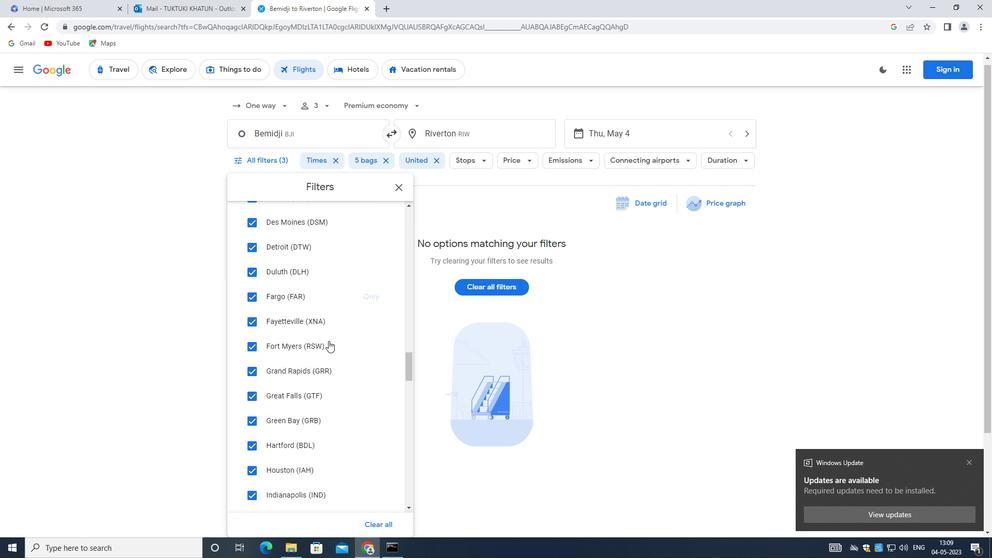 
Action: Mouse scrolled (328, 340) with delta (0, 0)
Screenshot: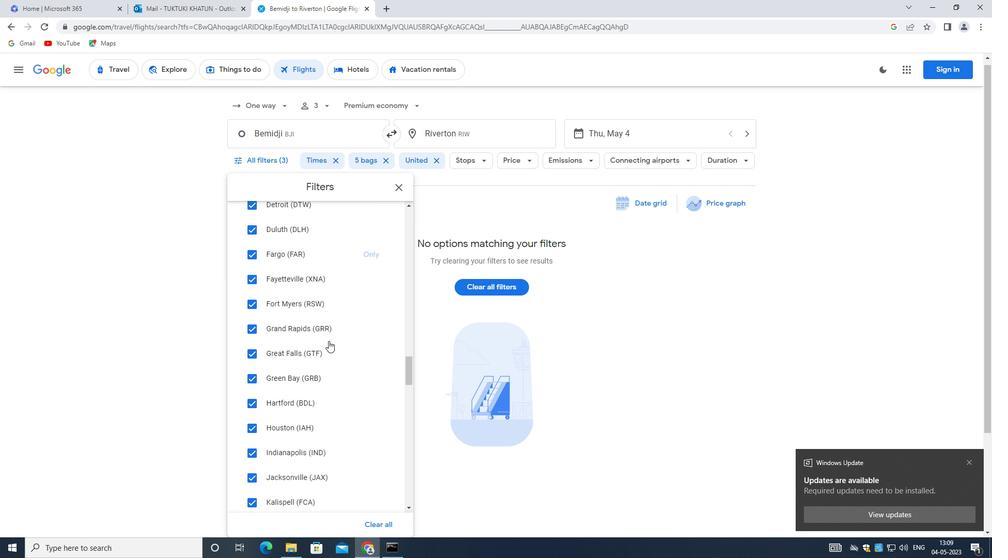 
Action: Mouse scrolled (328, 340) with delta (0, 0)
Screenshot: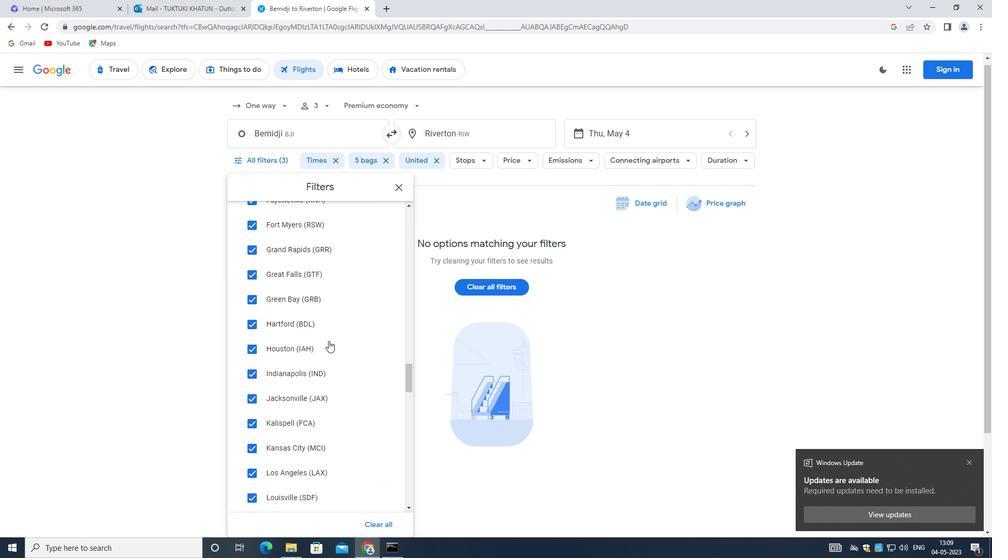
Action: Mouse scrolled (328, 340) with delta (0, 0)
Screenshot: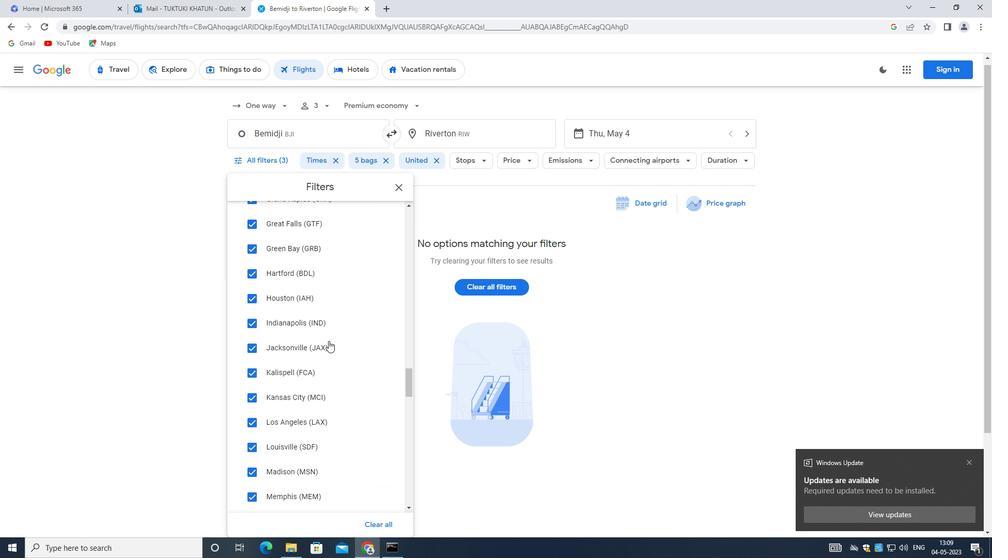 
Action: Mouse scrolled (328, 340) with delta (0, 0)
Screenshot: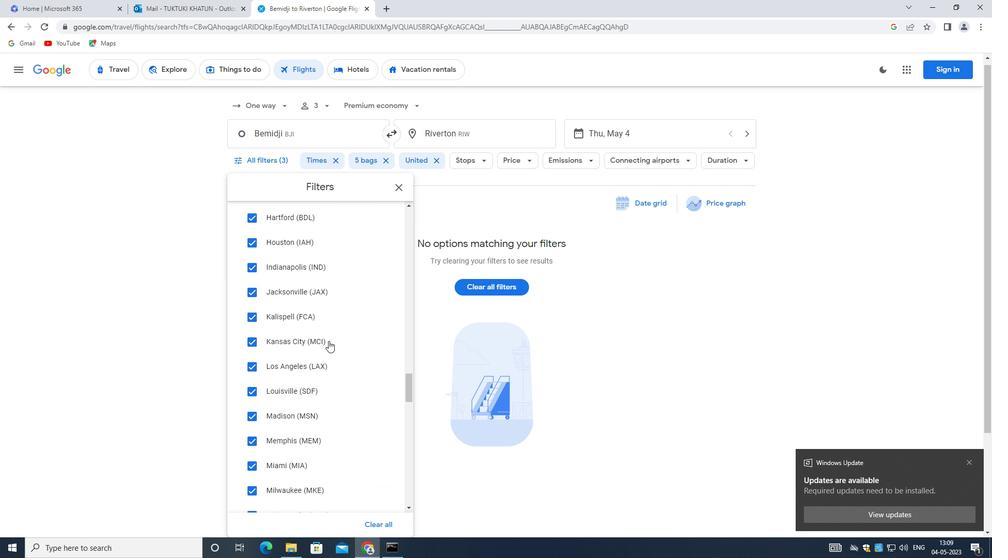 
Action: Mouse scrolled (328, 340) with delta (0, 0)
Screenshot: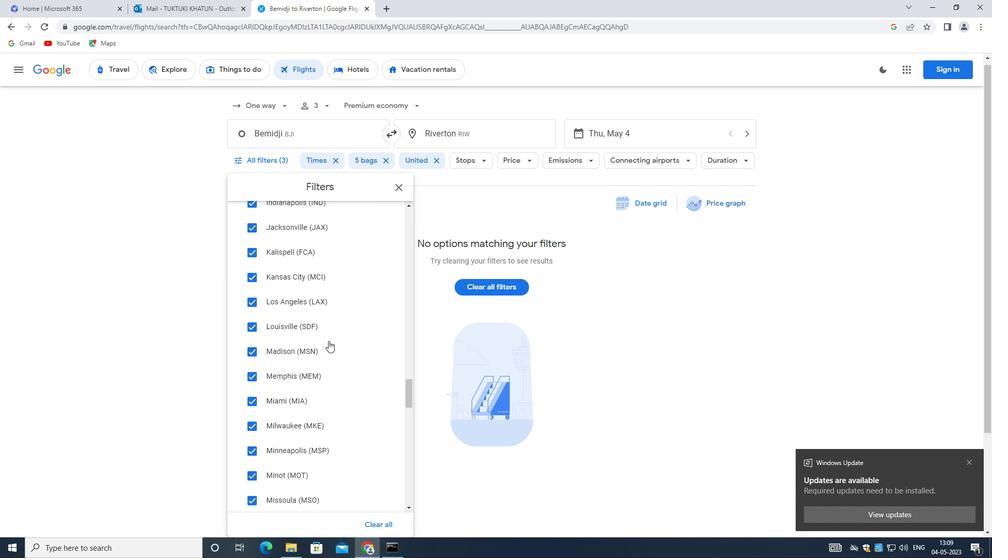 
Action: Mouse scrolled (328, 340) with delta (0, 0)
Screenshot: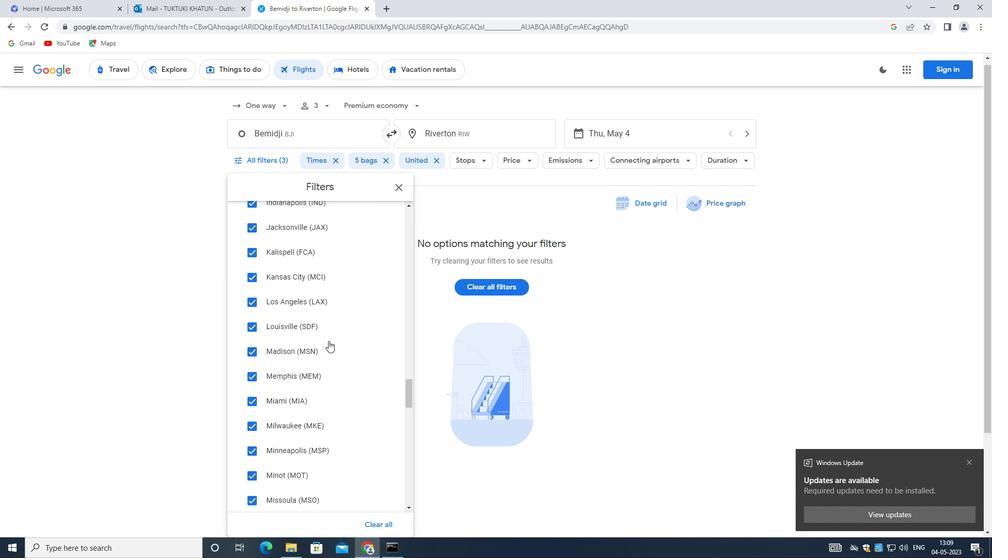 
Action: Mouse scrolled (328, 340) with delta (0, 0)
Screenshot: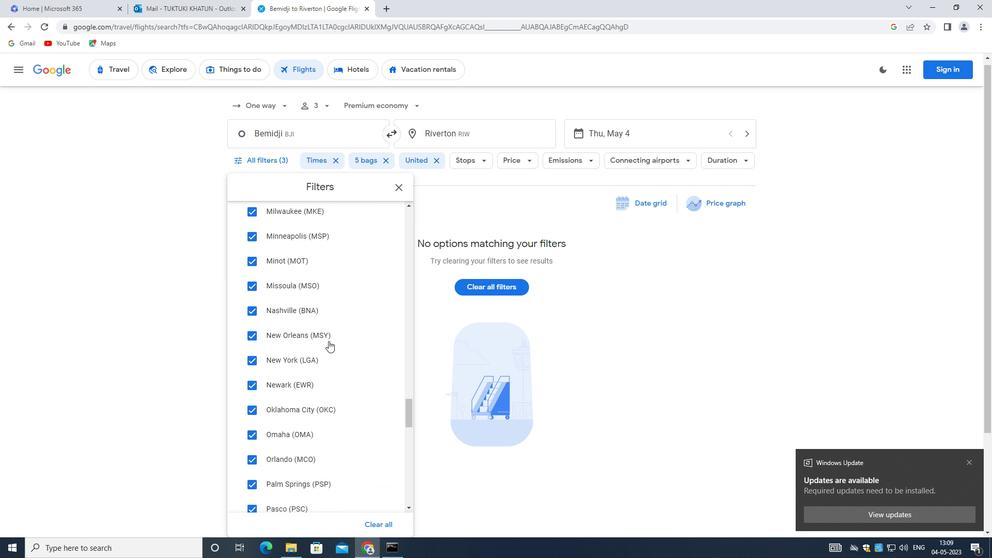 
Action: Mouse moved to (328, 341)
Screenshot: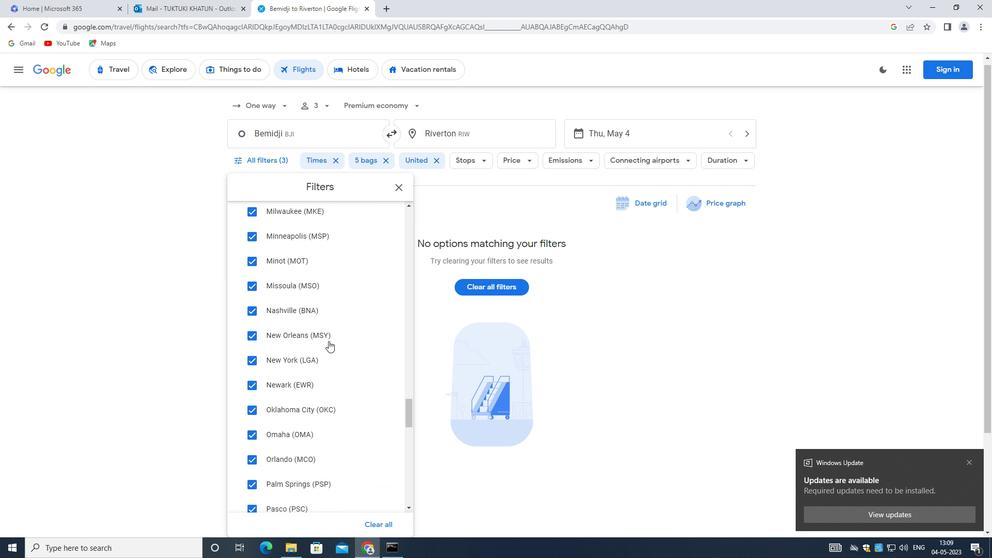 
Action: Mouse scrolled (328, 340) with delta (0, 0)
Screenshot: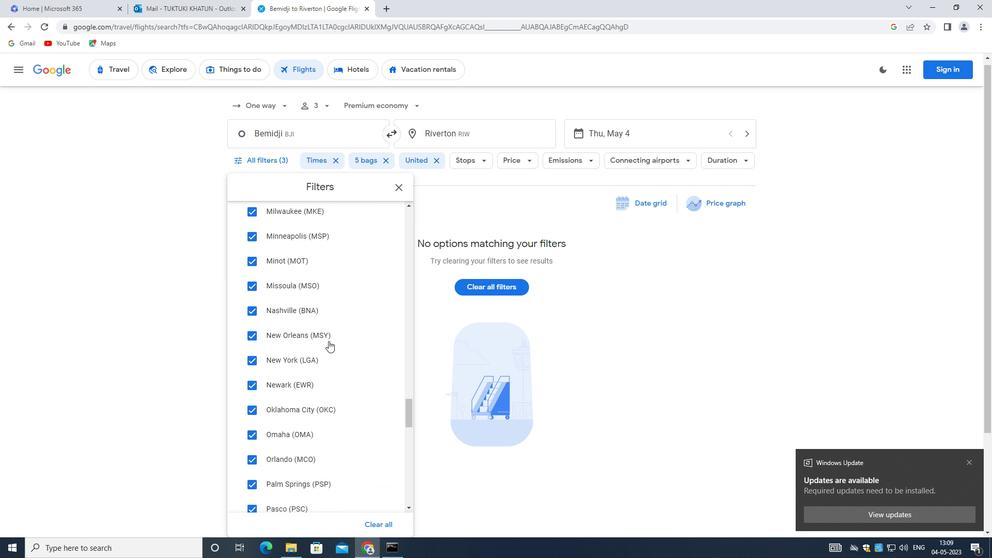 
Action: Mouse moved to (328, 342)
Screenshot: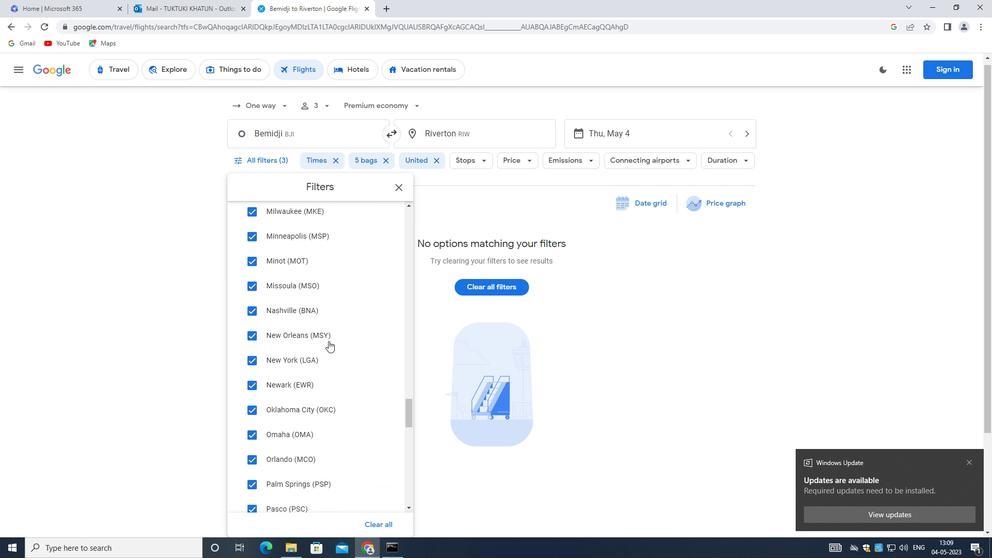 
Action: Mouse scrolled (328, 341) with delta (0, 0)
Screenshot: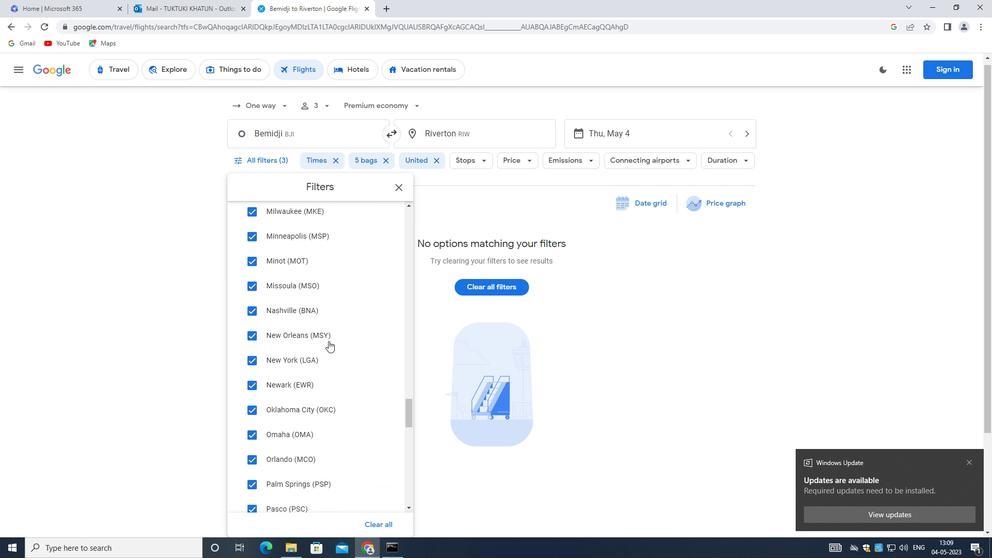 
Action: Mouse moved to (328, 342)
Screenshot: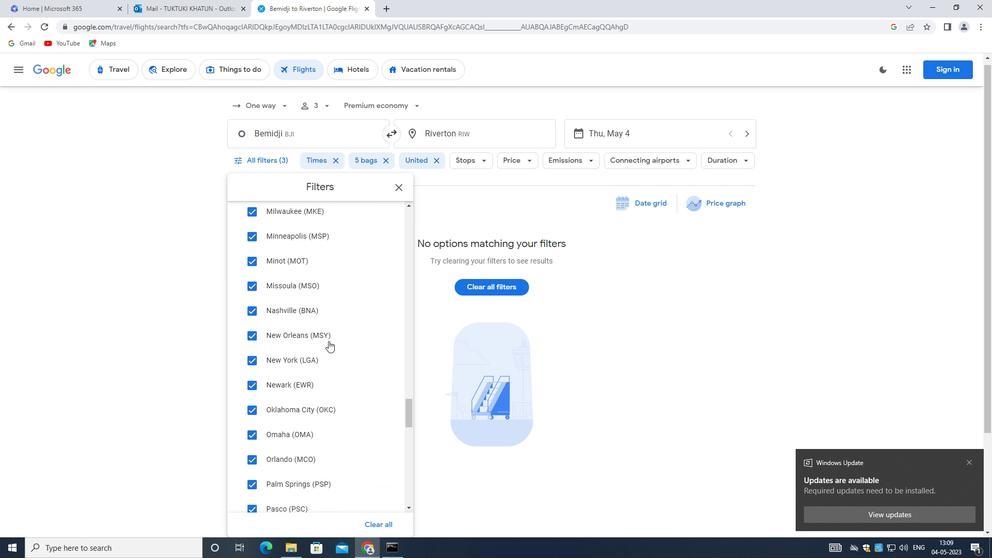 
Action: Mouse scrolled (328, 341) with delta (0, 0)
Screenshot: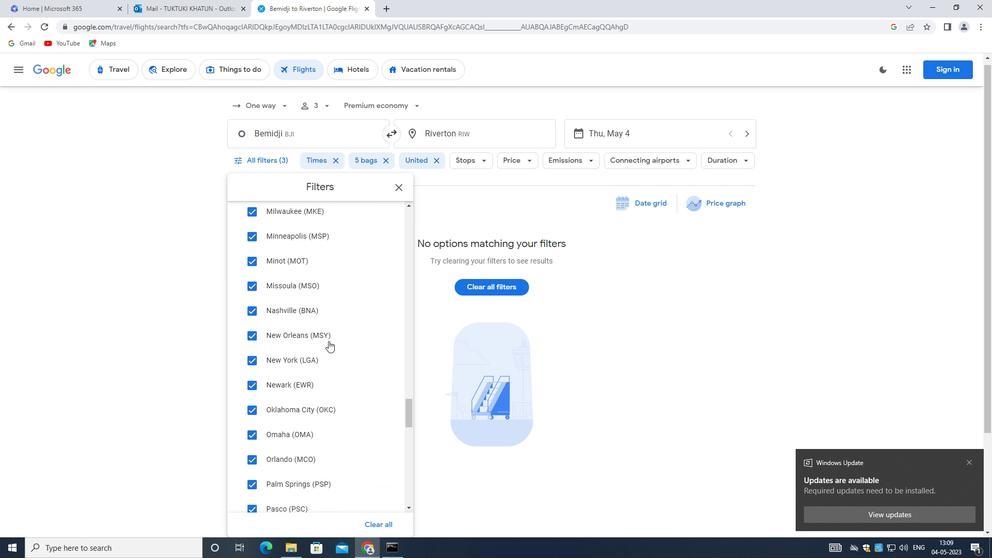 
Action: Mouse moved to (328, 342)
Screenshot: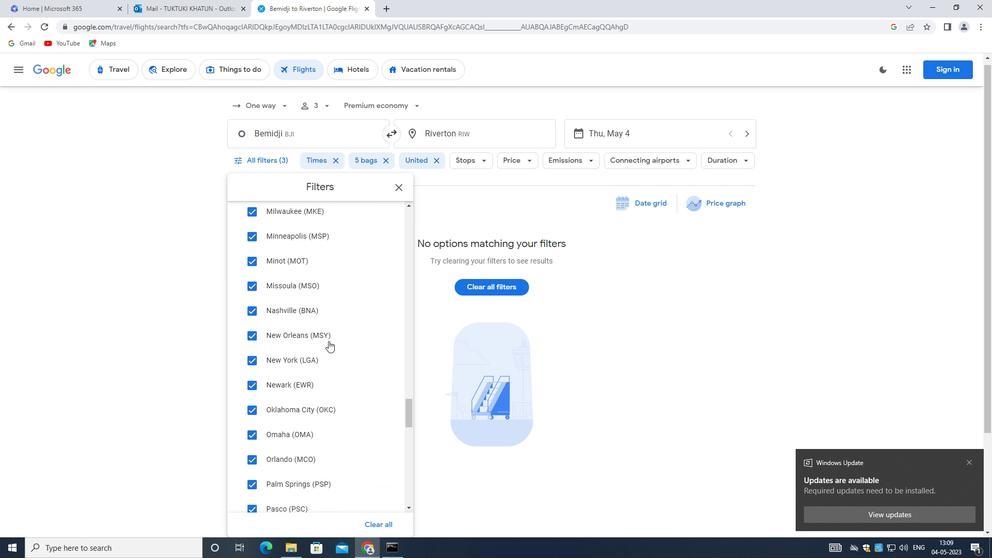 
Action: Mouse scrolled (328, 342) with delta (0, 0)
Screenshot: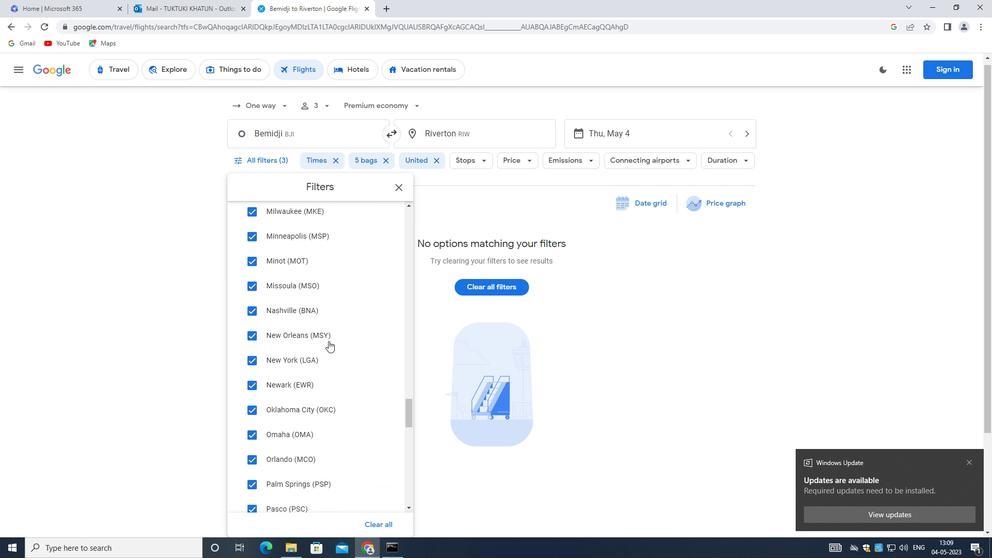 
Action: Mouse moved to (327, 350)
Screenshot: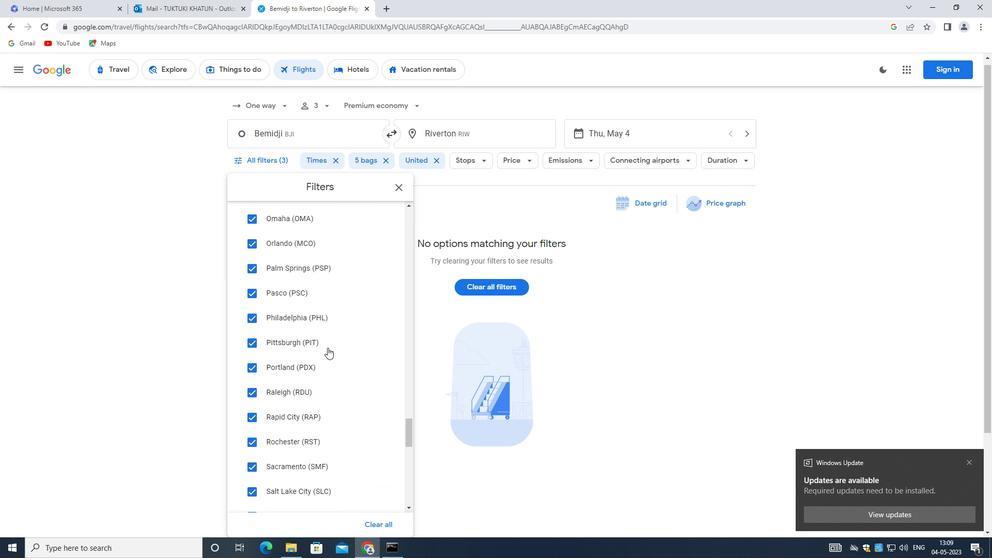 
Action: Mouse scrolled (327, 349) with delta (0, 0)
Screenshot: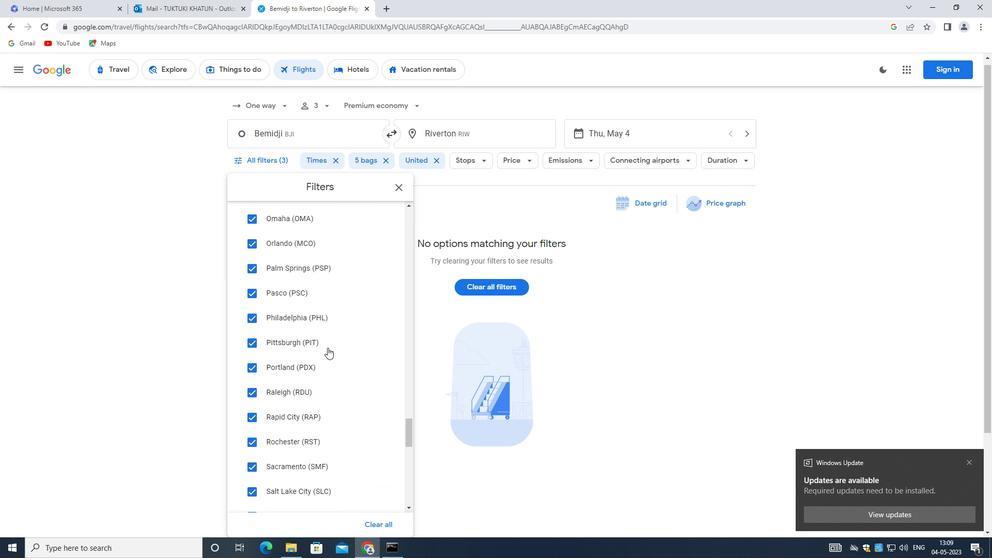 
Action: Mouse moved to (326, 351)
Screenshot: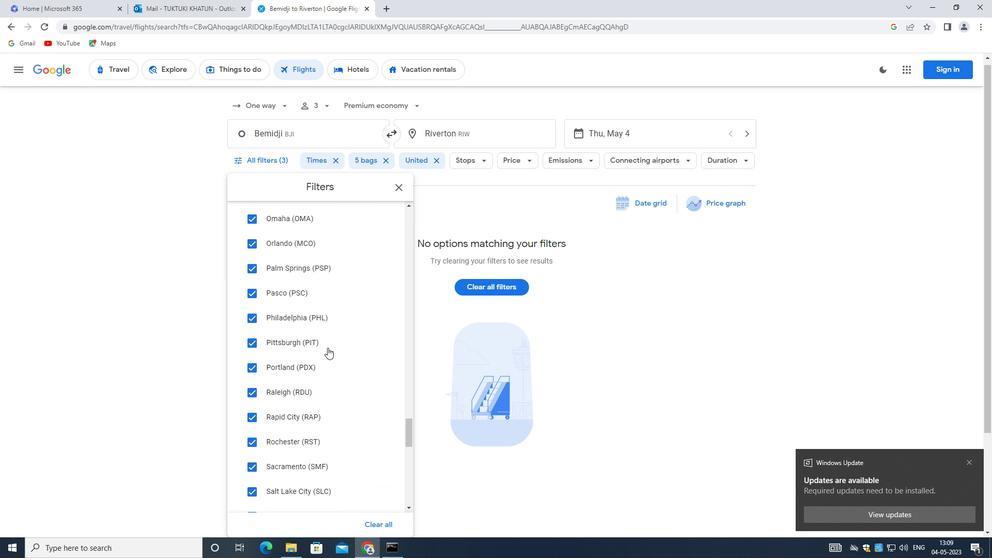 
Action: Mouse scrolled (326, 351) with delta (0, 0)
Screenshot: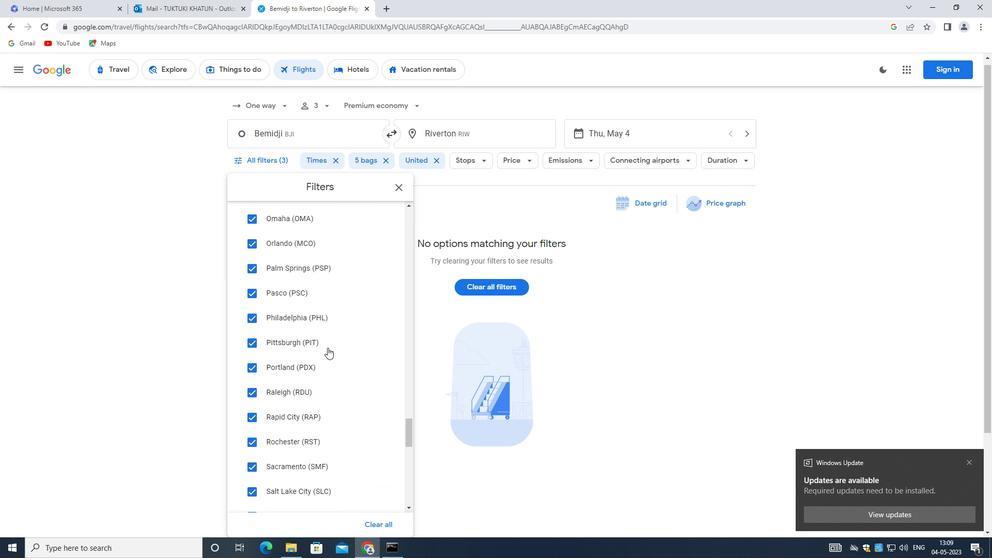
Action: Mouse moved to (326, 353)
Screenshot: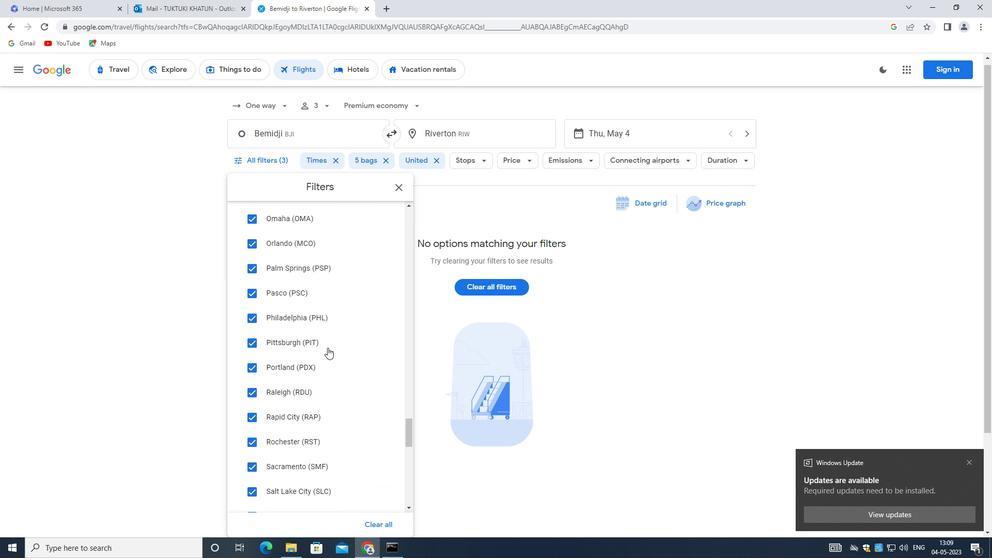 
Action: Mouse scrolled (326, 353) with delta (0, 0)
Screenshot: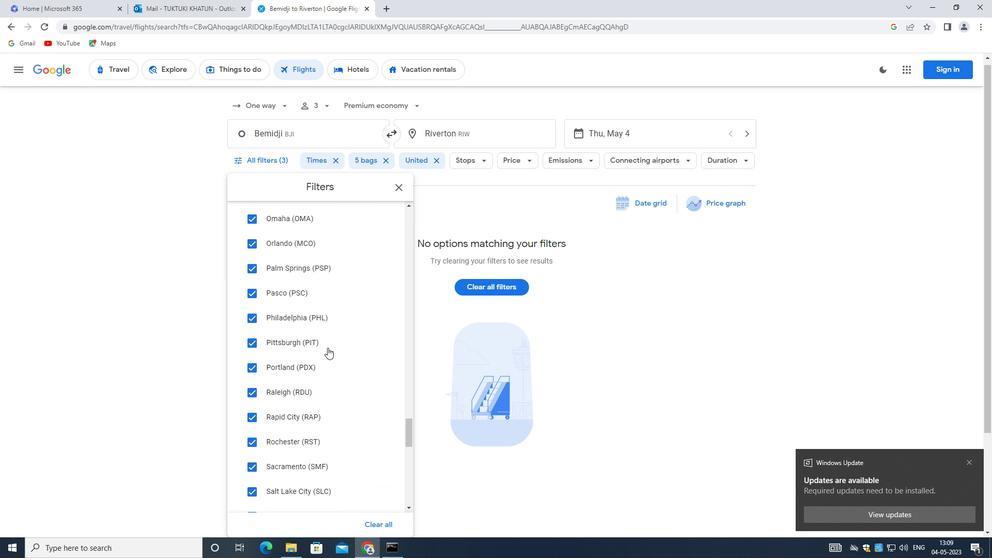 
Action: Mouse moved to (312, 391)
Screenshot: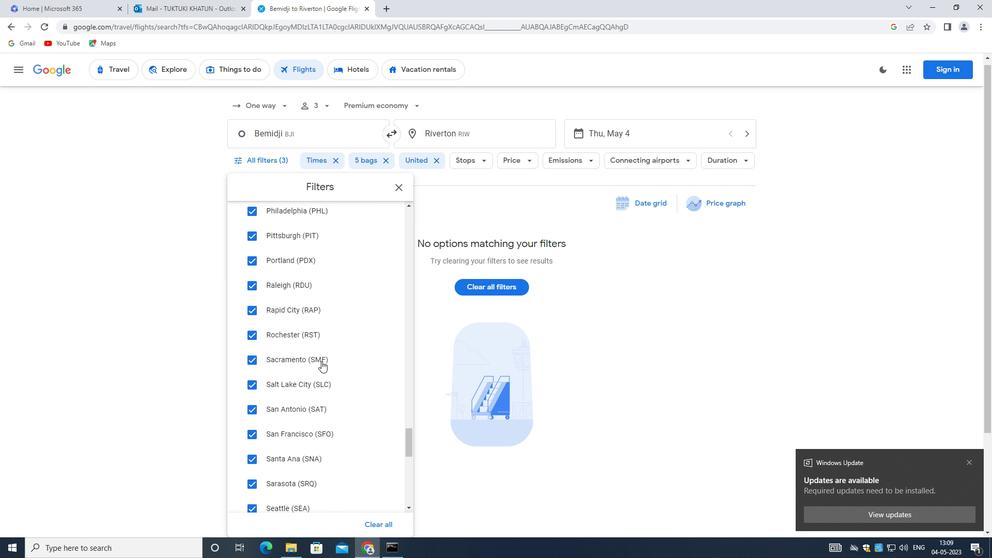 
Action: Mouse scrolled (312, 390) with delta (0, 0)
Screenshot: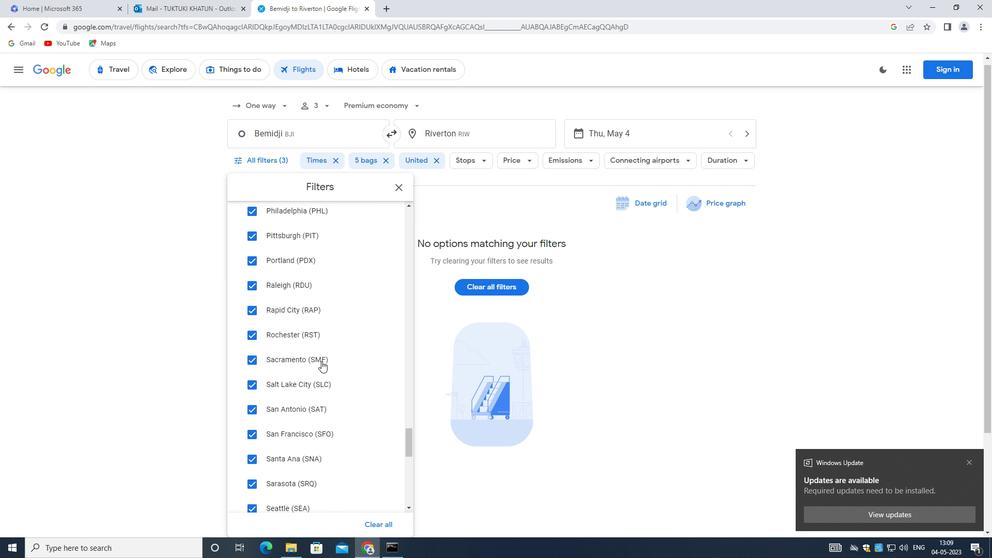 
Action: Mouse moved to (310, 396)
Screenshot: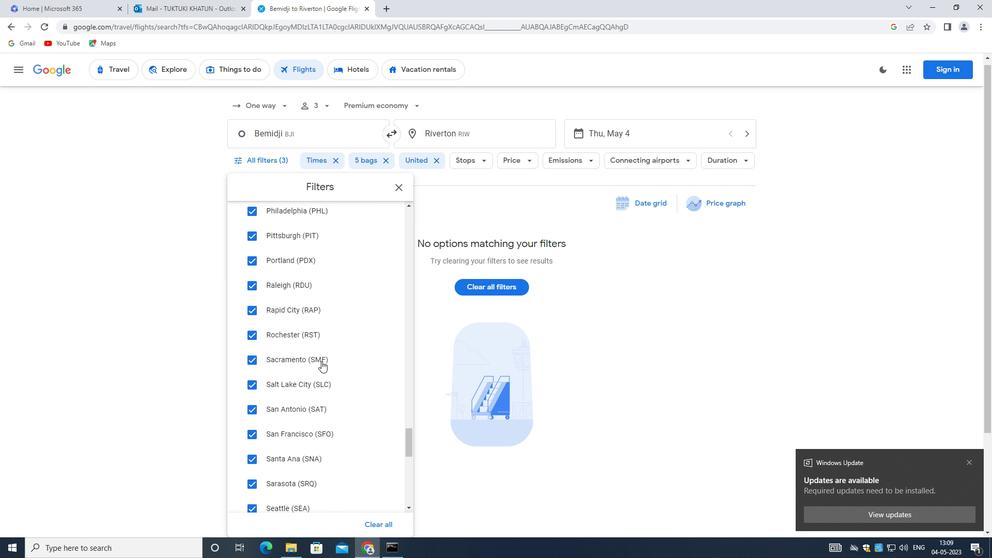 
Action: Mouse scrolled (310, 395) with delta (0, 0)
Screenshot: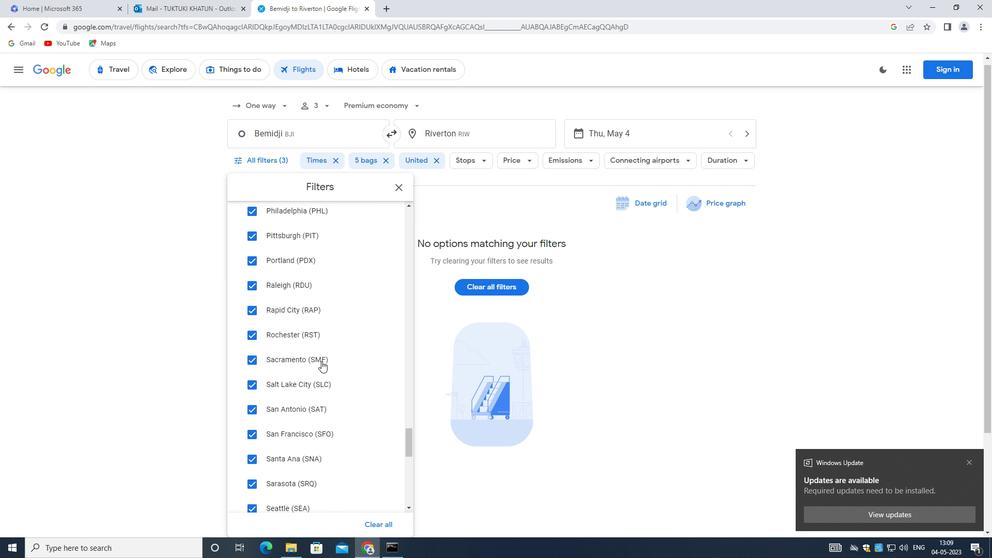 
Action: Mouse moved to (310, 402)
Screenshot: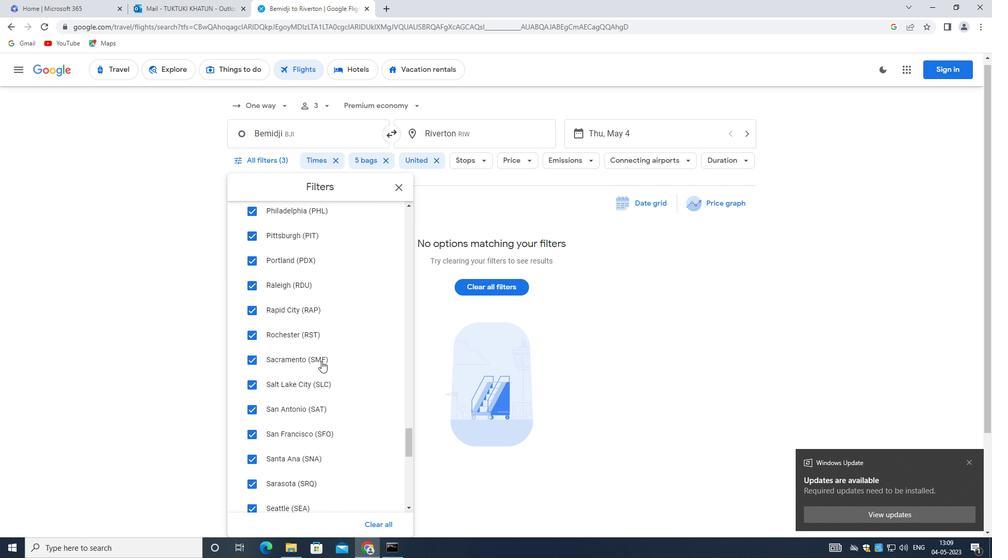 
Action: Mouse scrolled (310, 402) with delta (0, 0)
Screenshot: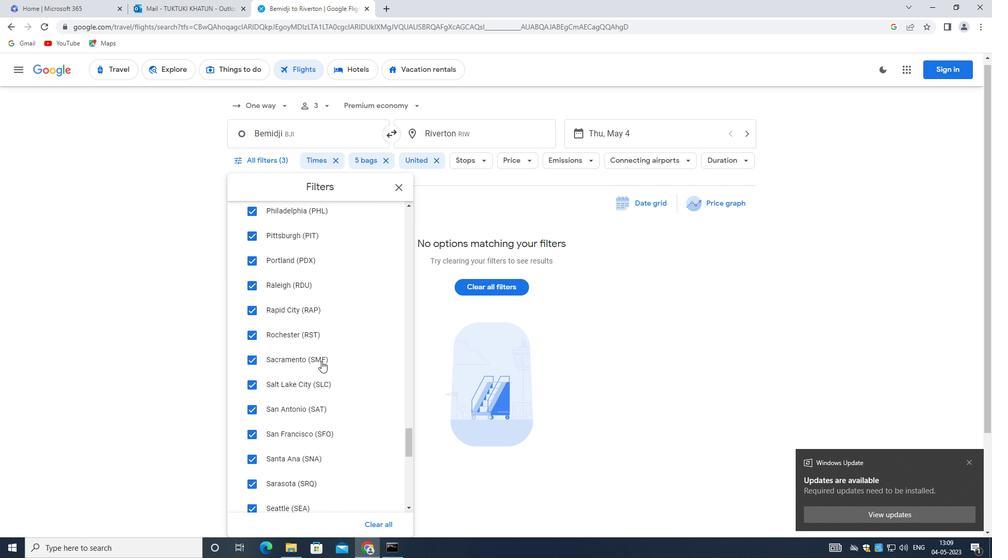 
Action: Mouse moved to (309, 409)
Screenshot: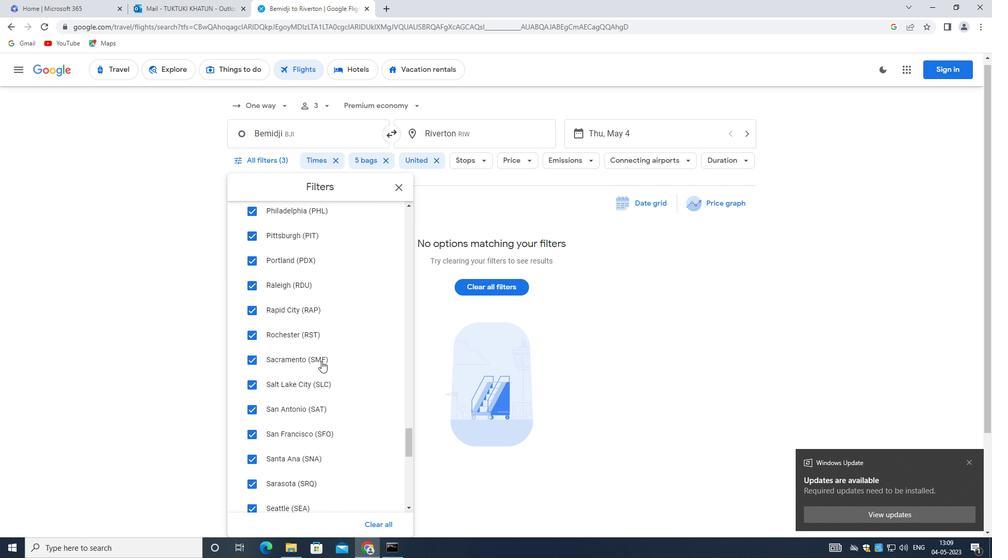 
Action: Mouse scrolled (309, 408) with delta (0, 0)
Screenshot: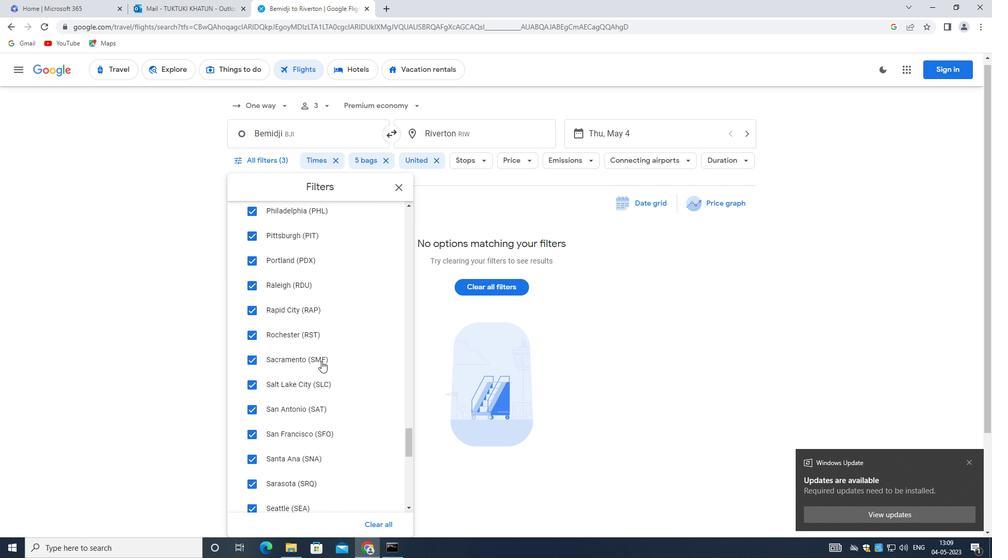 
Action: Mouse moved to (308, 410)
Screenshot: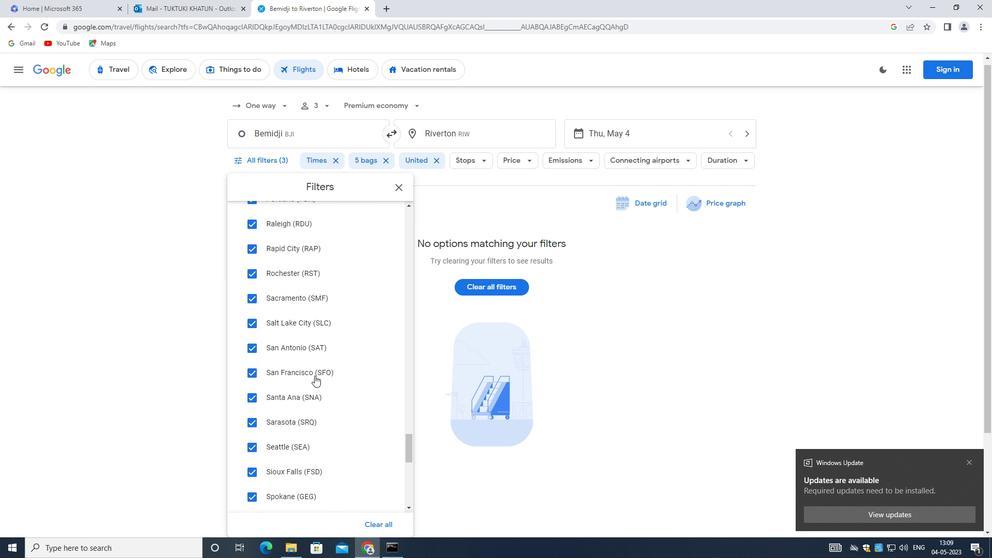 
Action: Mouse scrolled (308, 409) with delta (0, 0)
Screenshot: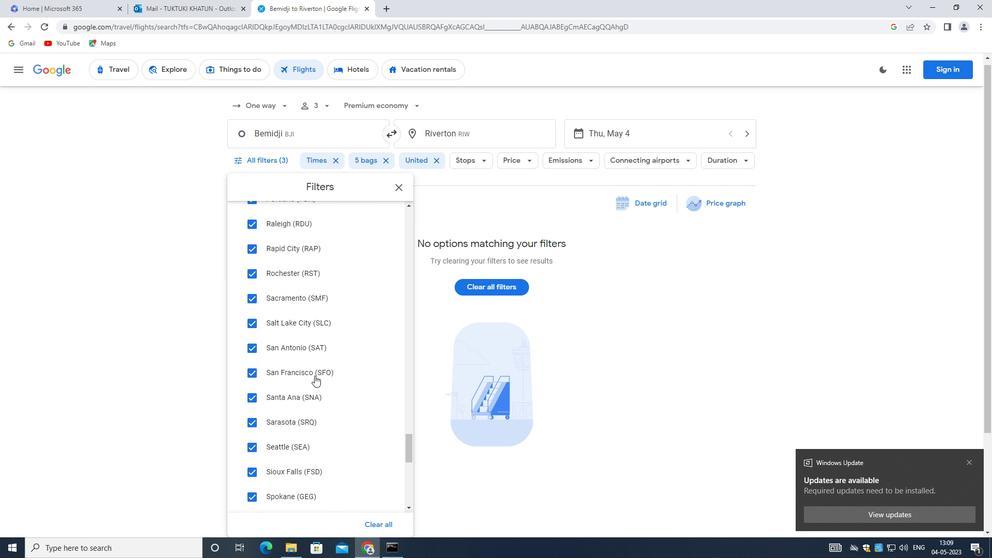 
Action: Mouse moved to (293, 408)
Screenshot: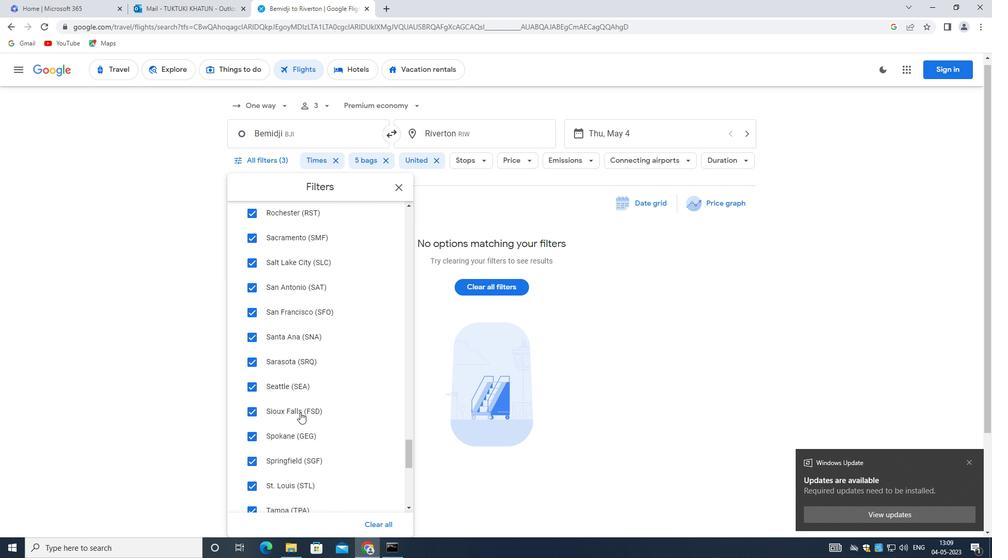 
Action: Mouse scrolled (293, 407) with delta (0, 0)
Screenshot: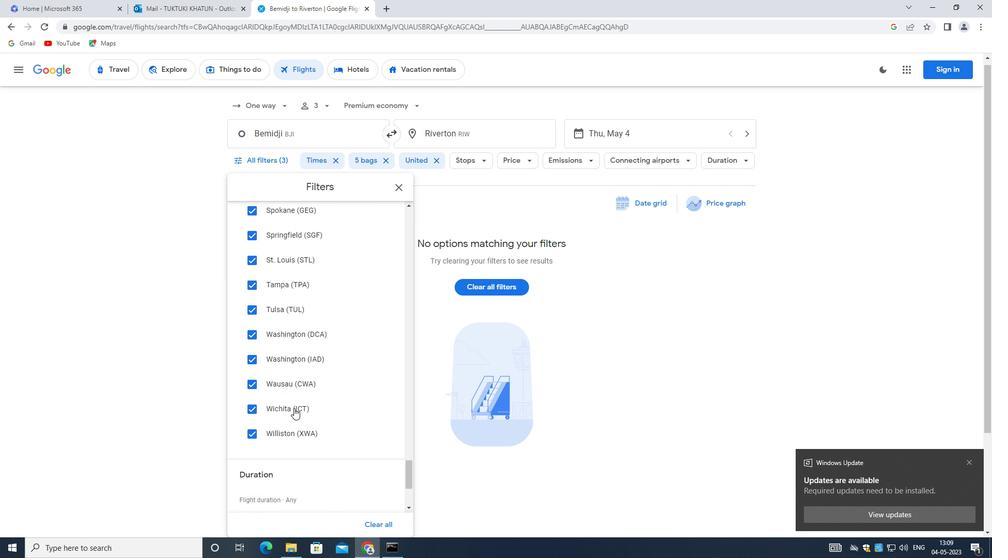 
Action: Mouse scrolled (293, 407) with delta (0, 0)
Screenshot: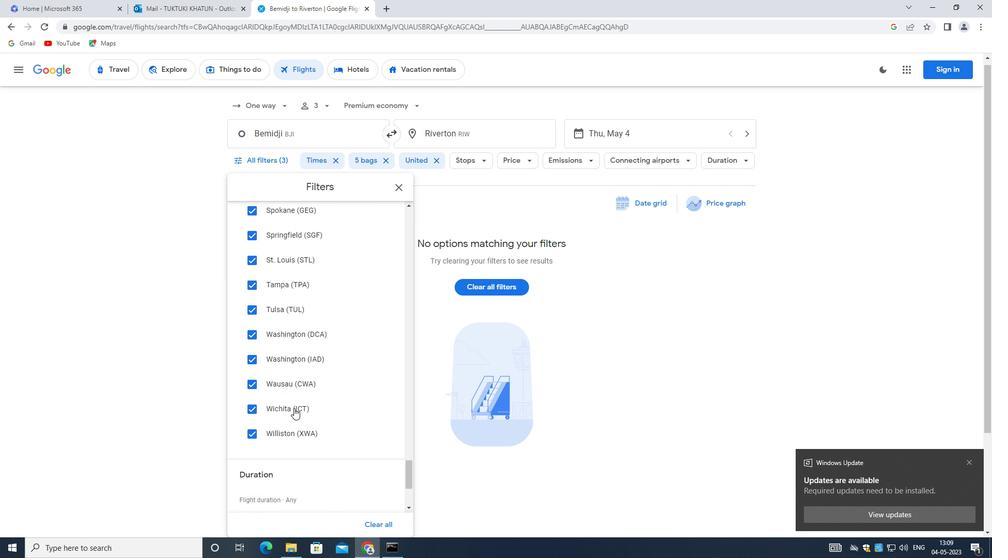 
Action: Mouse moved to (293, 407)
Screenshot: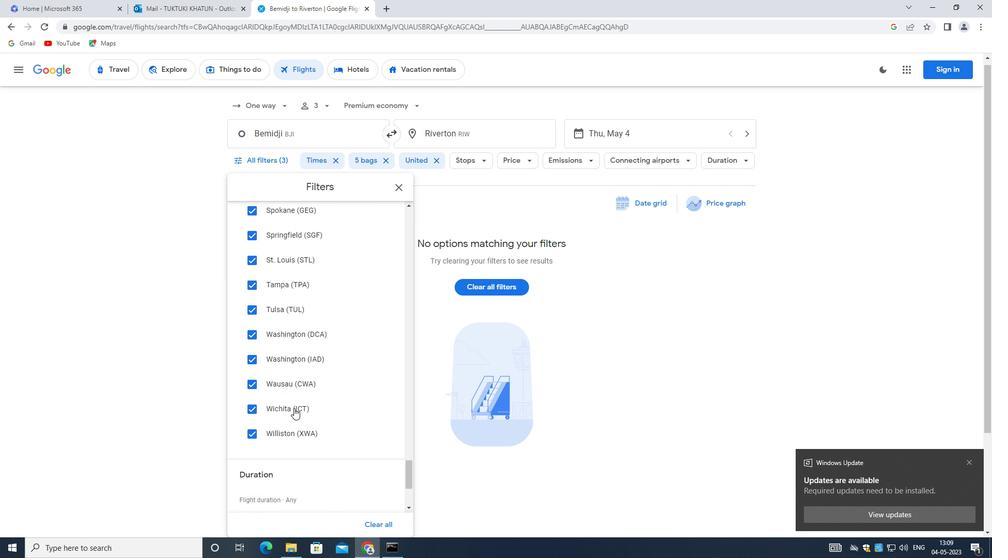 
Action: Mouse scrolled (293, 406) with delta (0, 0)
Screenshot: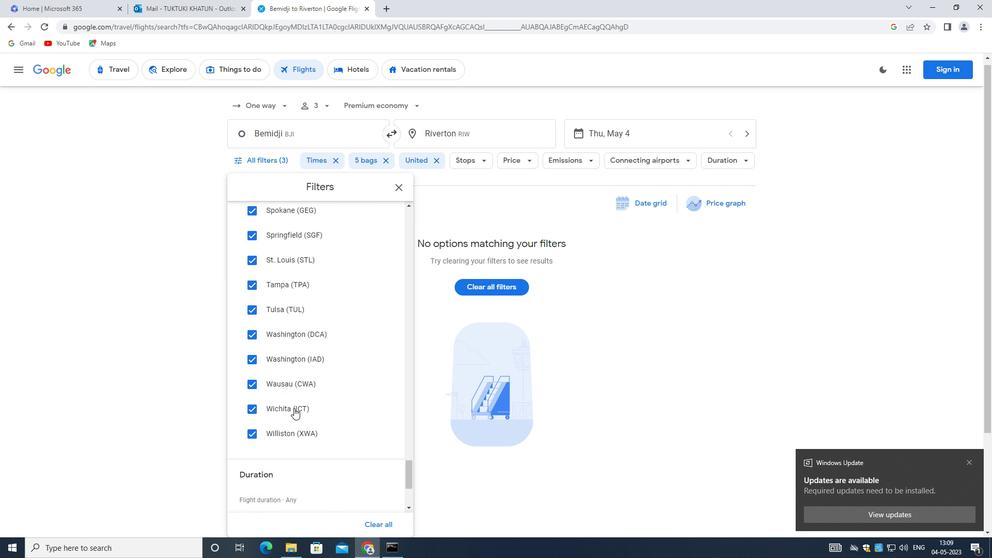 
Action: Mouse scrolled (293, 406) with delta (0, 0)
Screenshot: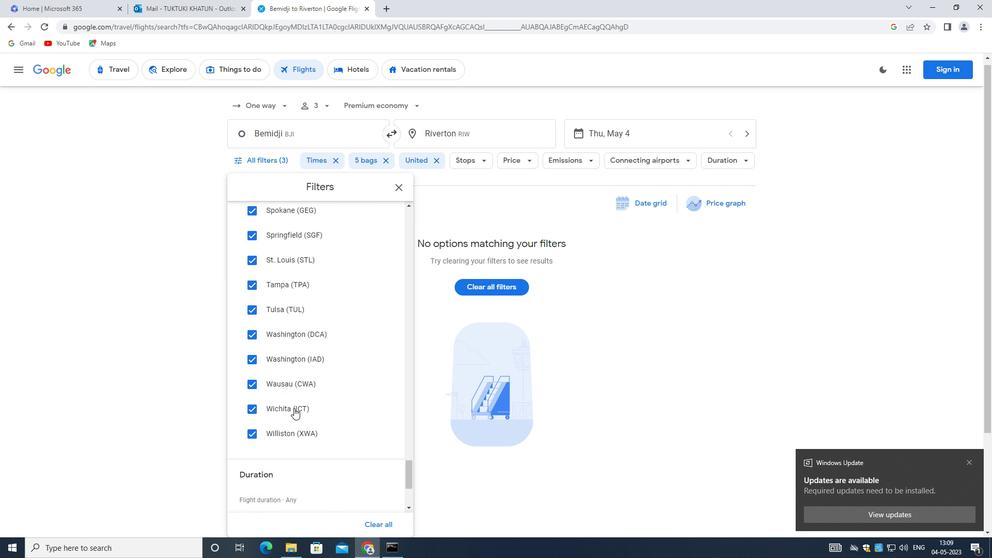 
Action: Mouse moved to (293, 406)
Screenshot: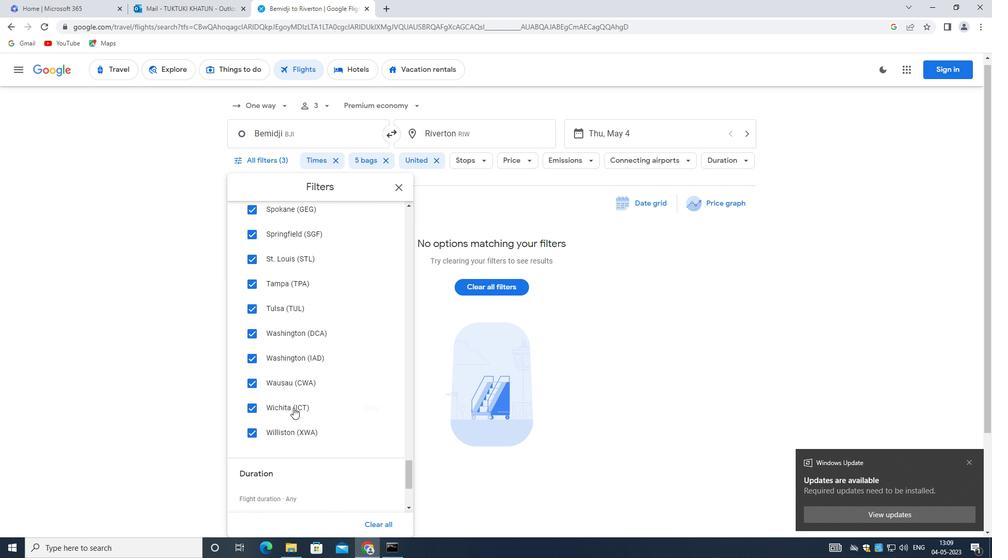 
Action: Mouse scrolled (293, 406) with delta (0, 0)
Screenshot: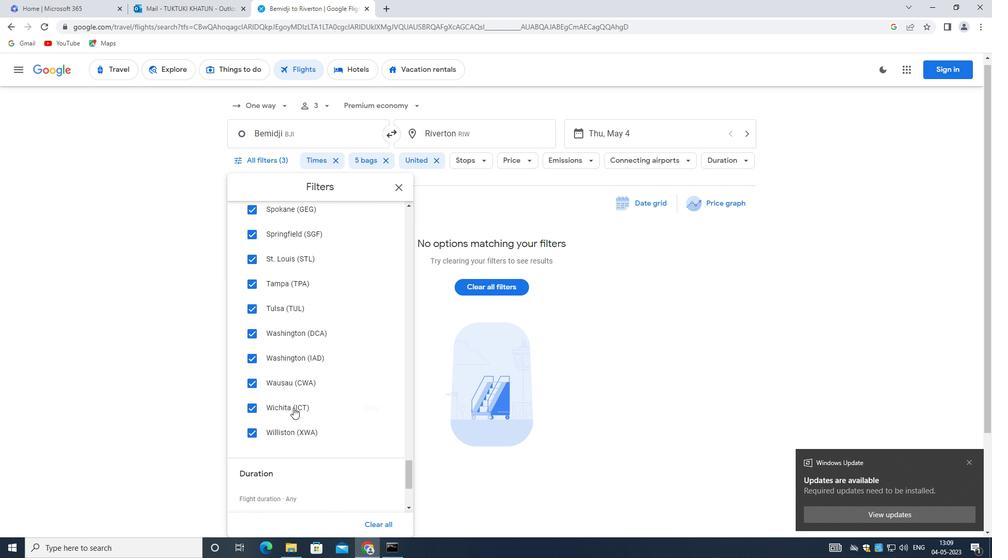 
Action: Mouse moved to (291, 395)
Screenshot: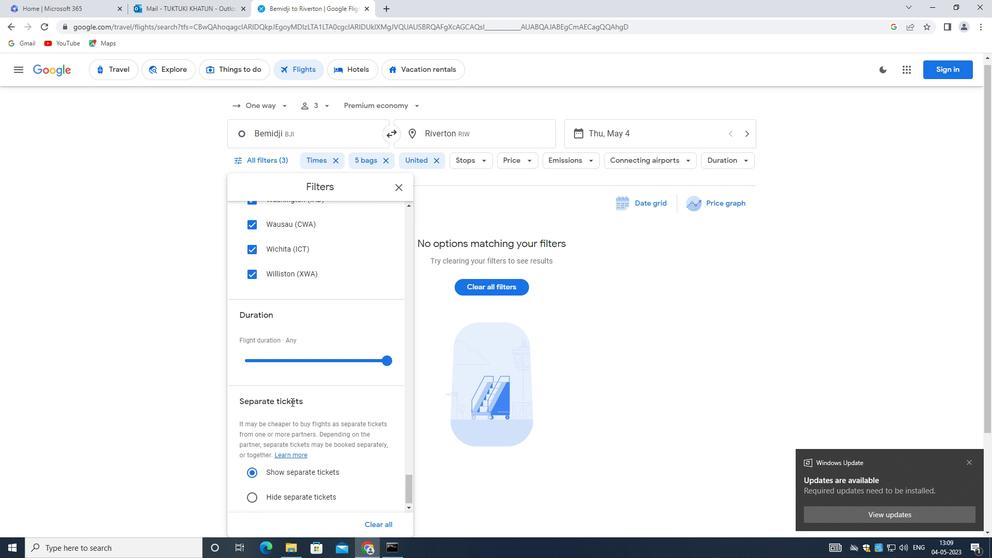 
Action: Mouse scrolled (291, 395) with delta (0, 0)
Screenshot: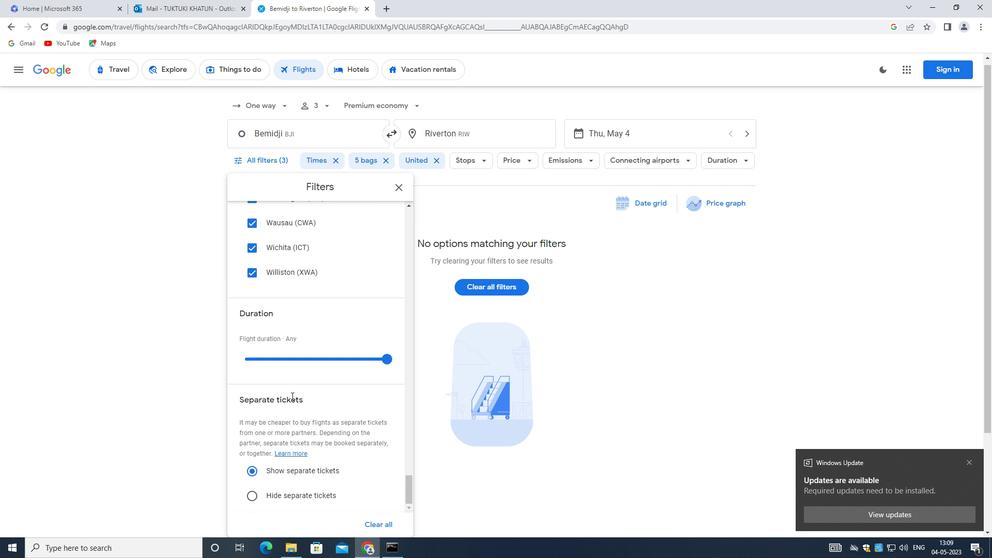 
Action: Mouse scrolled (291, 395) with delta (0, 0)
Screenshot: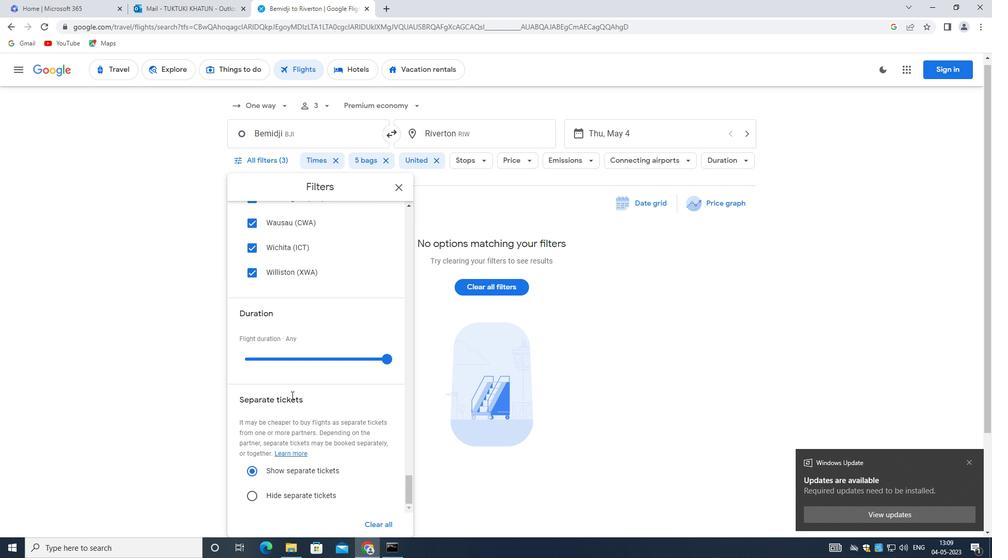 
Action: Mouse scrolled (291, 395) with delta (0, 0)
Screenshot: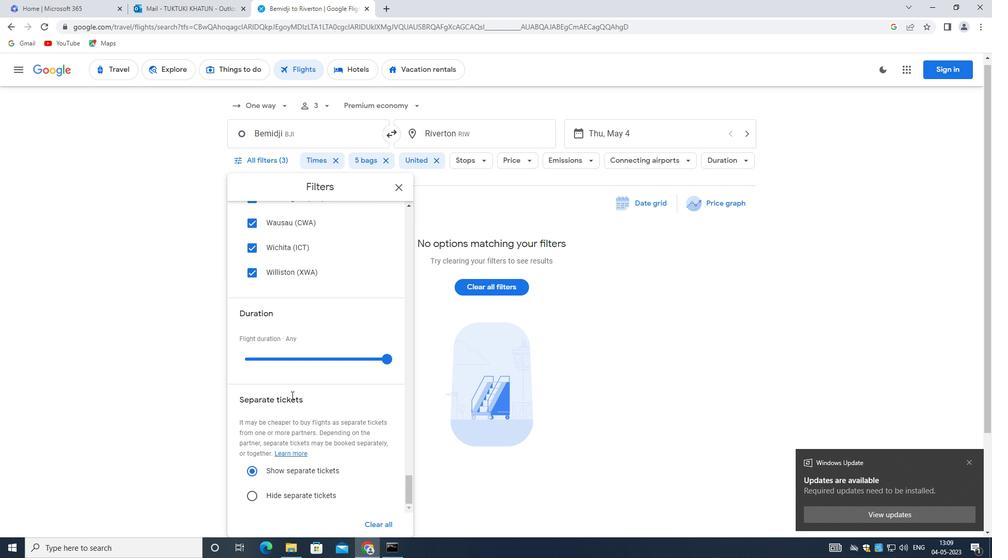 
Action: Mouse scrolled (291, 395) with delta (0, 0)
Screenshot: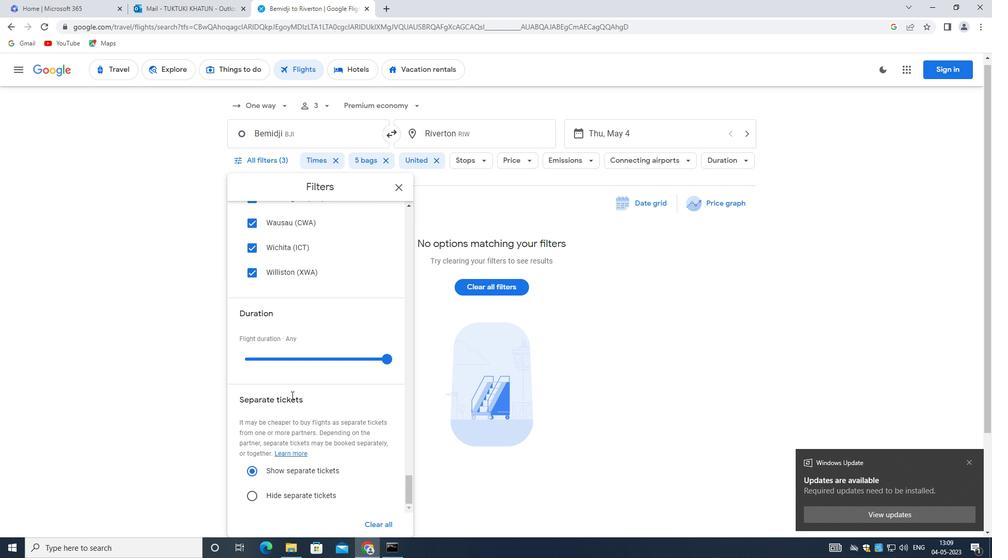
Action: Mouse scrolled (291, 395) with delta (0, 0)
Screenshot: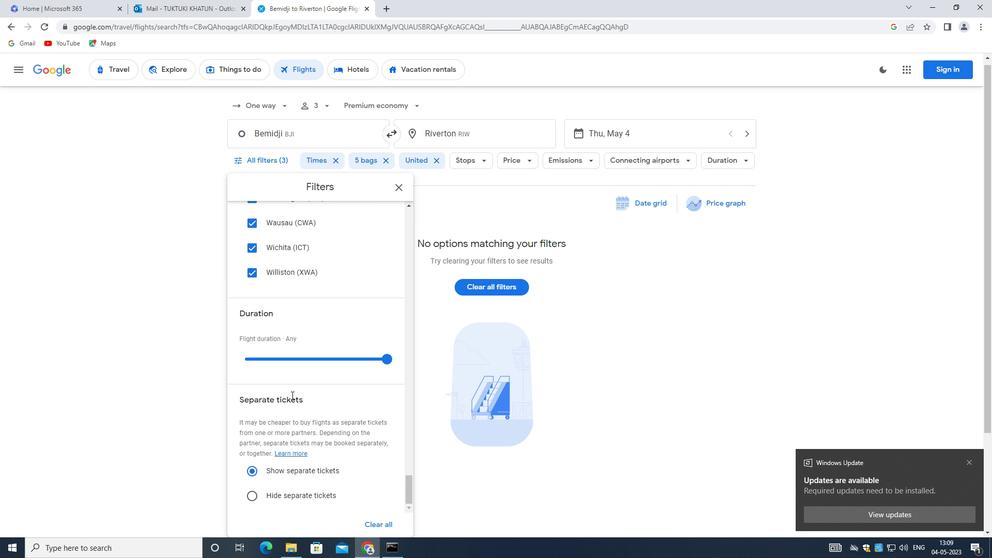 
Action: Mouse moved to (285, 393)
Screenshot: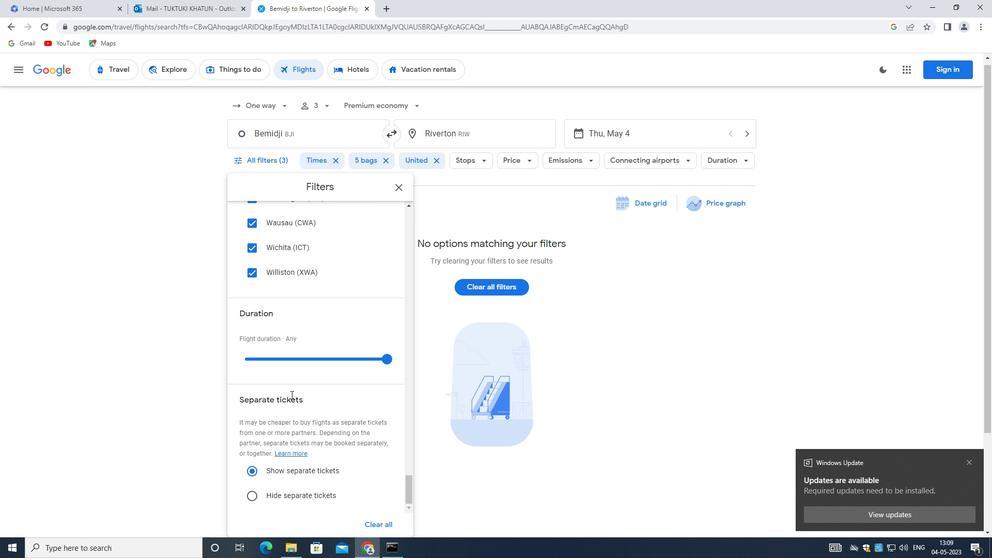 
Action: Mouse scrolled (285, 392) with delta (0, 0)
Screenshot: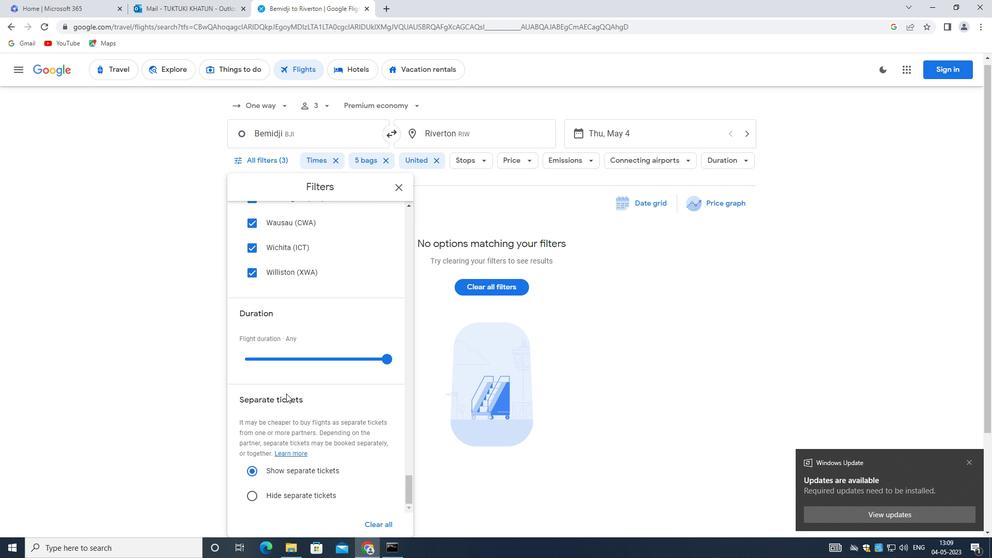 
Action: Mouse moved to (285, 393)
Screenshot: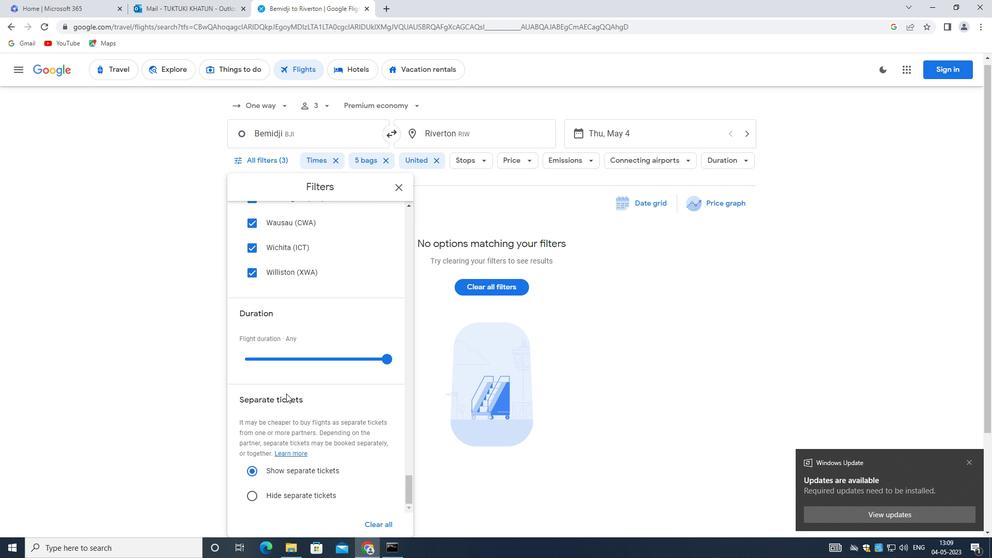 
Action: Mouse scrolled (285, 392) with delta (0, 0)
Screenshot: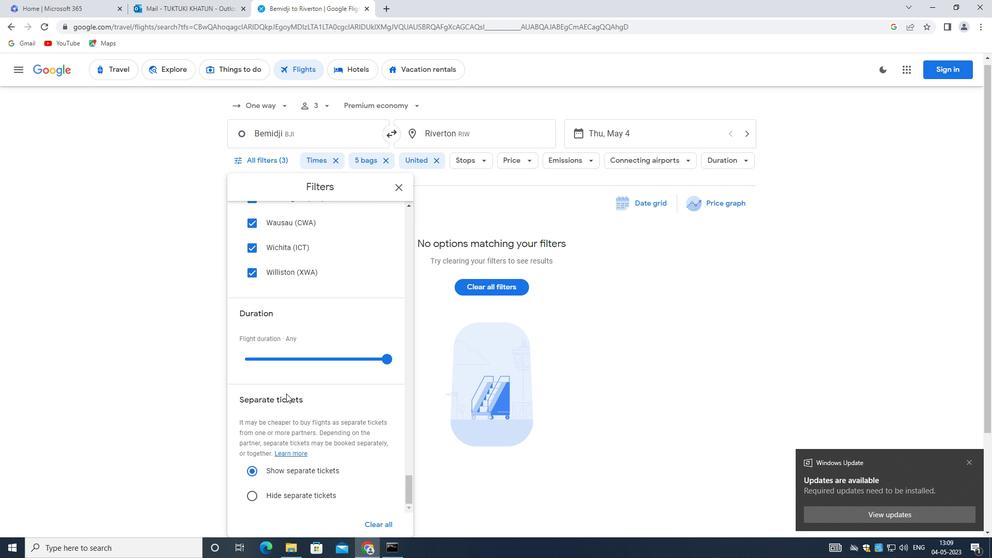 
Action: Mouse scrolled (285, 392) with delta (0, 0)
Screenshot: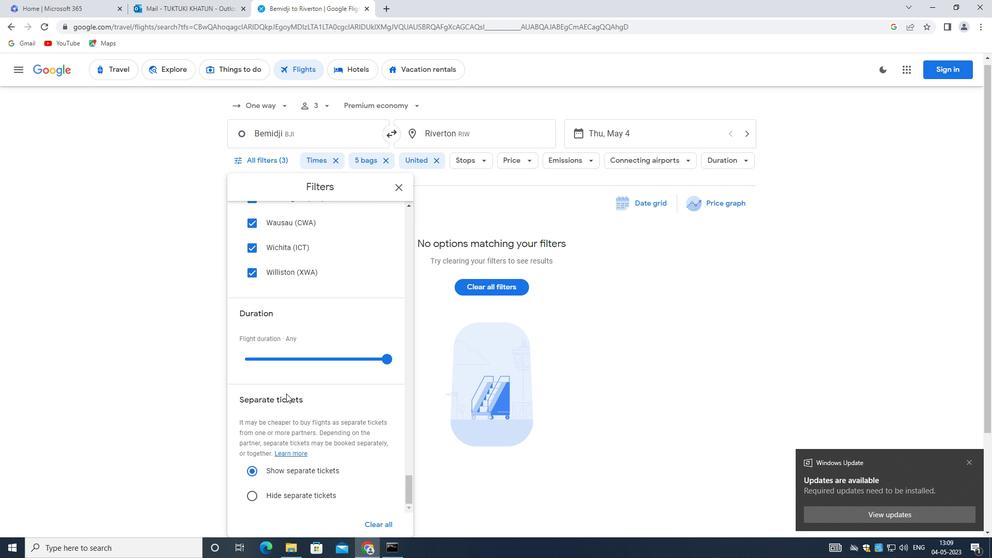 
Action: Mouse scrolled (285, 392) with delta (0, 0)
Screenshot: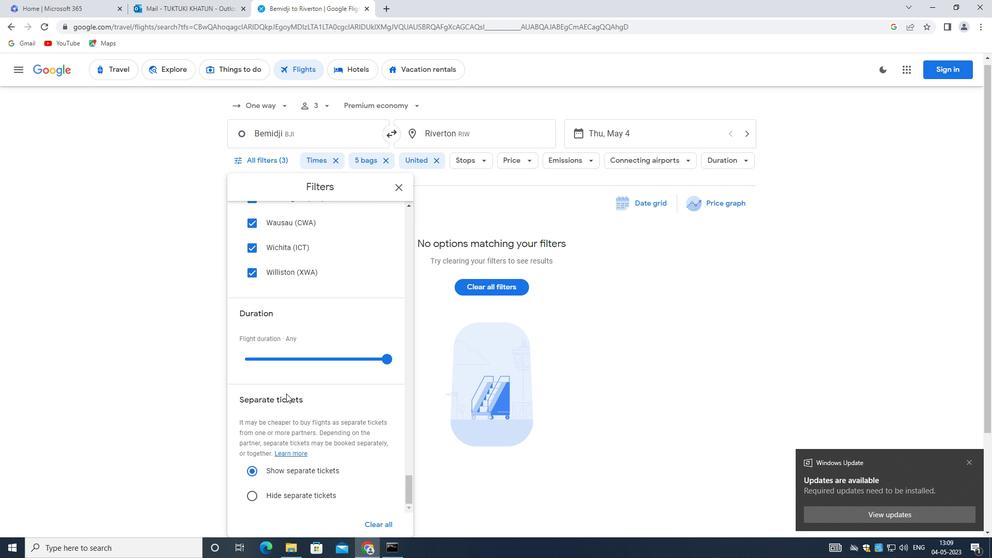 
Action: Mouse moved to (285, 393)
Screenshot: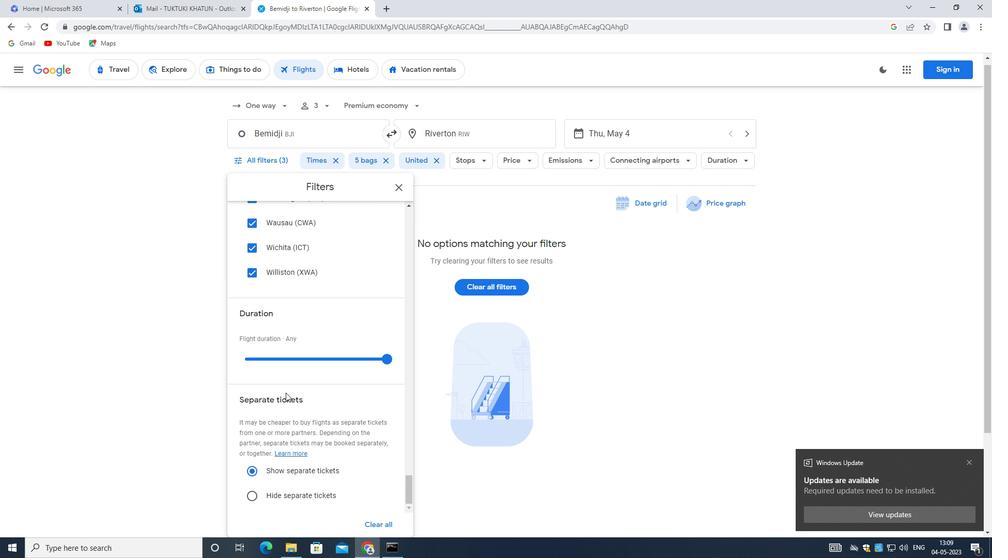 
